 Task: Find connections with filter location Lavras da Mangabeira with filter topic #cloudwith filter profile language Potuguese with filter current company Paytm Payments Bank  with filter school KL University with filter industry Taxi and Limousine Services with filter service category Financial Reporting with filter keywords title Social Worker
Action: Mouse moved to (617, 113)
Screenshot: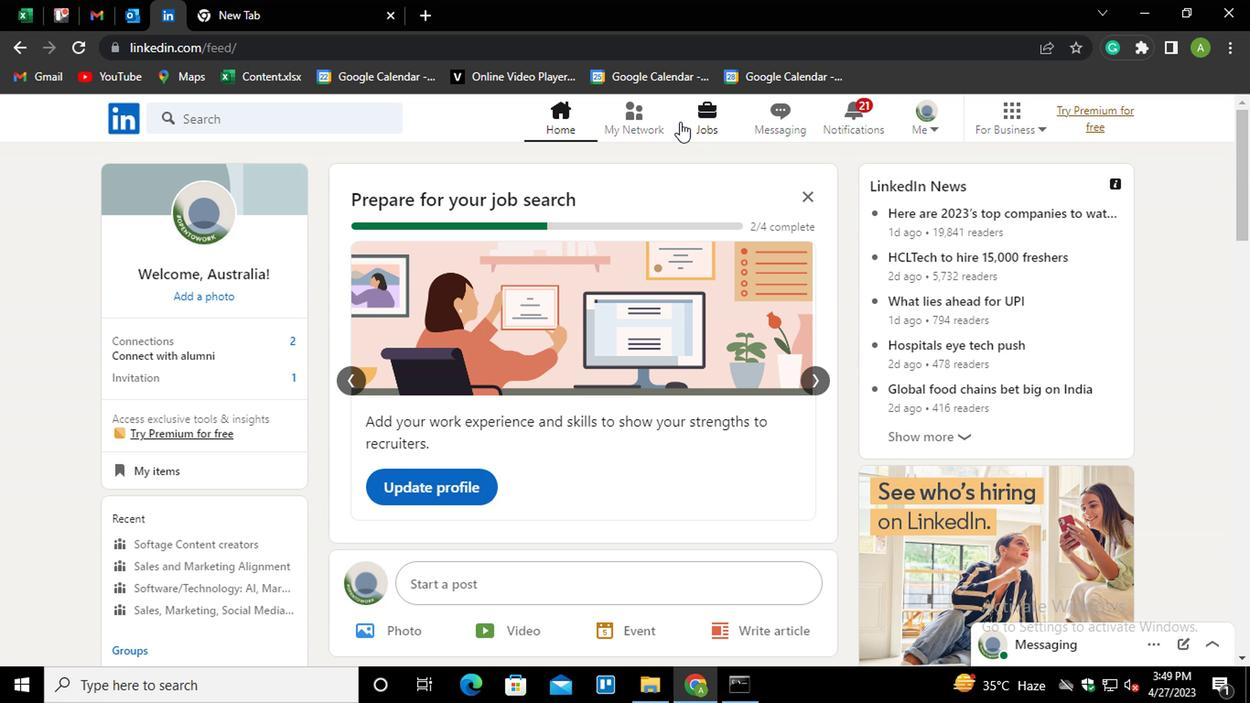 
Action: Mouse pressed left at (617, 113)
Screenshot: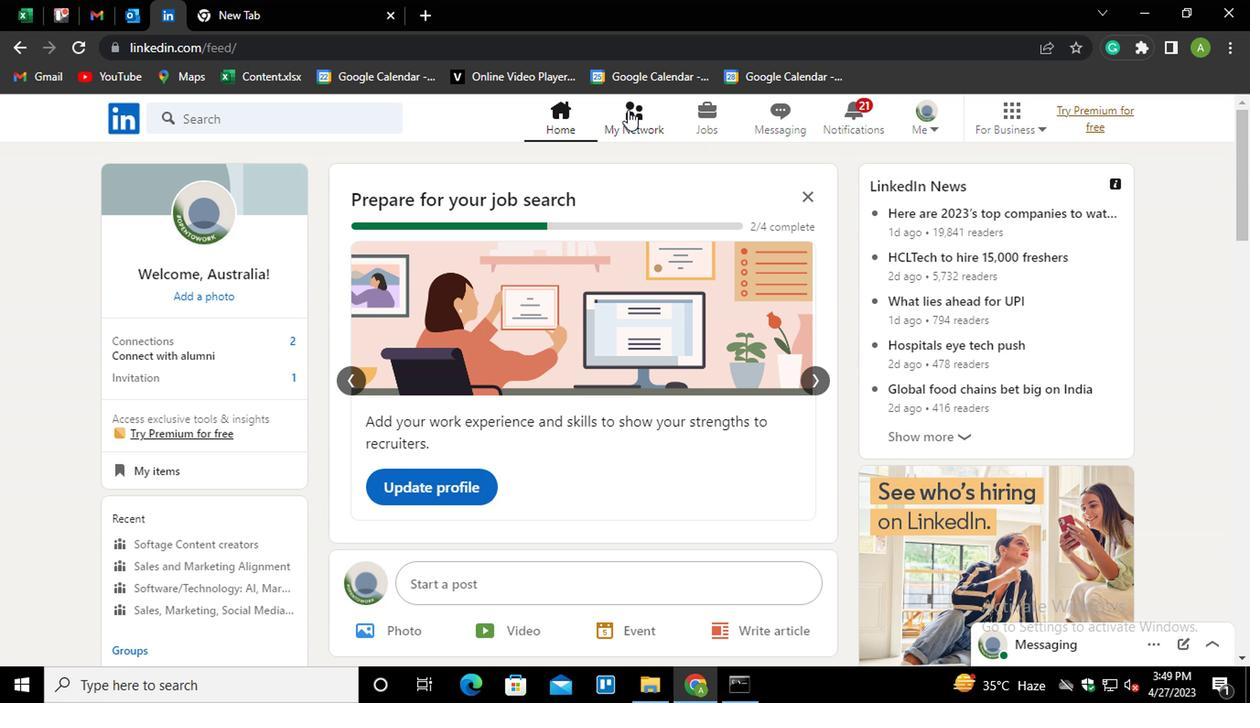 
Action: Mouse moved to (233, 222)
Screenshot: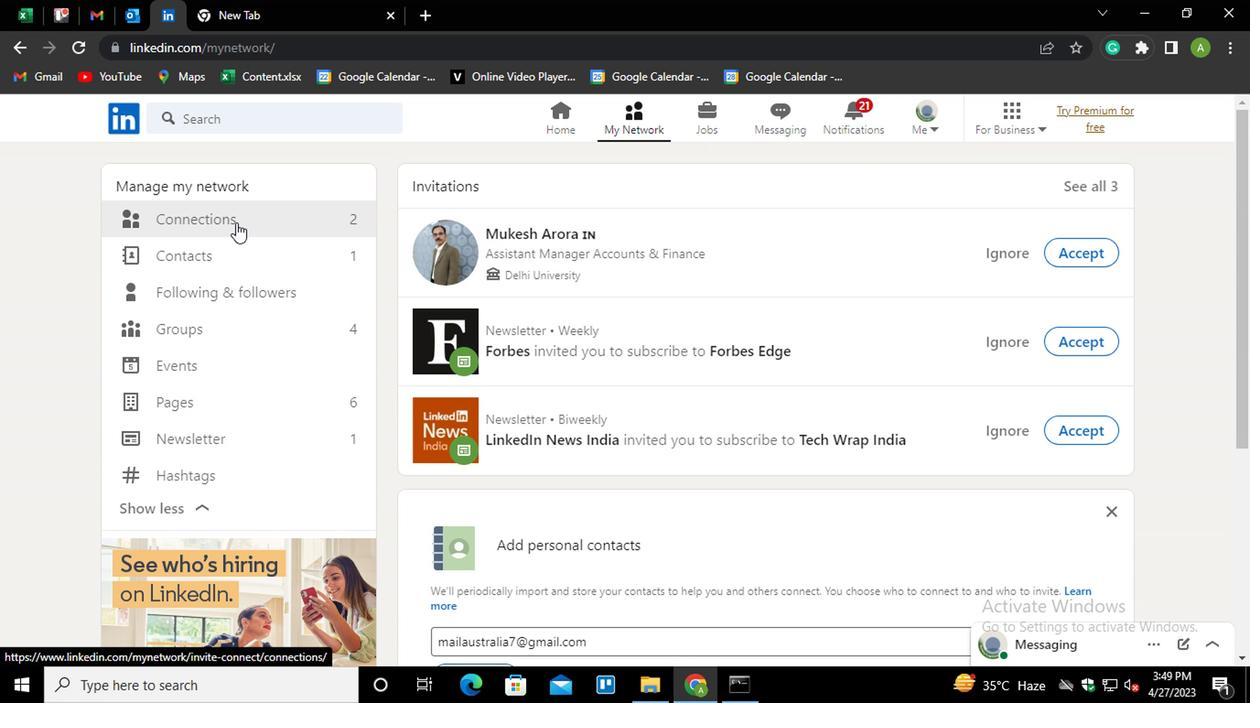 
Action: Mouse pressed left at (233, 222)
Screenshot: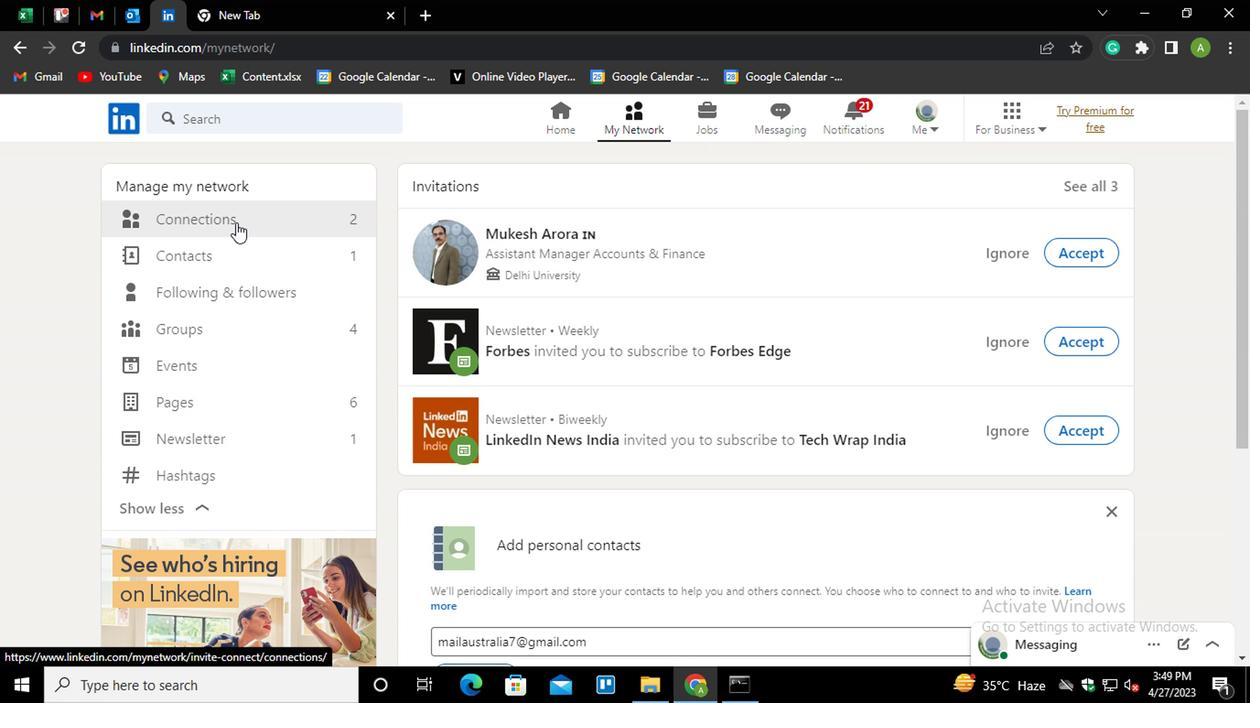 
Action: Mouse moved to (764, 222)
Screenshot: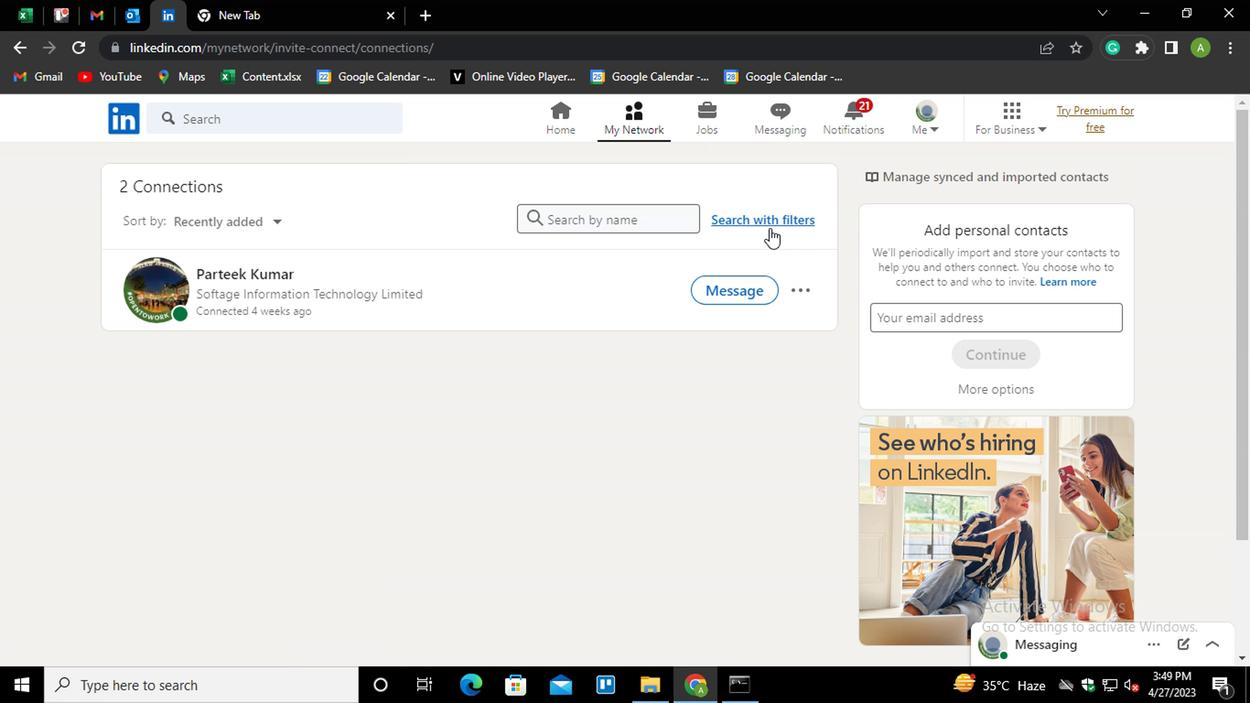 
Action: Mouse pressed left at (764, 222)
Screenshot: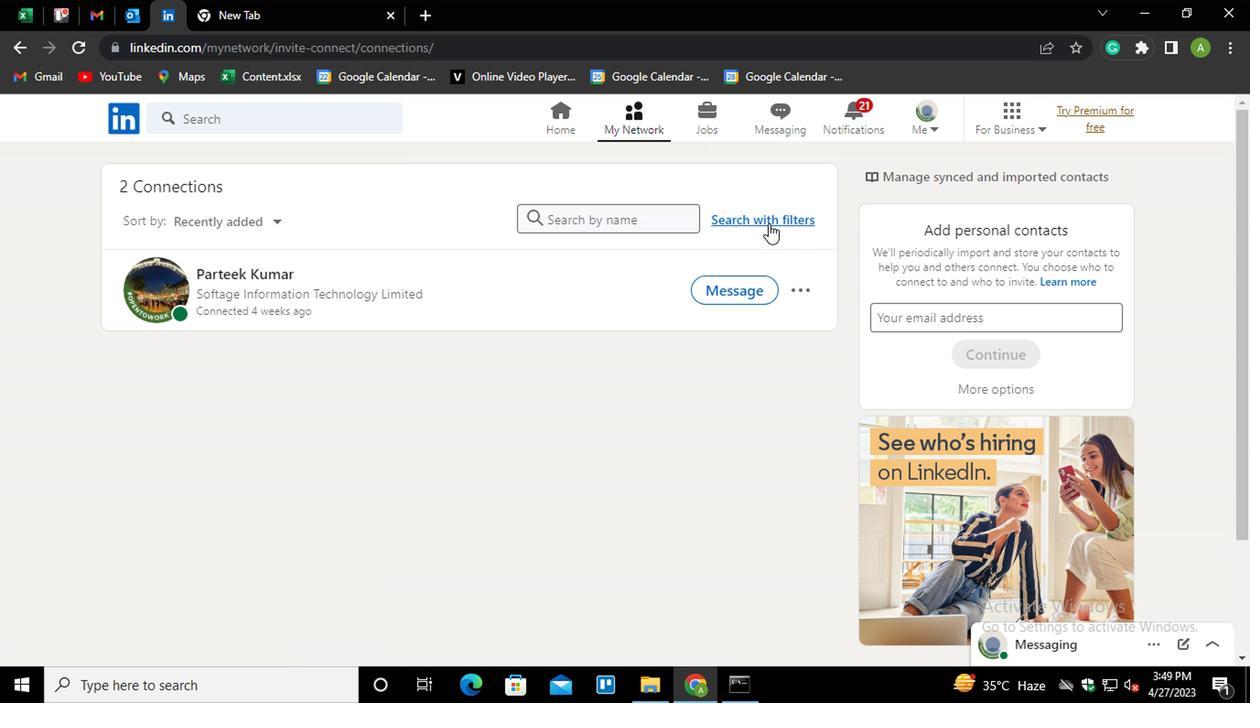 
Action: Mouse moved to (675, 169)
Screenshot: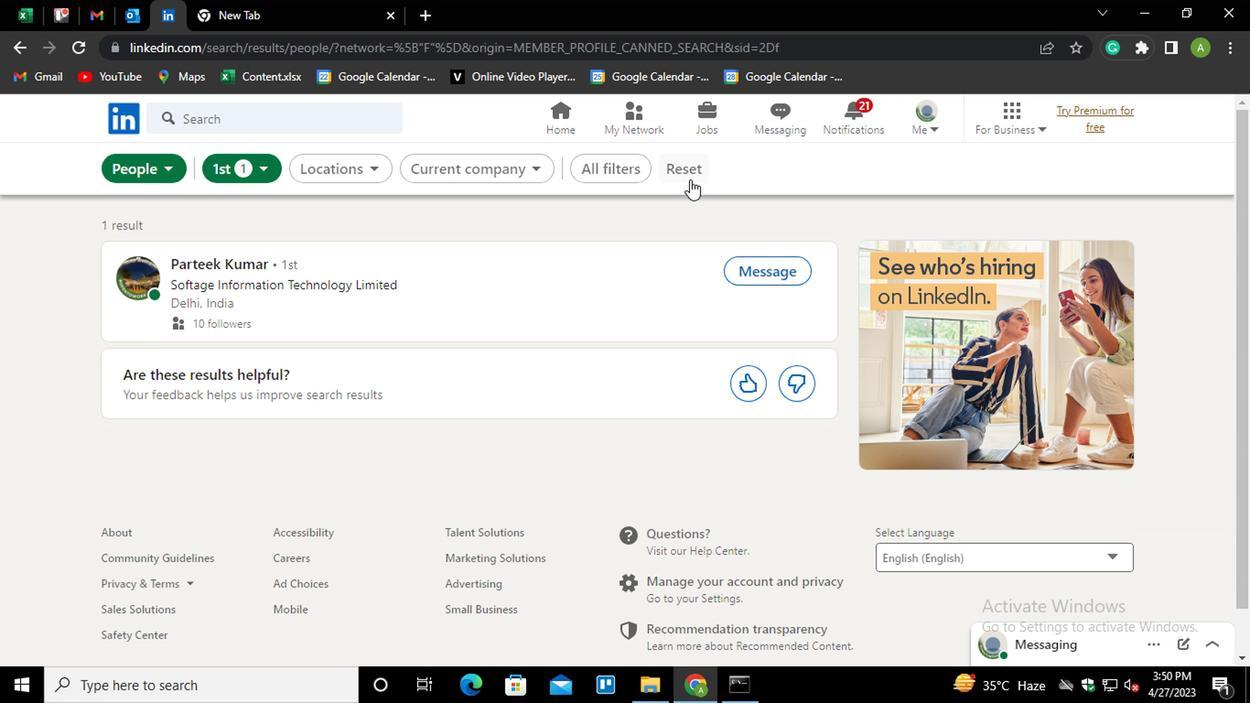 
Action: Mouse pressed left at (675, 169)
Screenshot: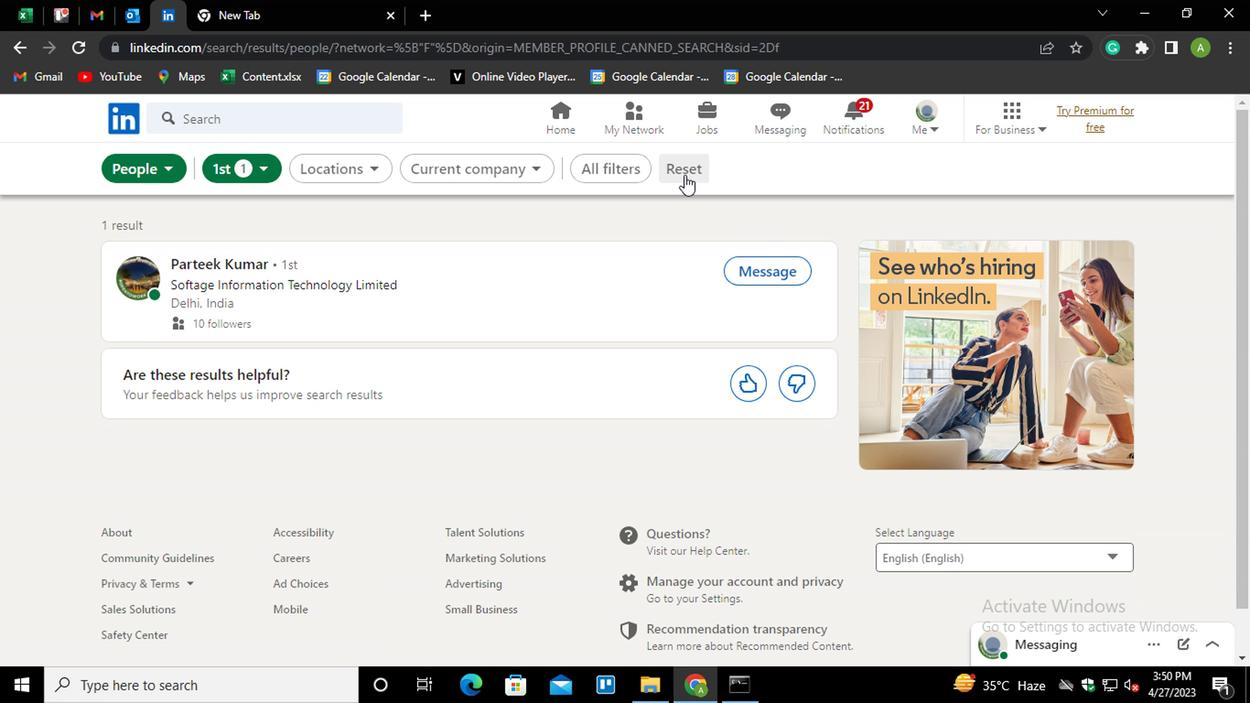 
Action: Mouse moved to (670, 169)
Screenshot: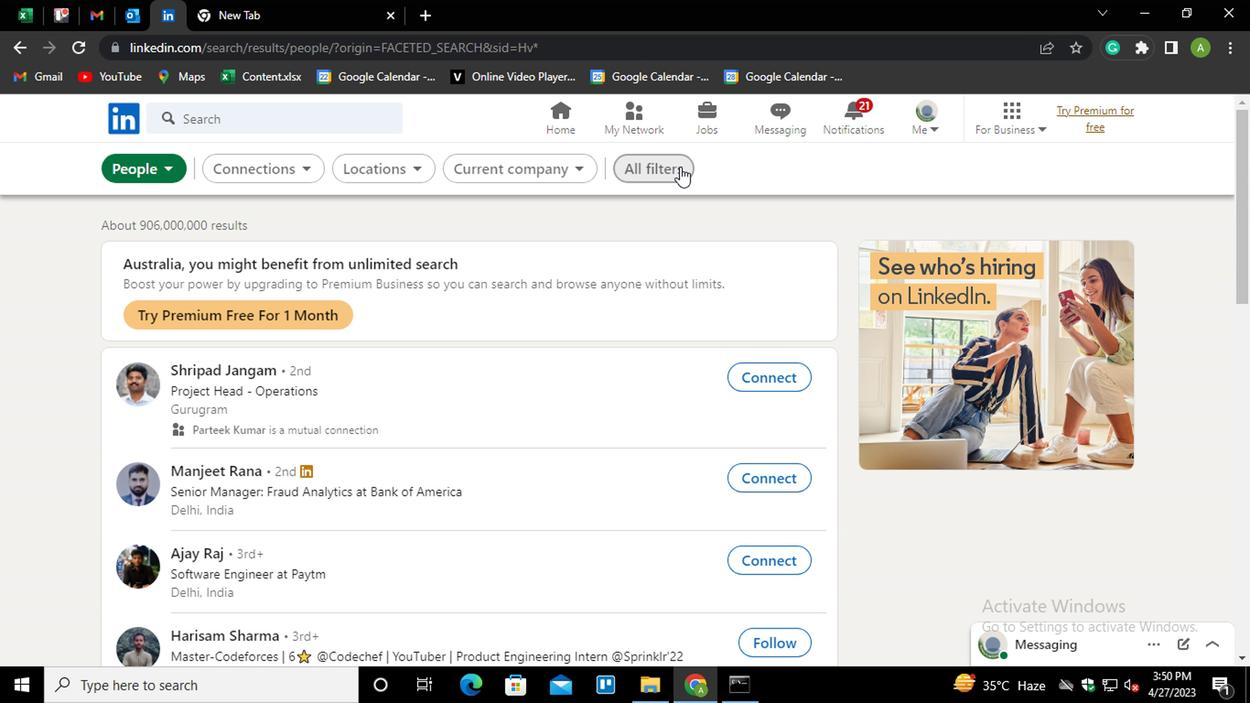 
Action: Mouse pressed left at (670, 169)
Screenshot: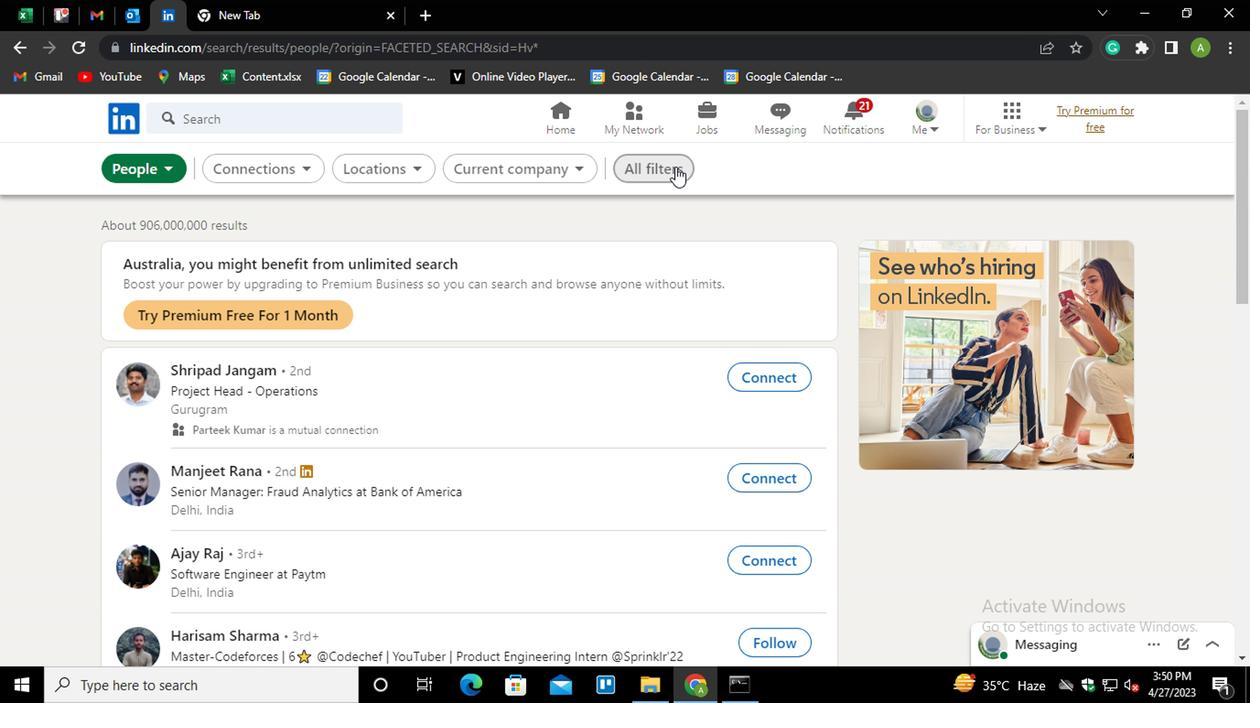 
Action: Mouse moved to (905, 356)
Screenshot: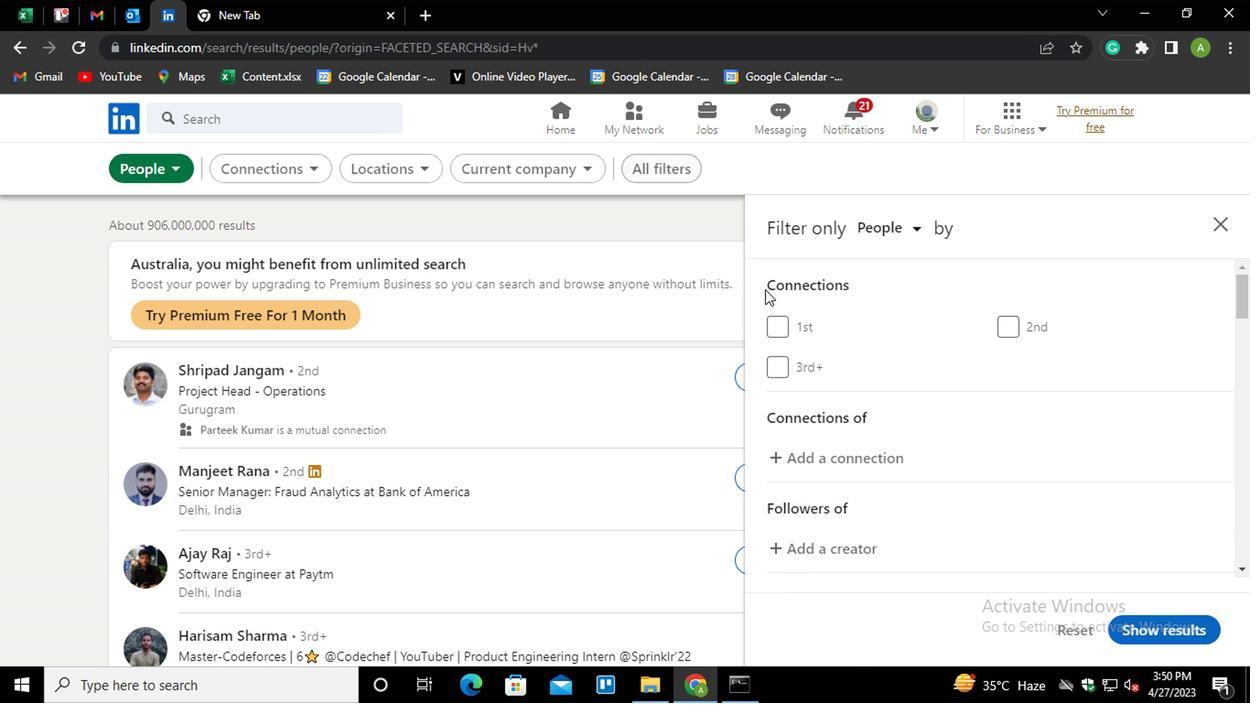
Action: Mouse scrolled (905, 355) with delta (0, -1)
Screenshot: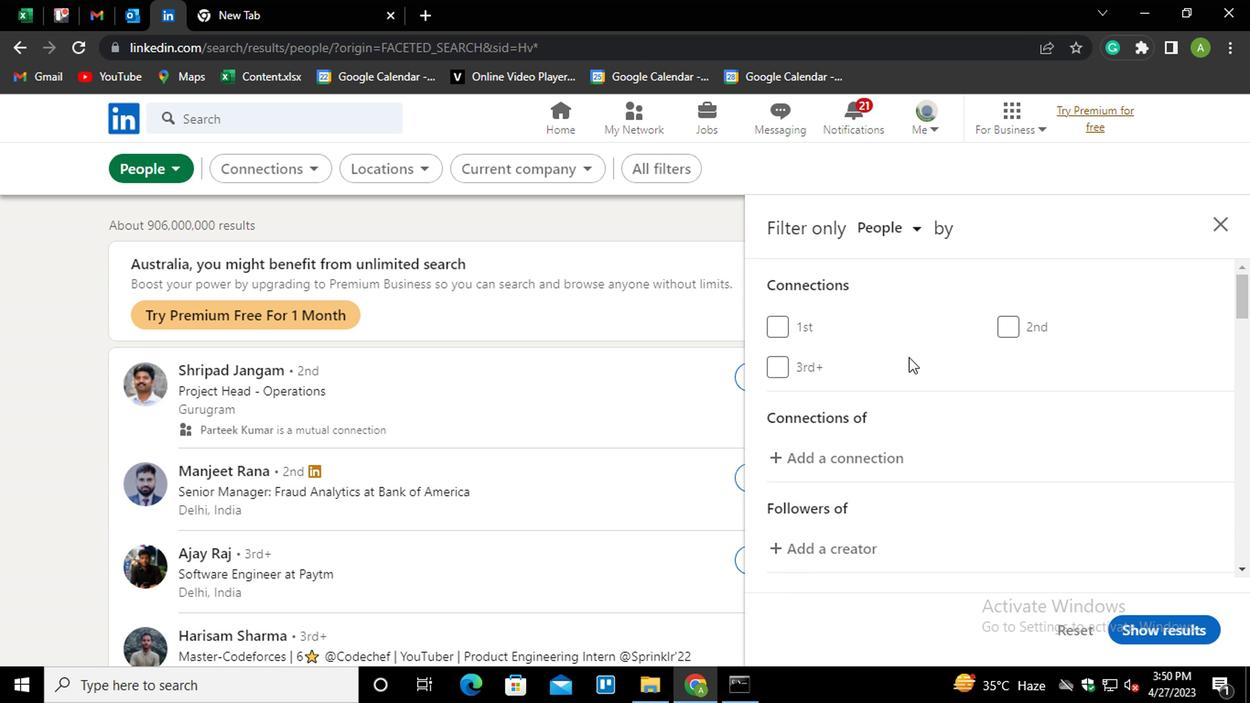 
Action: Mouse scrolled (905, 355) with delta (0, -1)
Screenshot: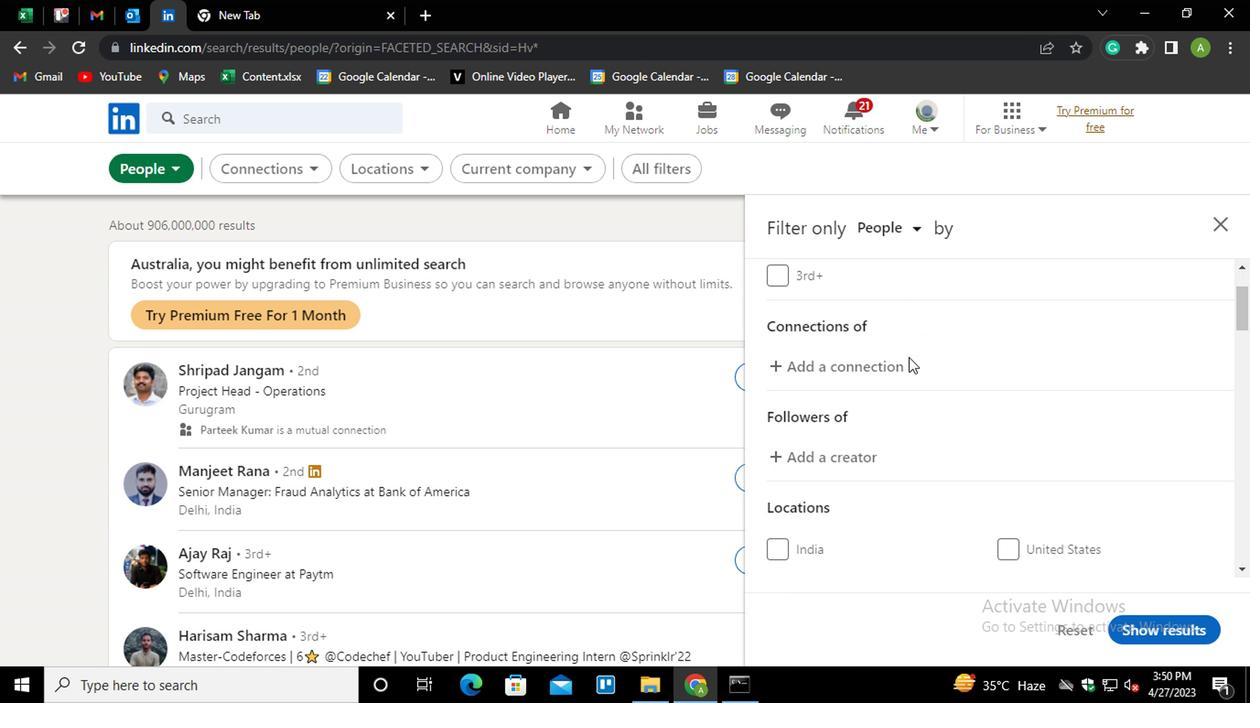 
Action: Mouse scrolled (905, 355) with delta (0, -1)
Screenshot: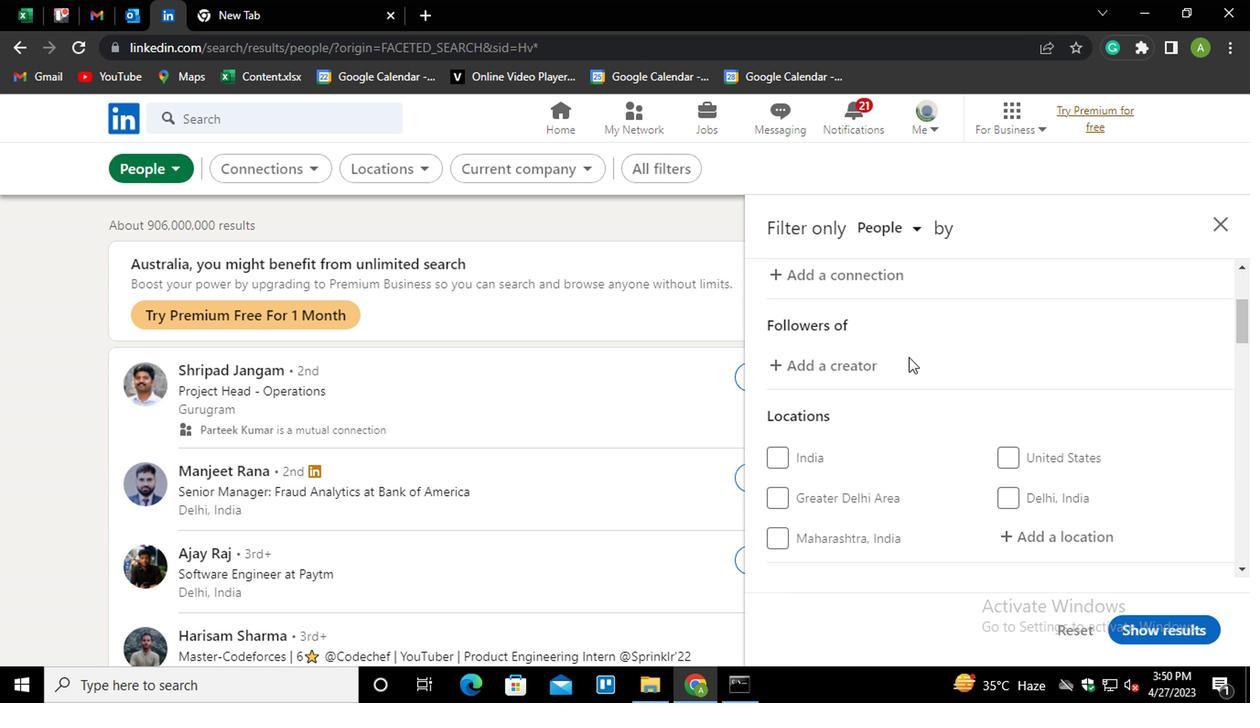 
Action: Mouse scrolled (905, 355) with delta (0, -1)
Screenshot: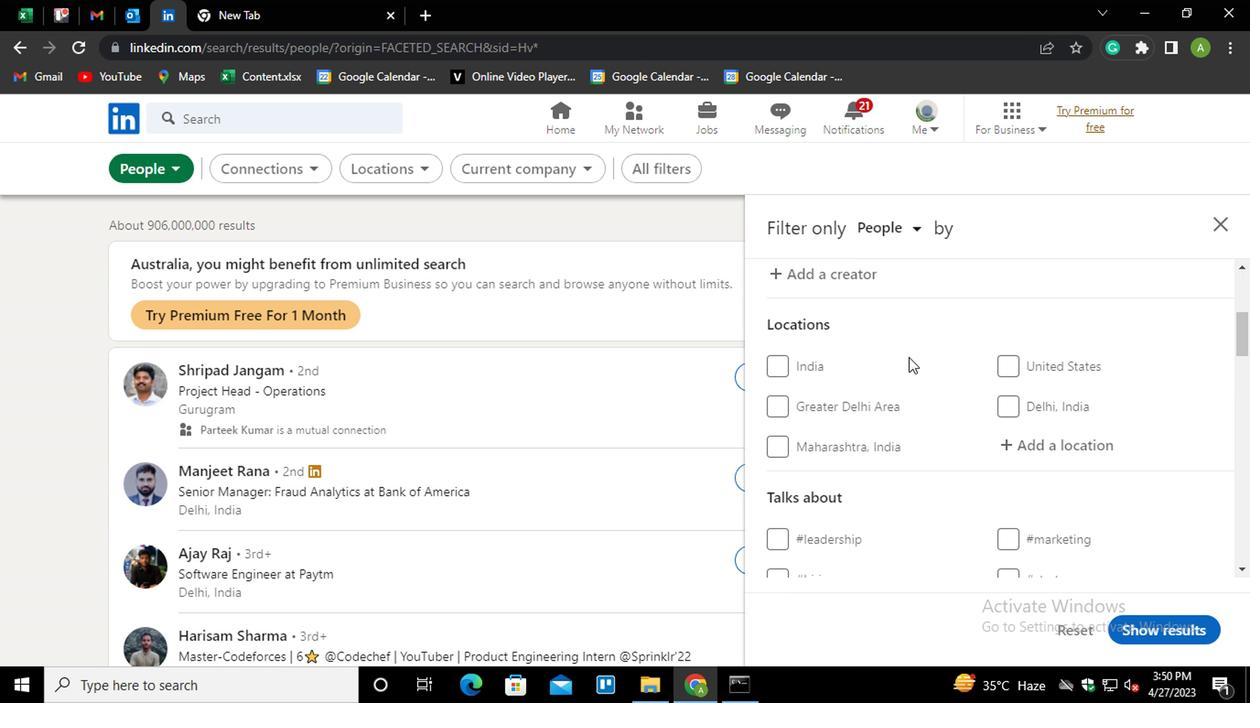 
Action: Mouse moved to (1020, 355)
Screenshot: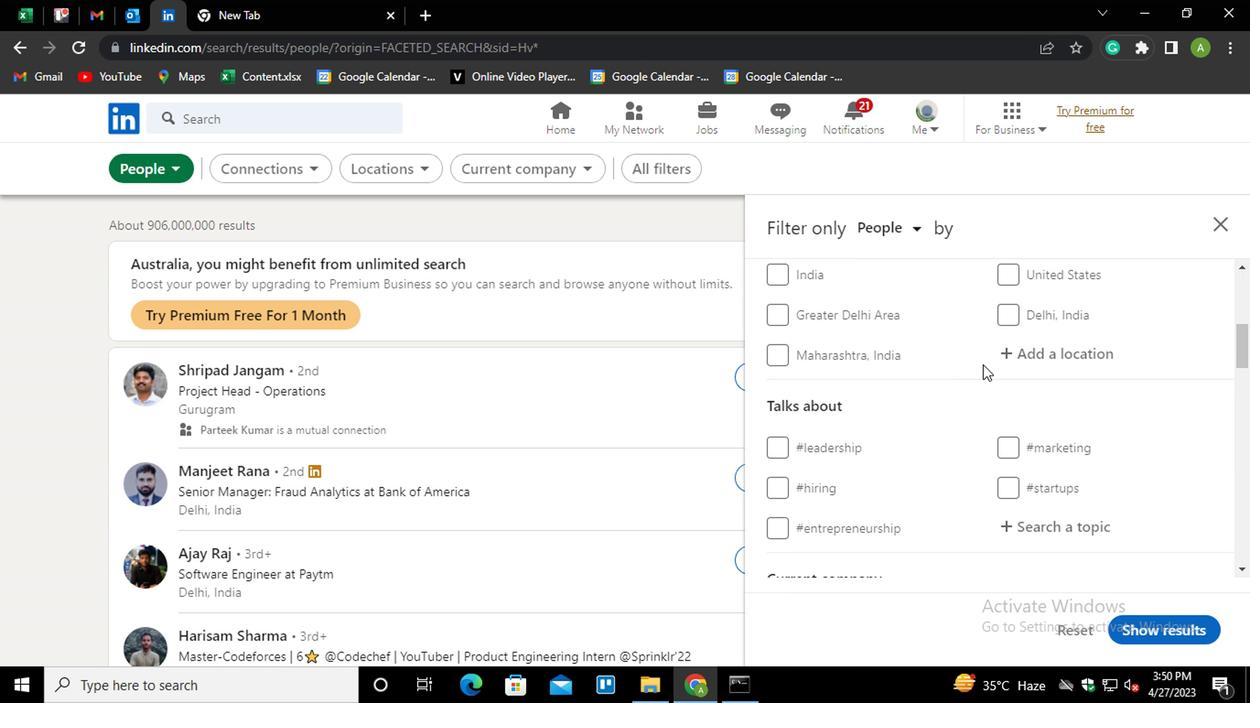 
Action: Mouse pressed left at (1020, 355)
Screenshot: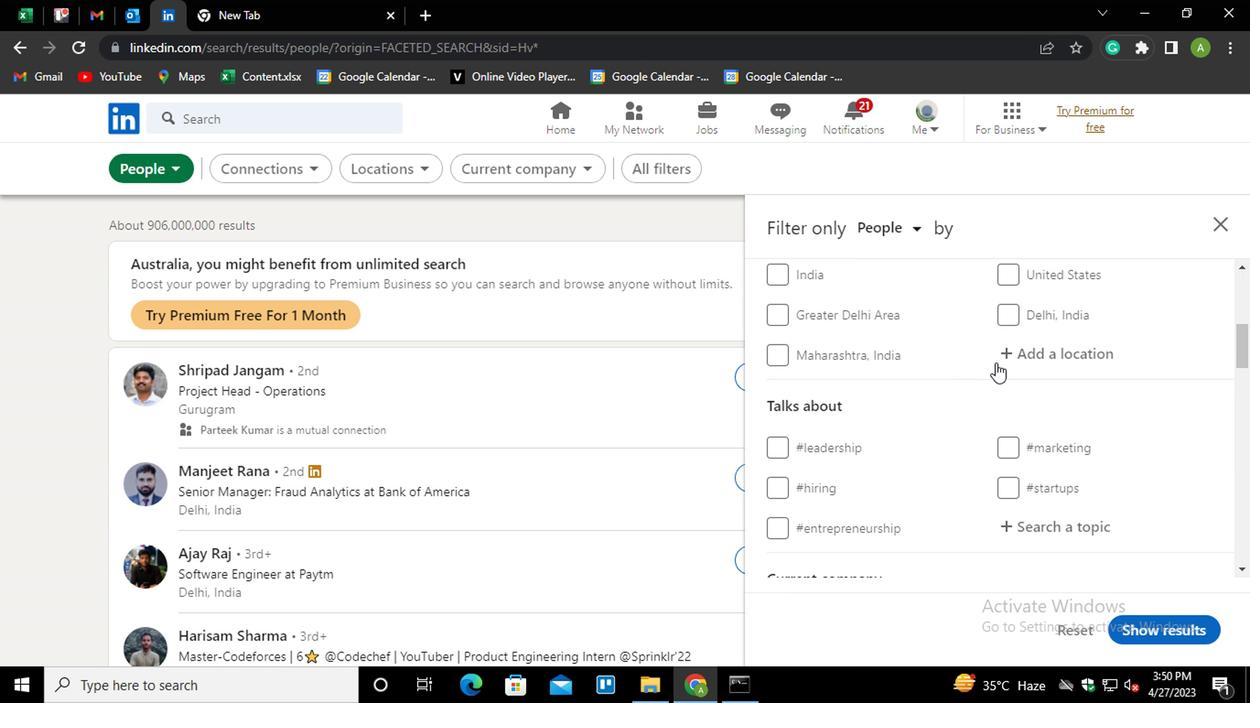 
Action: Mouse moved to (1026, 355)
Screenshot: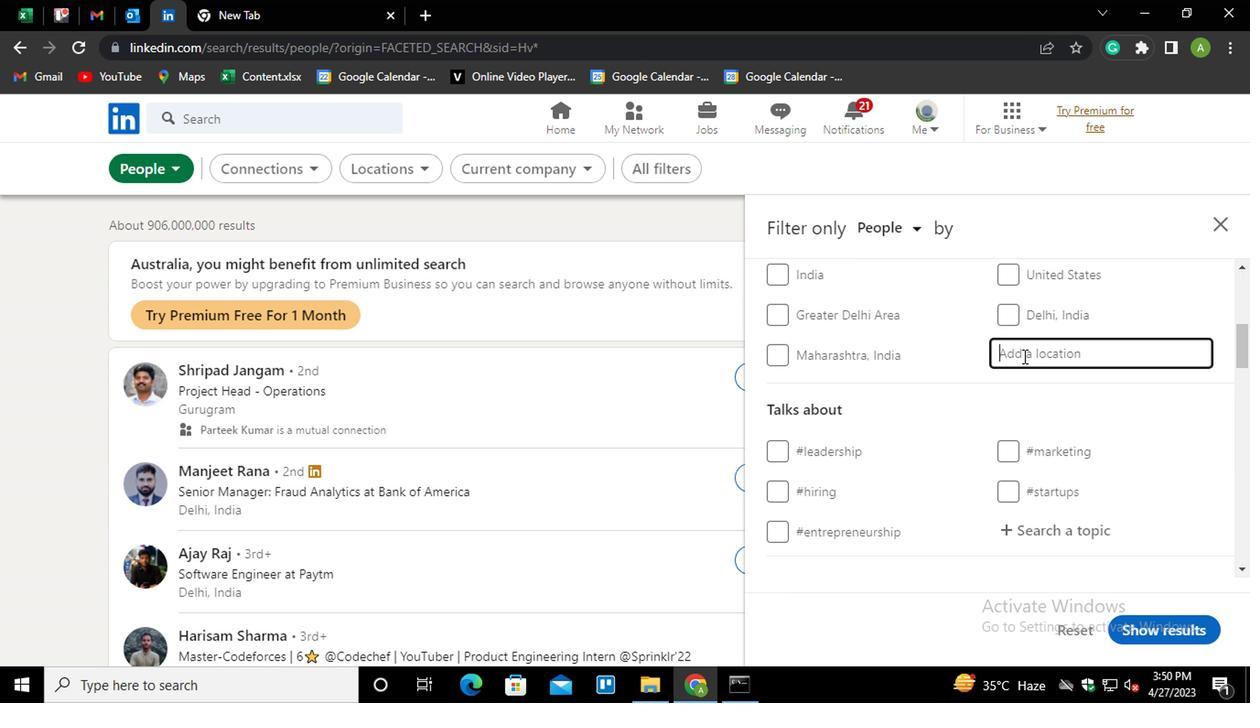 
Action: Mouse pressed left at (1026, 355)
Screenshot: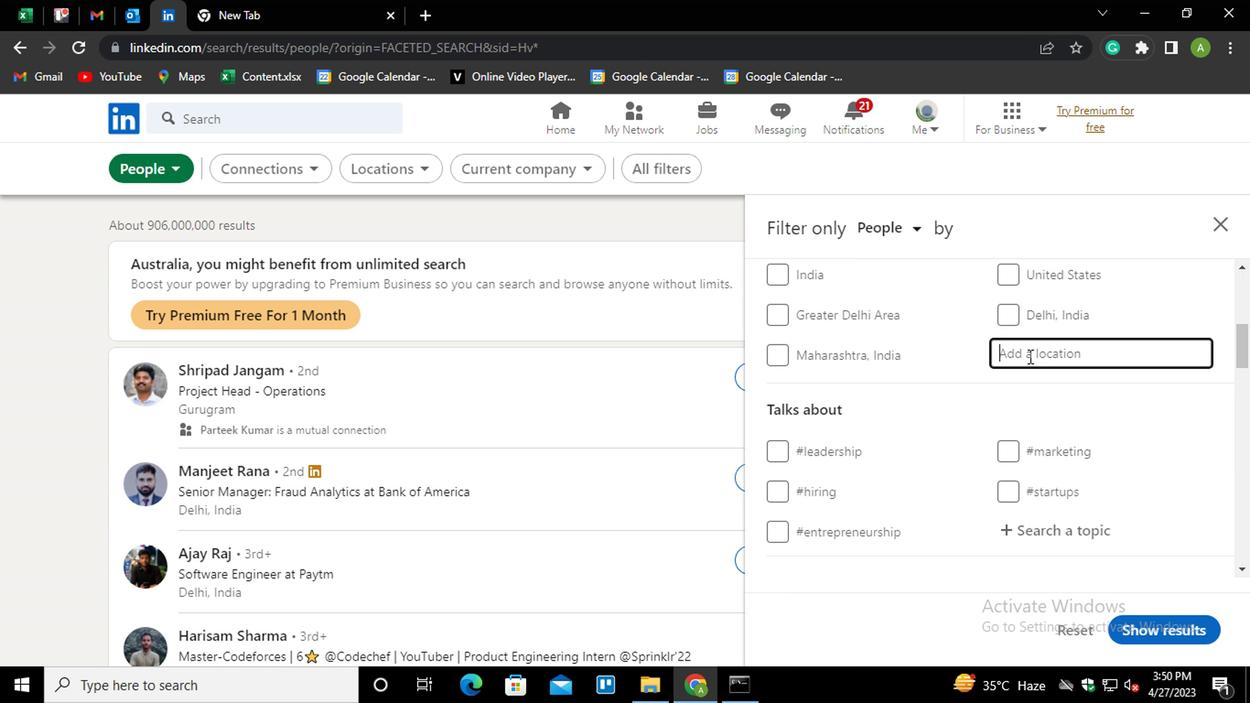 
Action: Key pressed <Key.shift>LAVRAS<Key.down><Key.enter>
Screenshot: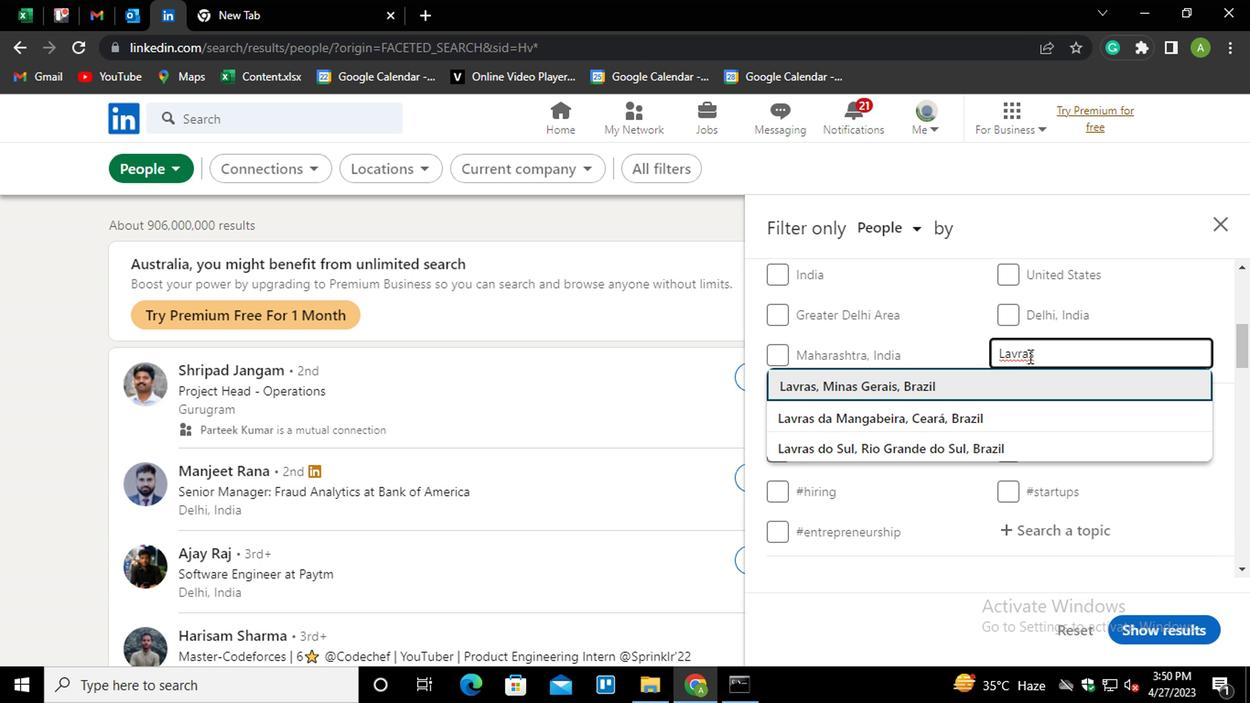 
Action: Mouse moved to (1041, 353)
Screenshot: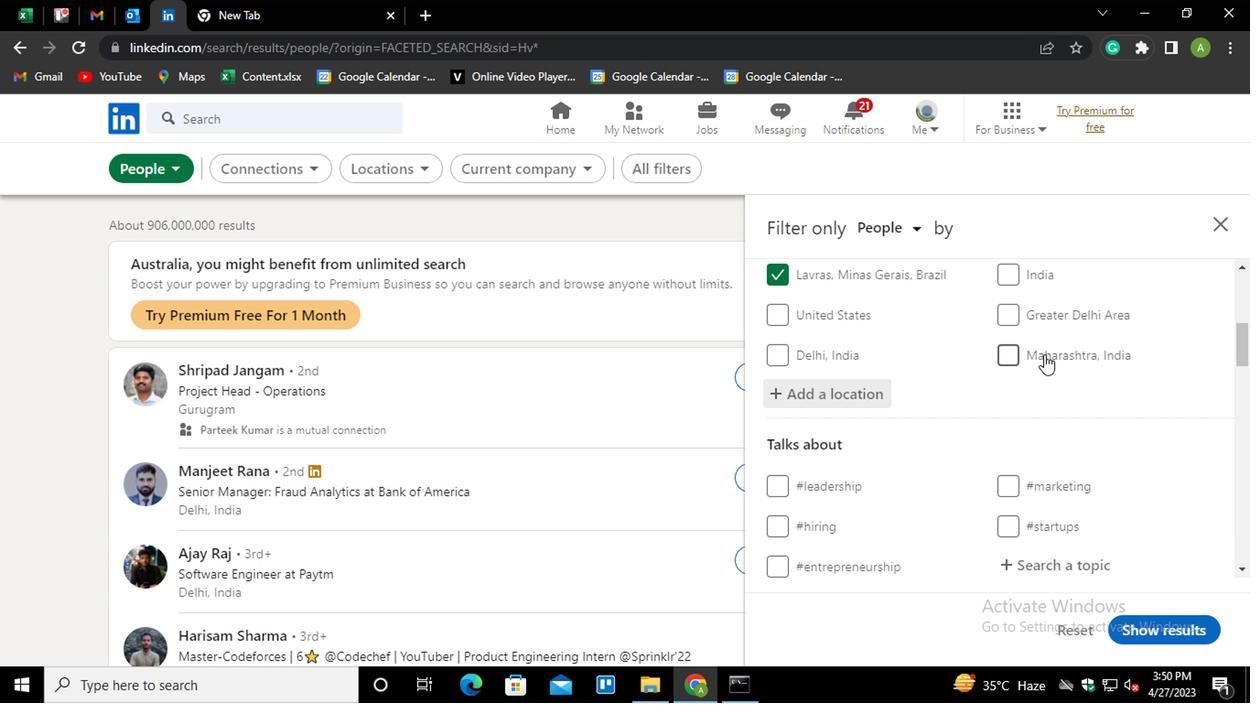 
Action: Mouse scrolled (1041, 352) with delta (0, 0)
Screenshot: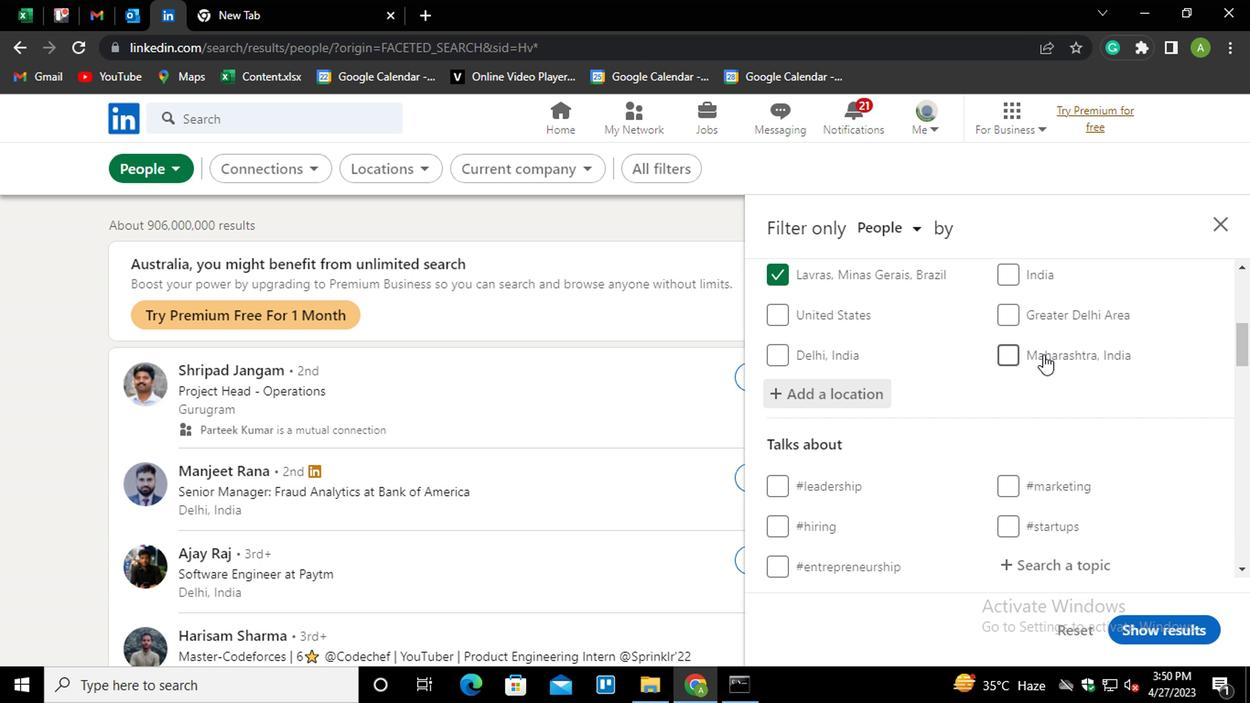 
Action: Mouse scrolled (1041, 352) with delta (0, 0)
Screenshot: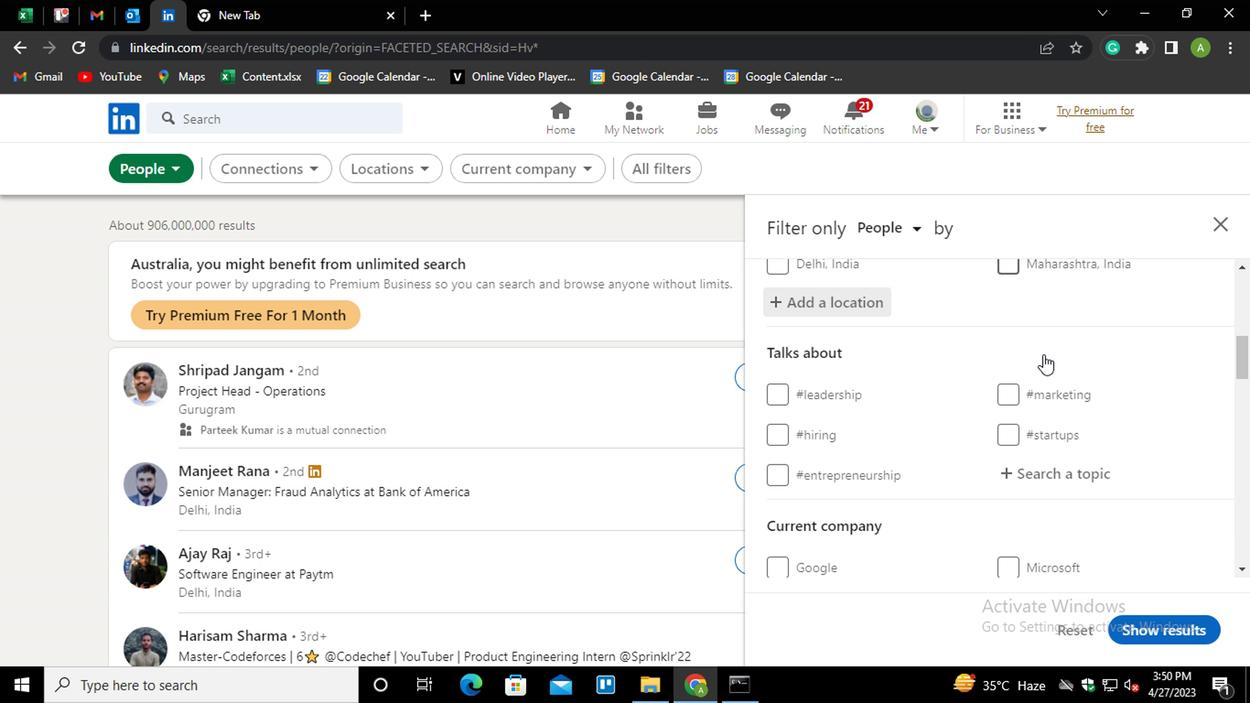 
Action: Mouse moved to (1039, 380)
Screenshot: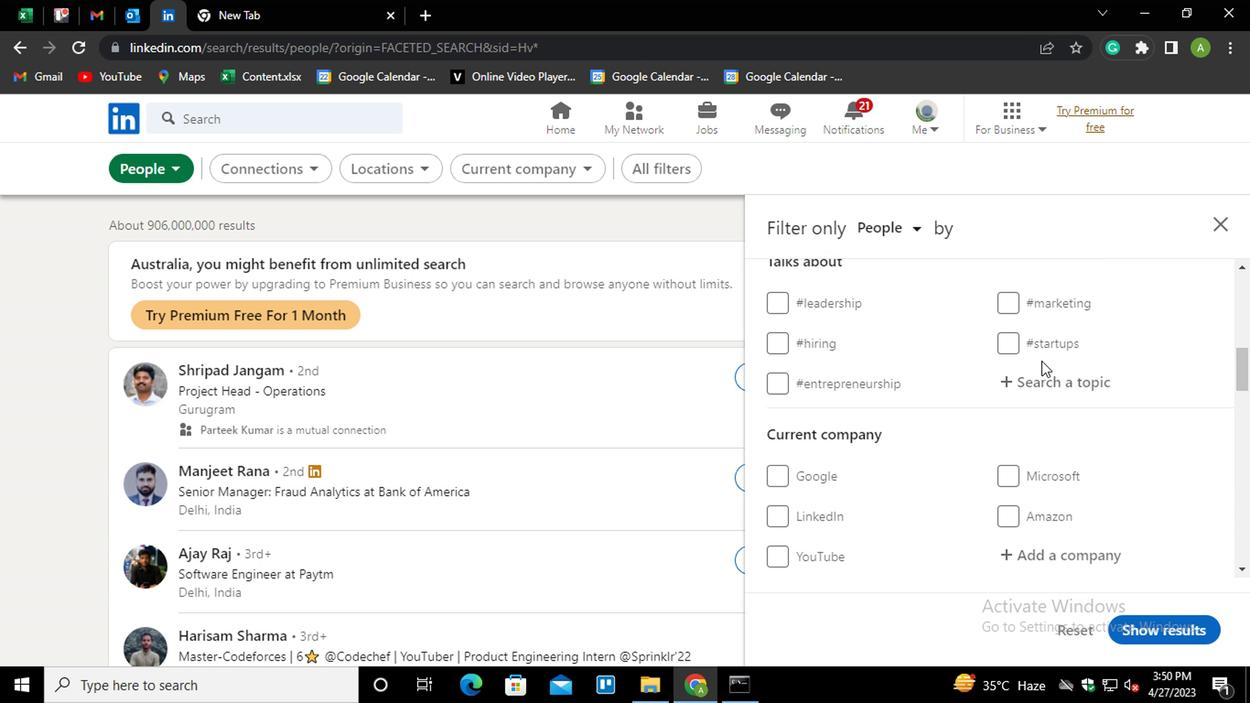 
Action: Mouse pressed left at (1039, 380)
Screenshot: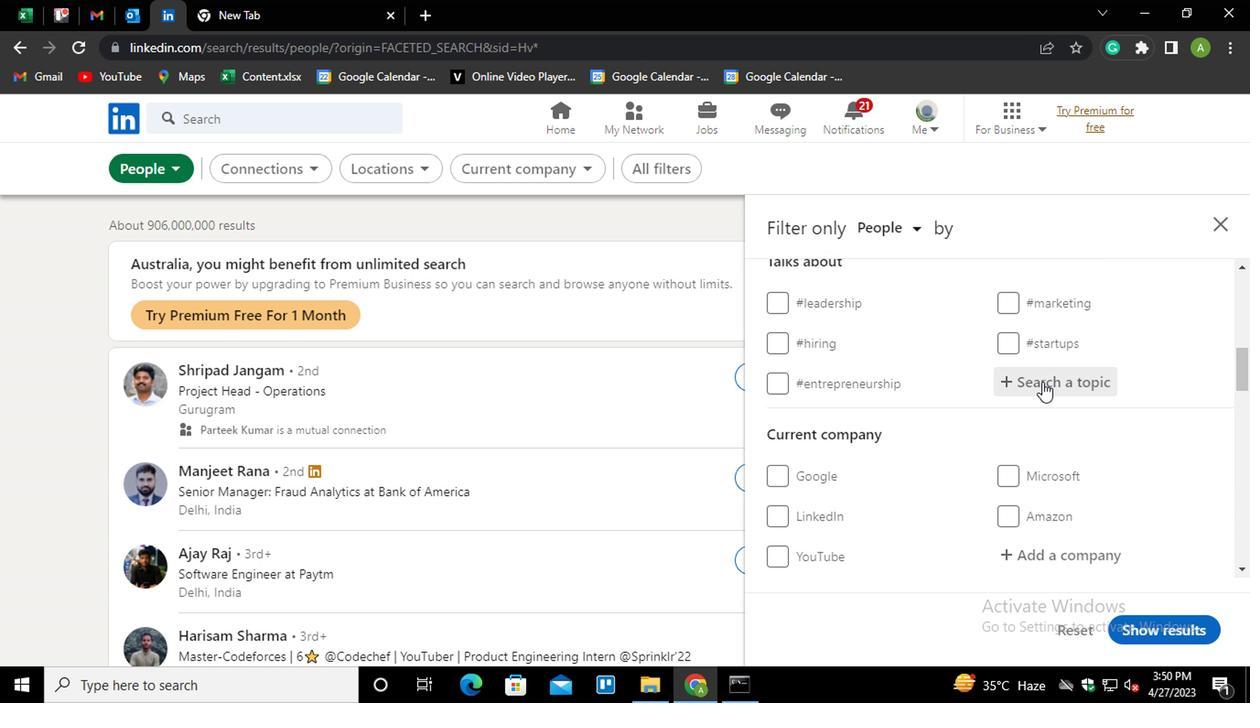 
Action: Mouse moved to (1037, 385)
Screenshot: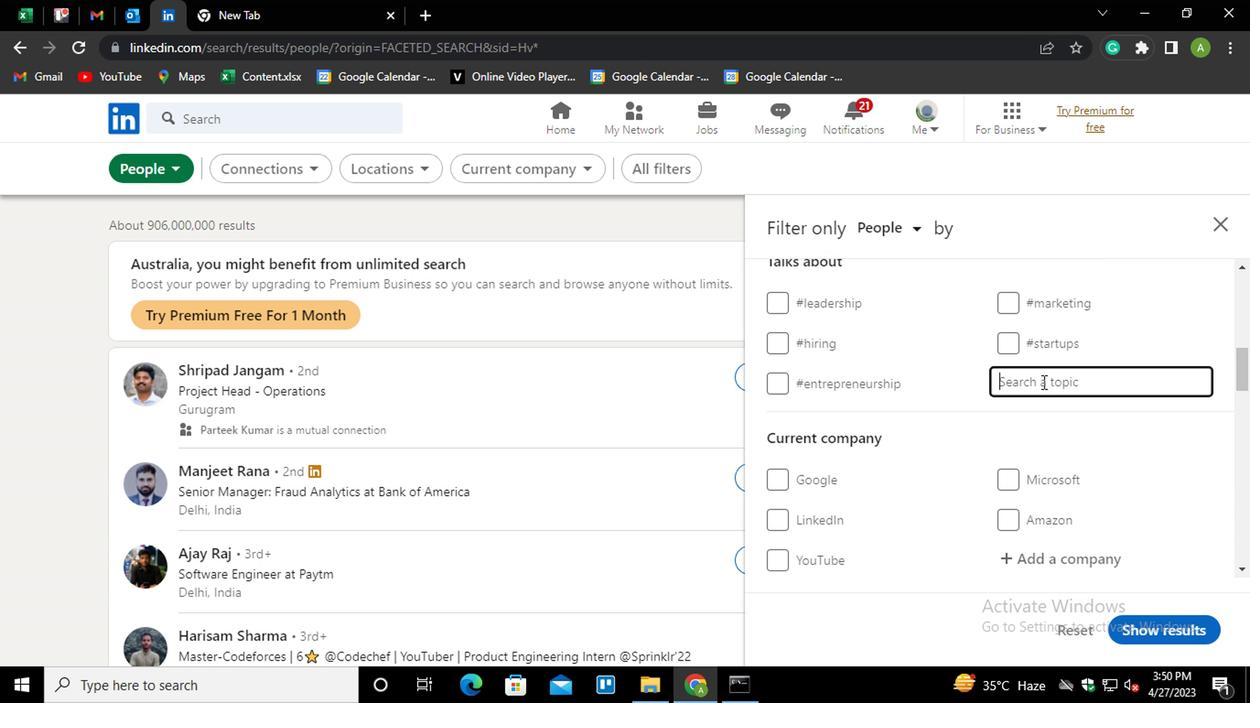 
Action: Key pressed CLOUD<Key.down><Key.enter>
Screenshot: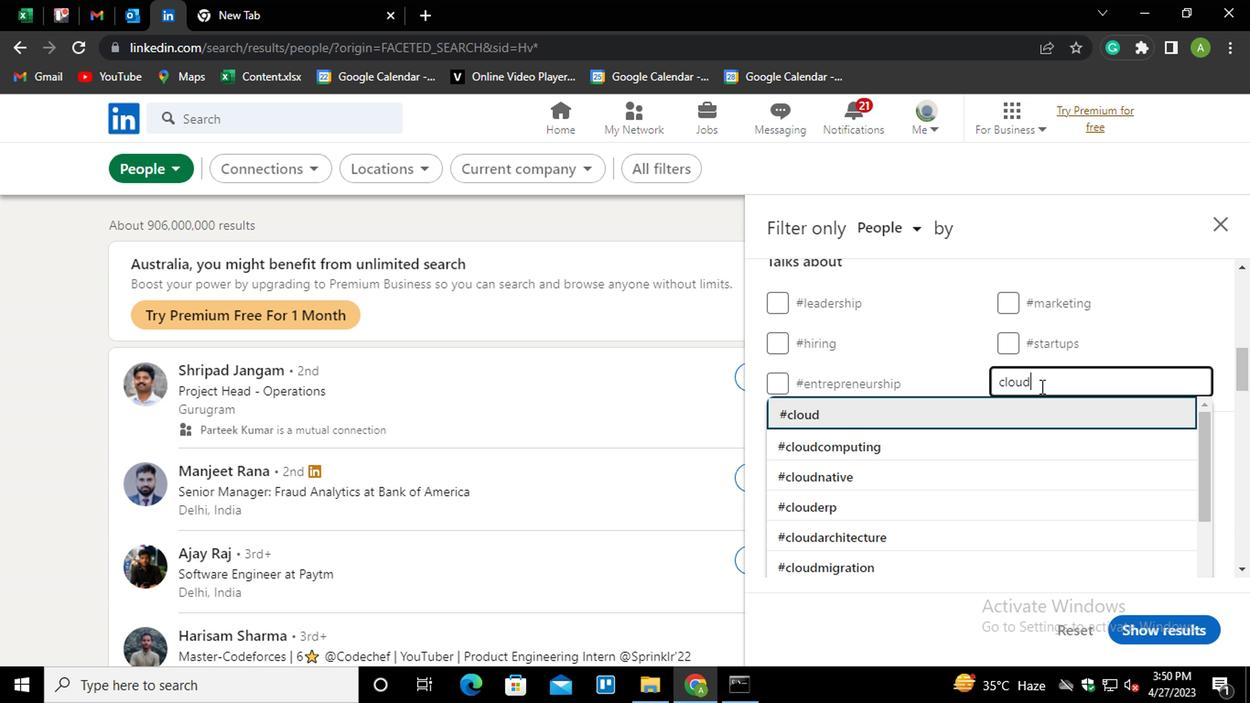 
Action: Mouse scrolled (1037, 383) with delta (0, -1)
Screenshot: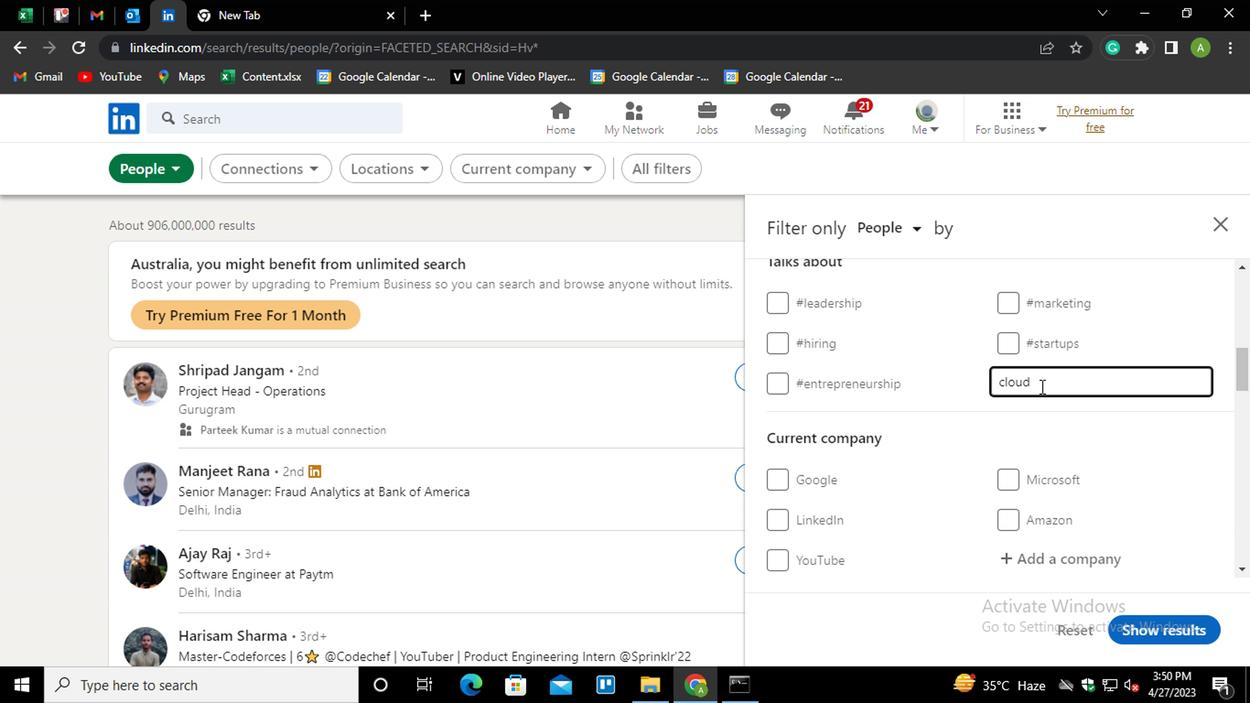 
Action: Mouse scrolled (1037, 383) with delta (0, -1)
Screenshot: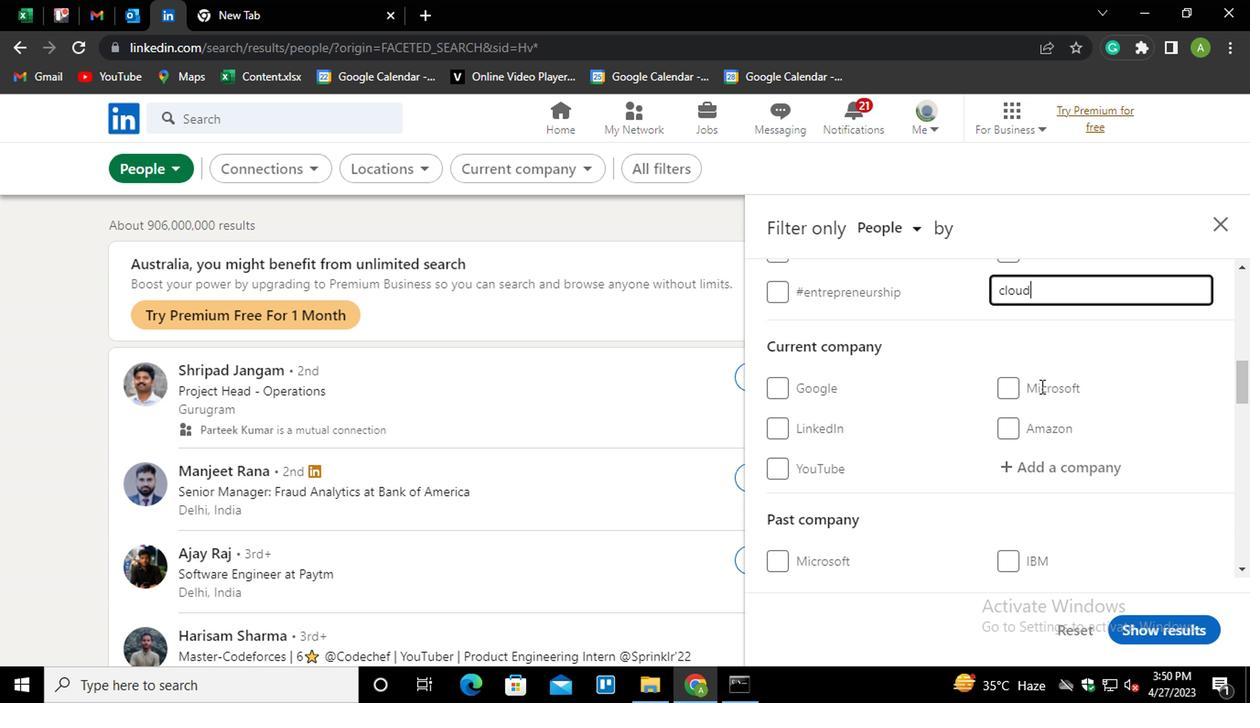
Action: Mouse moved to (1031, 388)
Screenshot: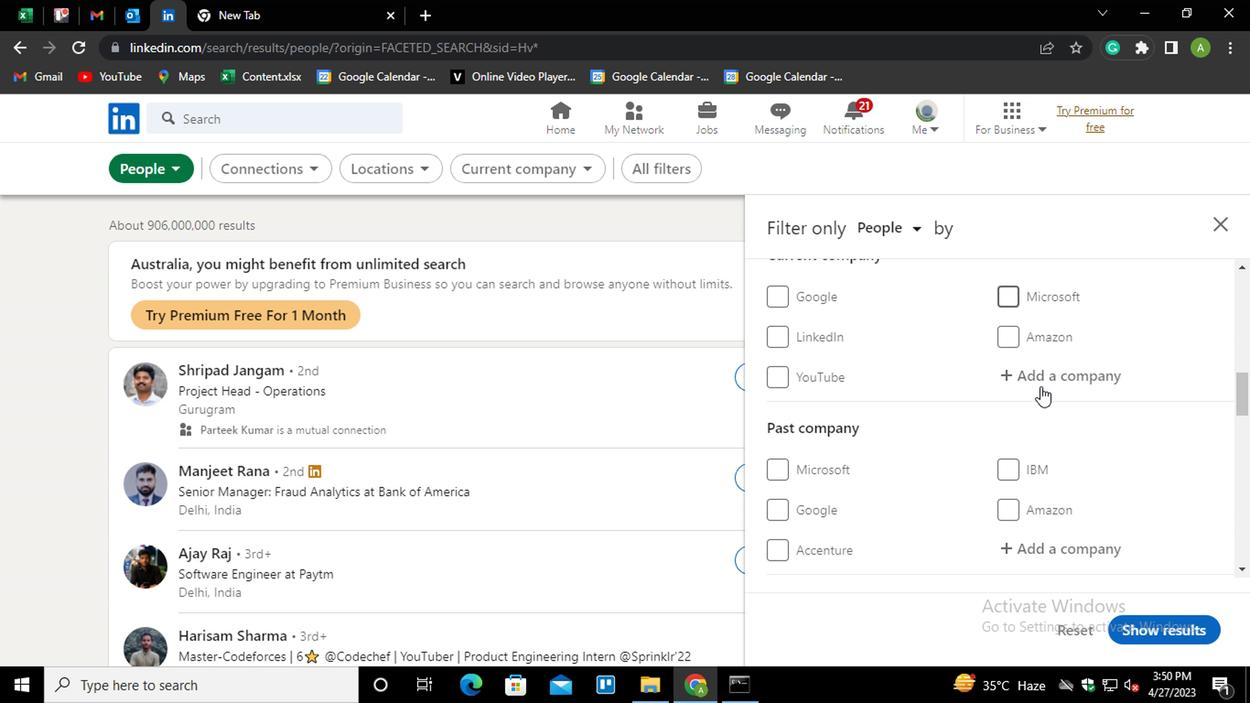 
Action: Mouse scrolled (1031, 389) with delta (0, 1)
Screenshot: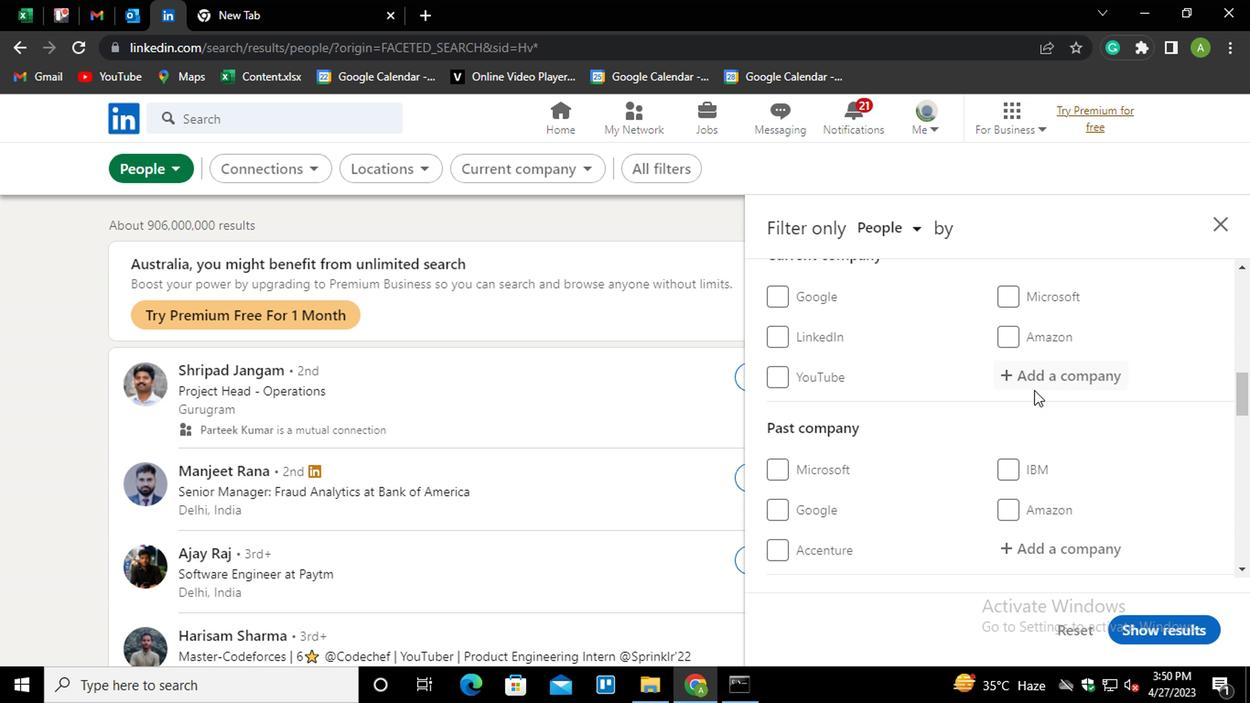 
Action: Mouse scrolled (1031, 389) with delta (0, 1)
Screenshot: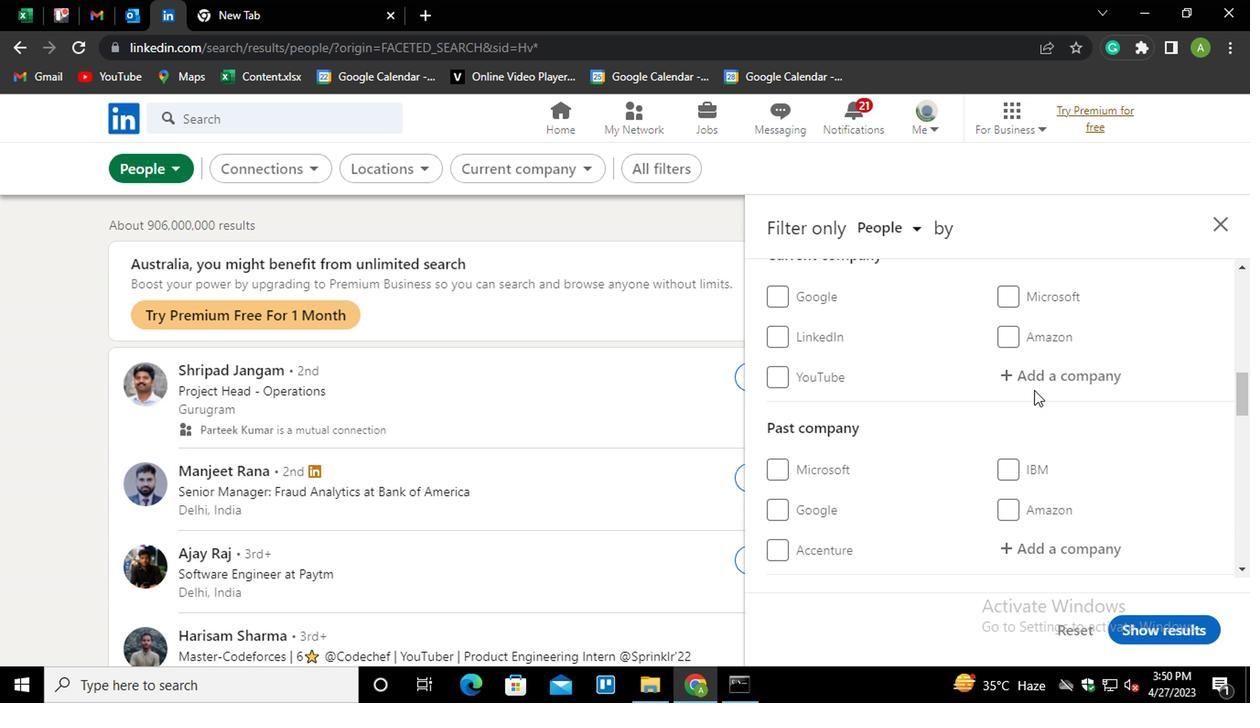 
Action: Mouse moved to (1046, 390)
Screenshot: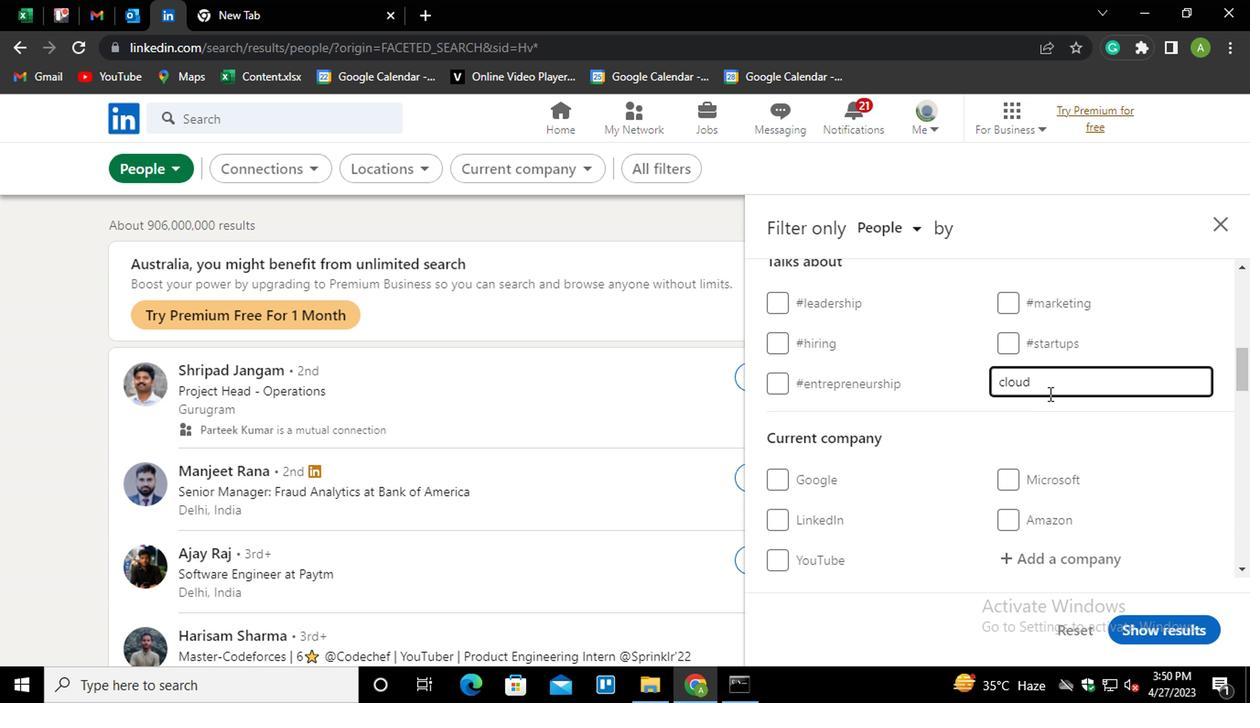 
Action: Mouse scrolled (1046, 390) with delta (0, 0)
Screenshot: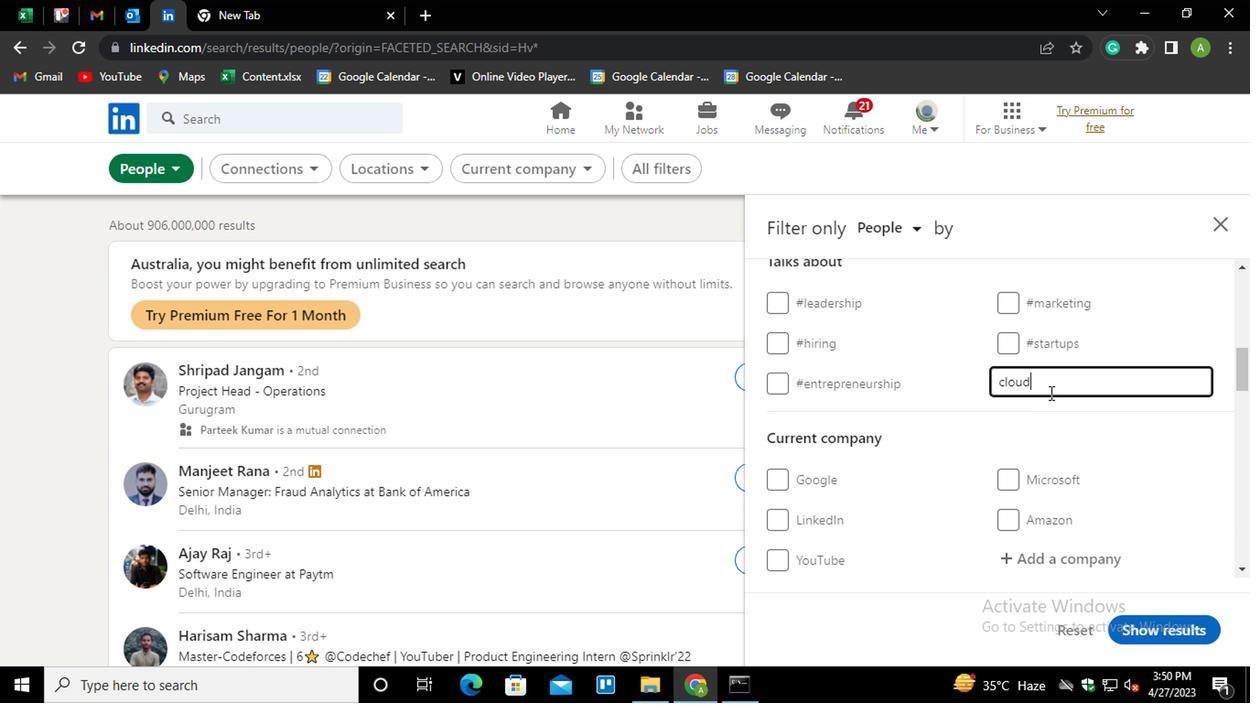 
Action: Mouse scrolled (1046, 390) with delta (0, 0)
Screenshot: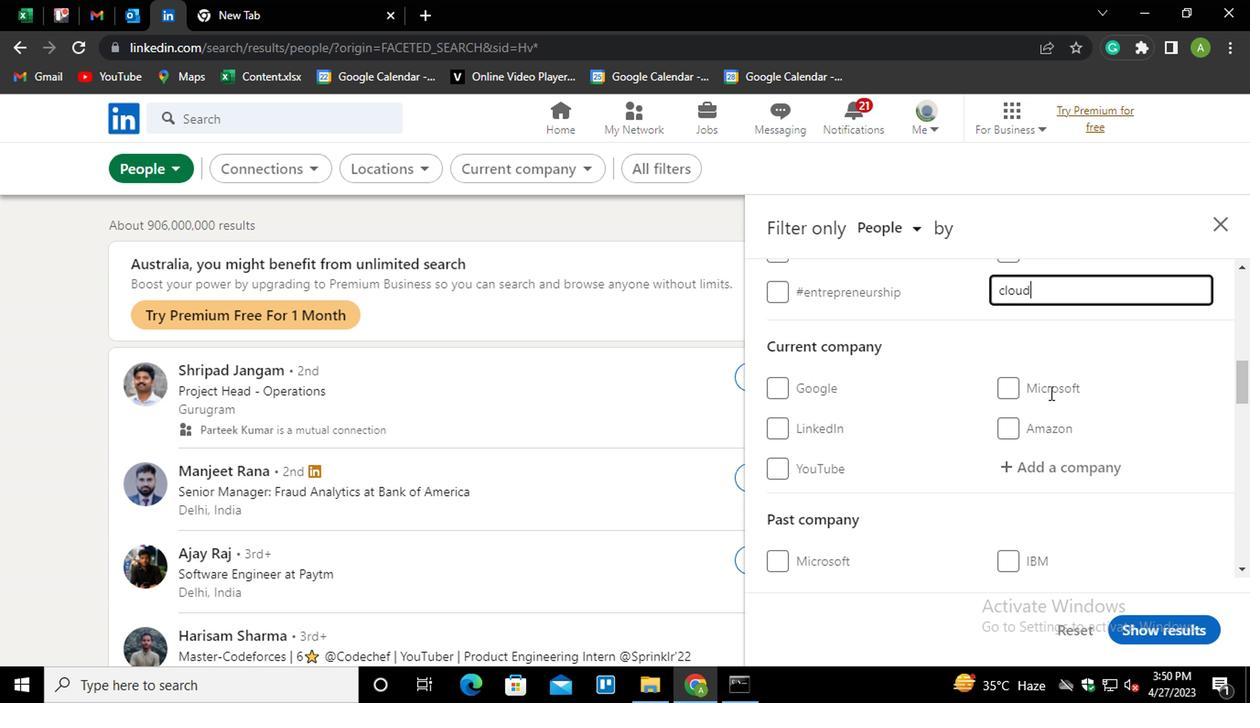 
Action: Mouse scrolled (1046, 390) with delta (0, 0)
Screenshot: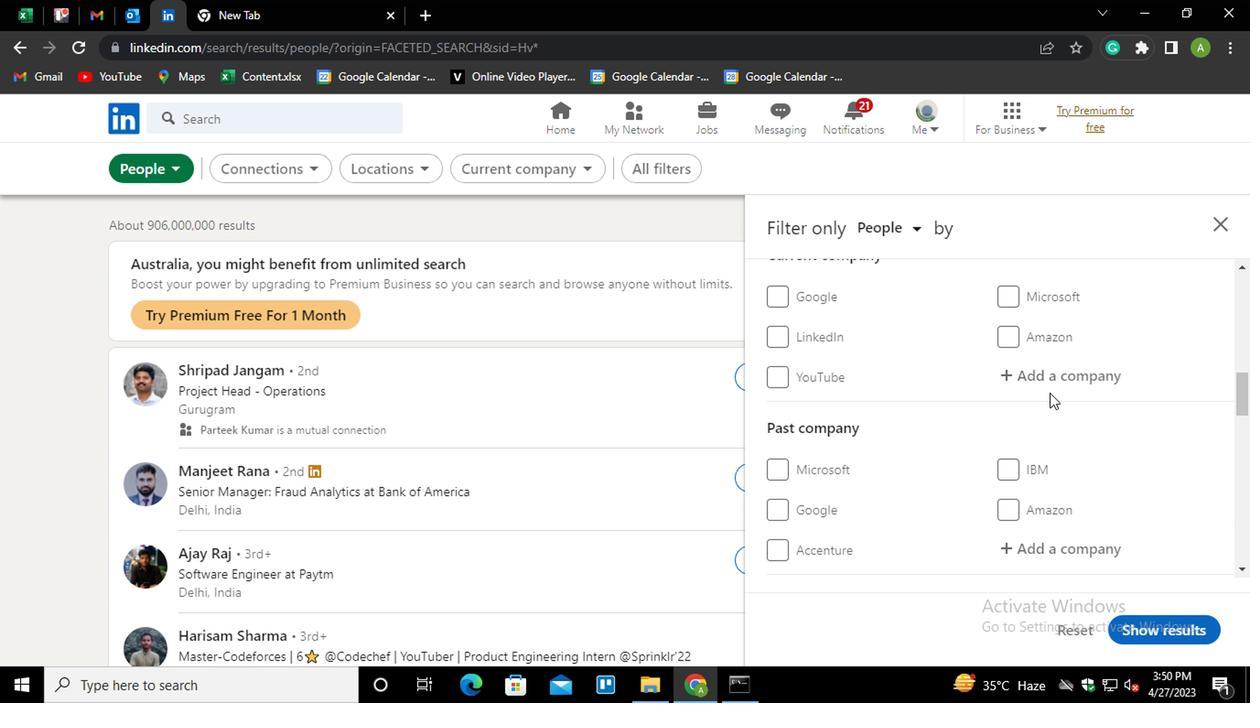 
Action: Mouse scrolled (1046, 390) with delta (0, 0)
Screenshot: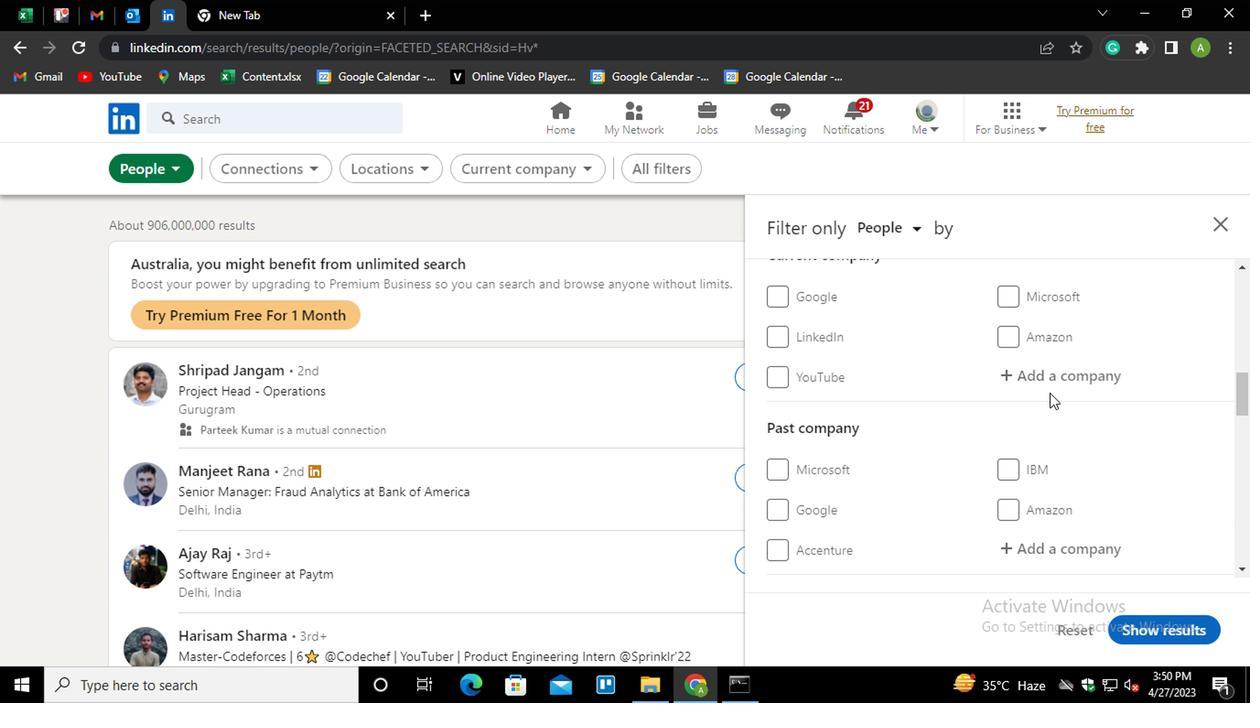 
Action: Mouse scrolled (1046, 390) with delta (0, 0)
Screenshot: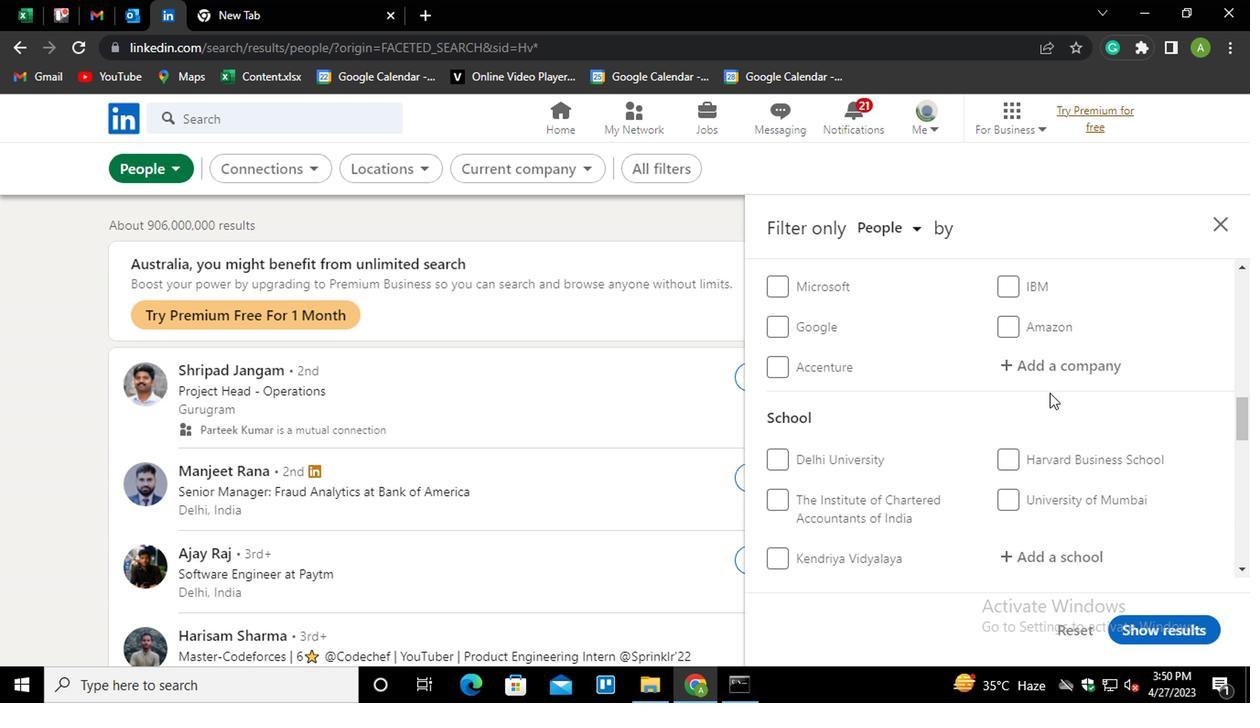 
Action: Mouse scrolled (1046, 390) with delta (0, 0)
Screenshot: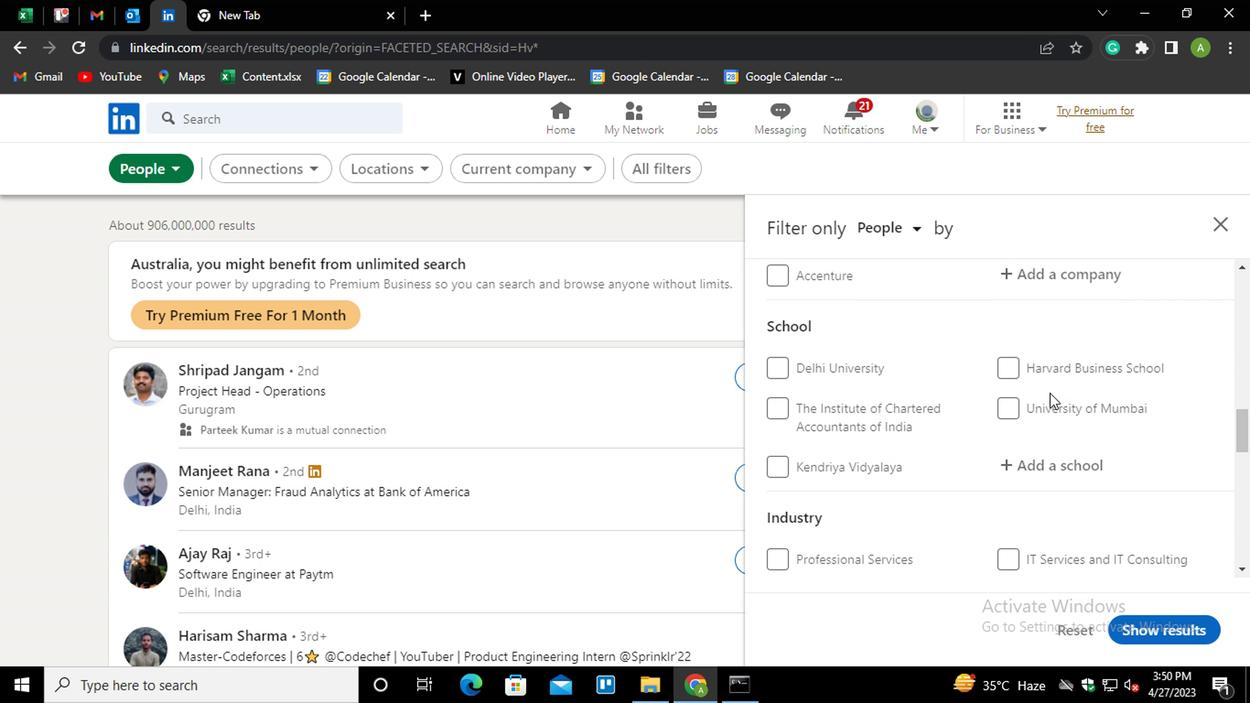 
Action: Mouse scrolled (1046, 390) with delta (0, 0)
Screenshot: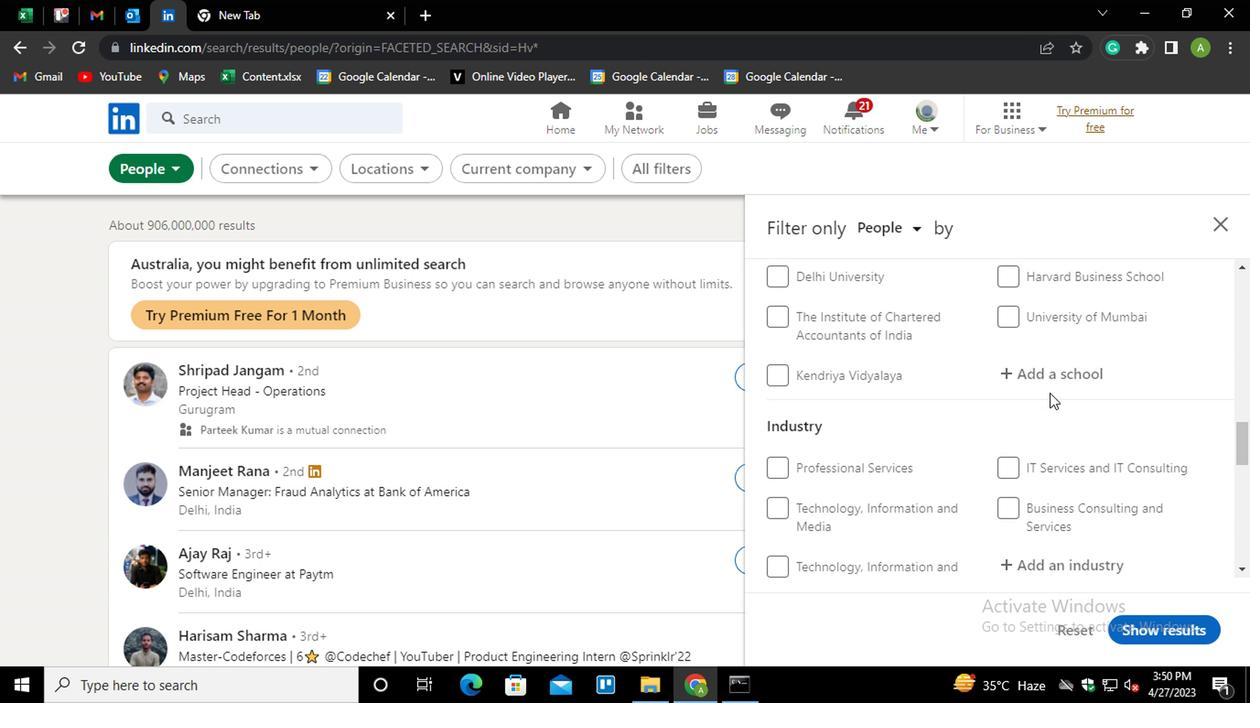 
Action: Mouse scrolled (1046, 390) with delta (0, 0)
Screenshot: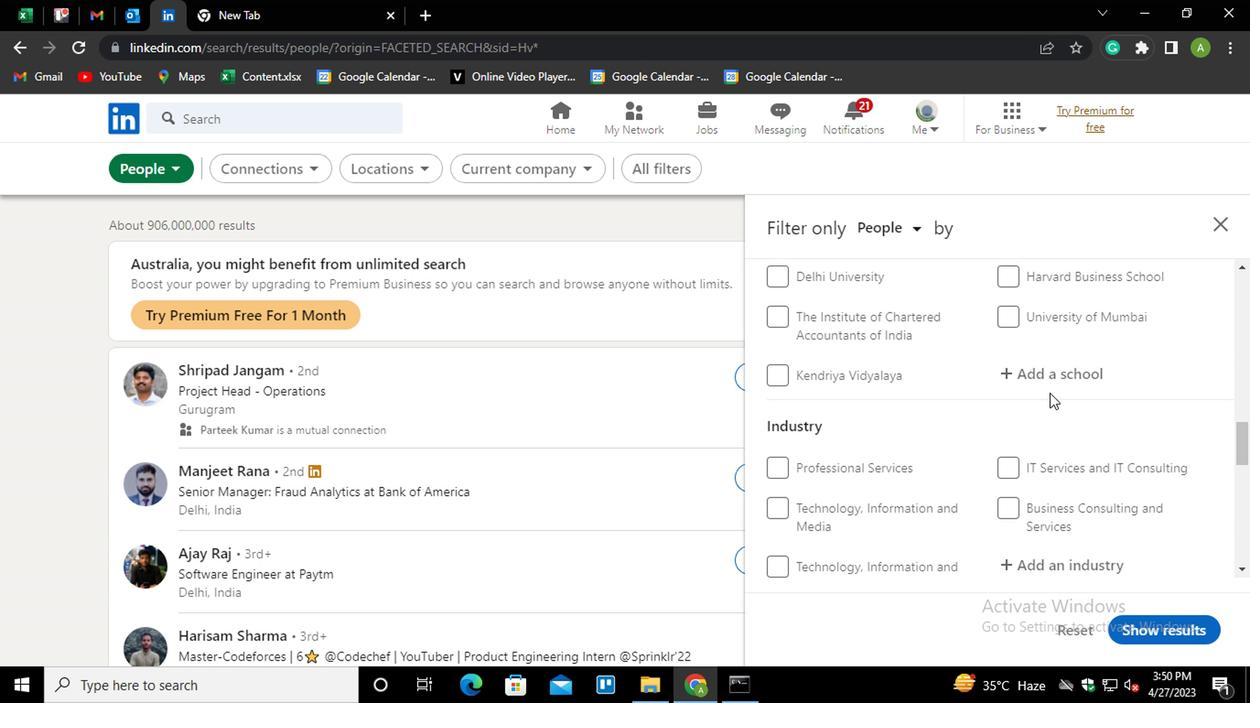
Action: Mouse scrolled (1046, 390) with delta (0, 0)
Screenshot: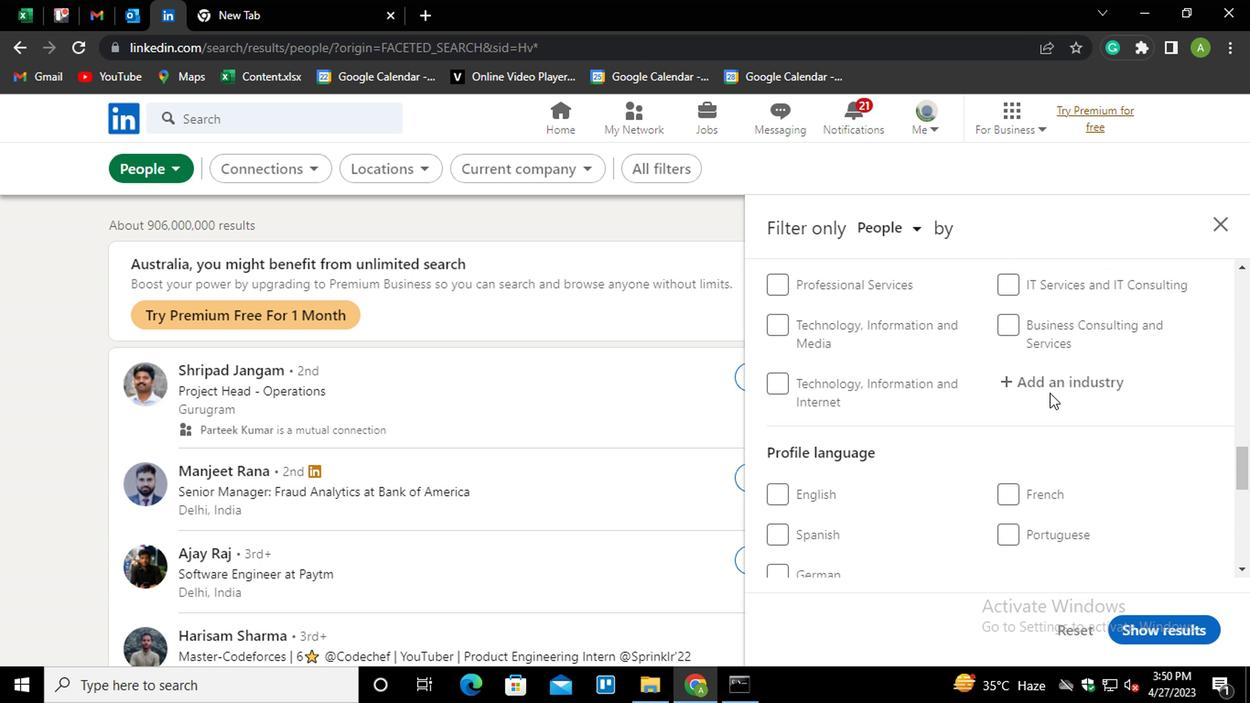 
Action: Mouse moved to (1009, 434)
Screenshot: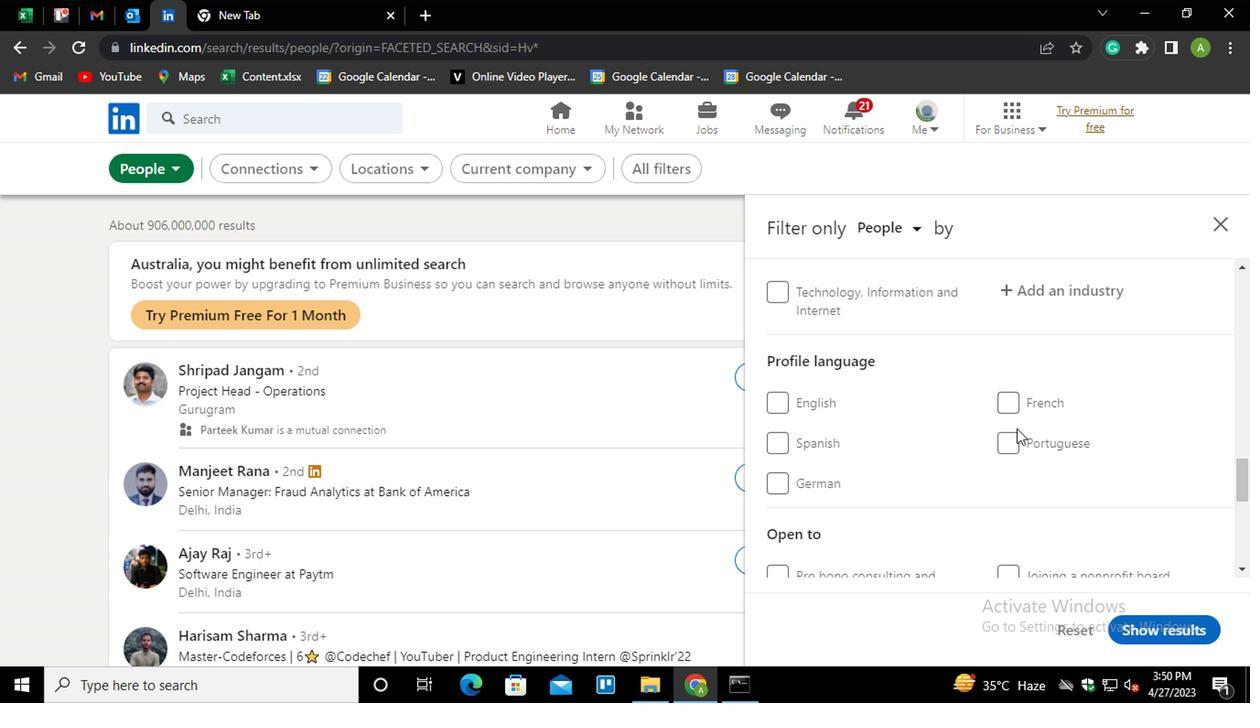 
Action: Mouse pressed left at (1009, 434)
Screenshot: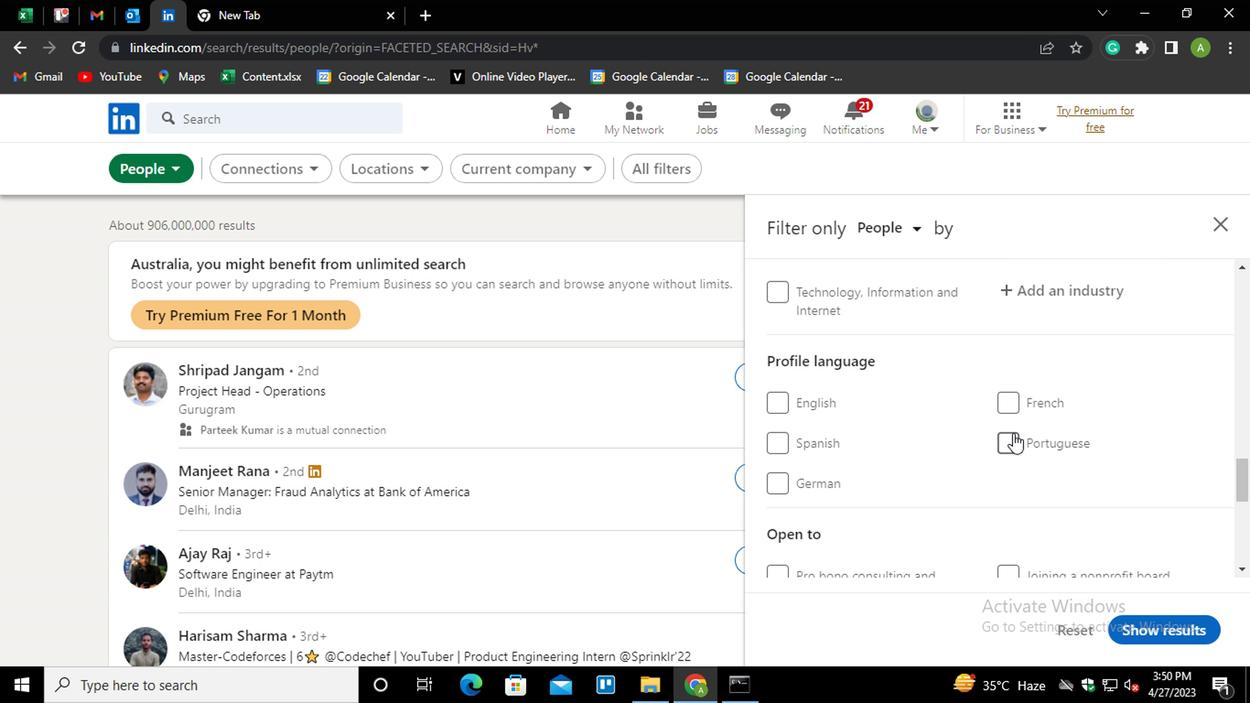 
Action: Mouse moved to (1083, 449)
Screenshot: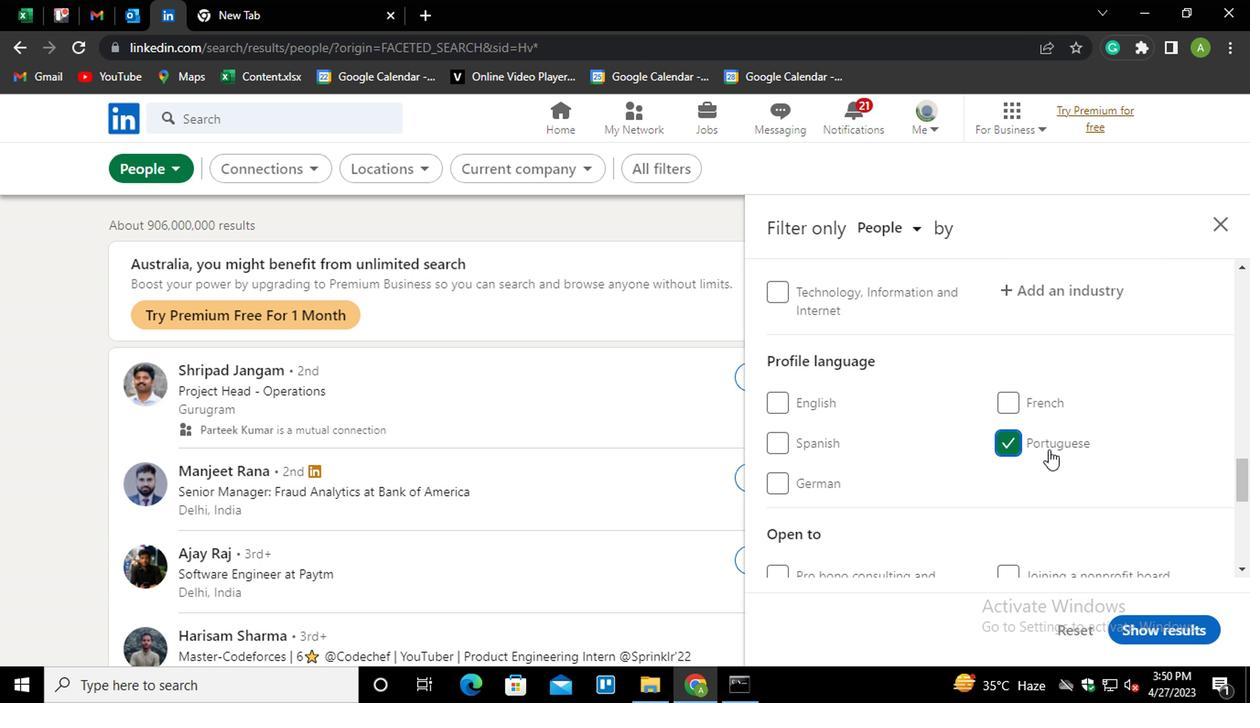 
Action: Mouse scrolled (1083, 450) with delta (0, 0)
Screenshot: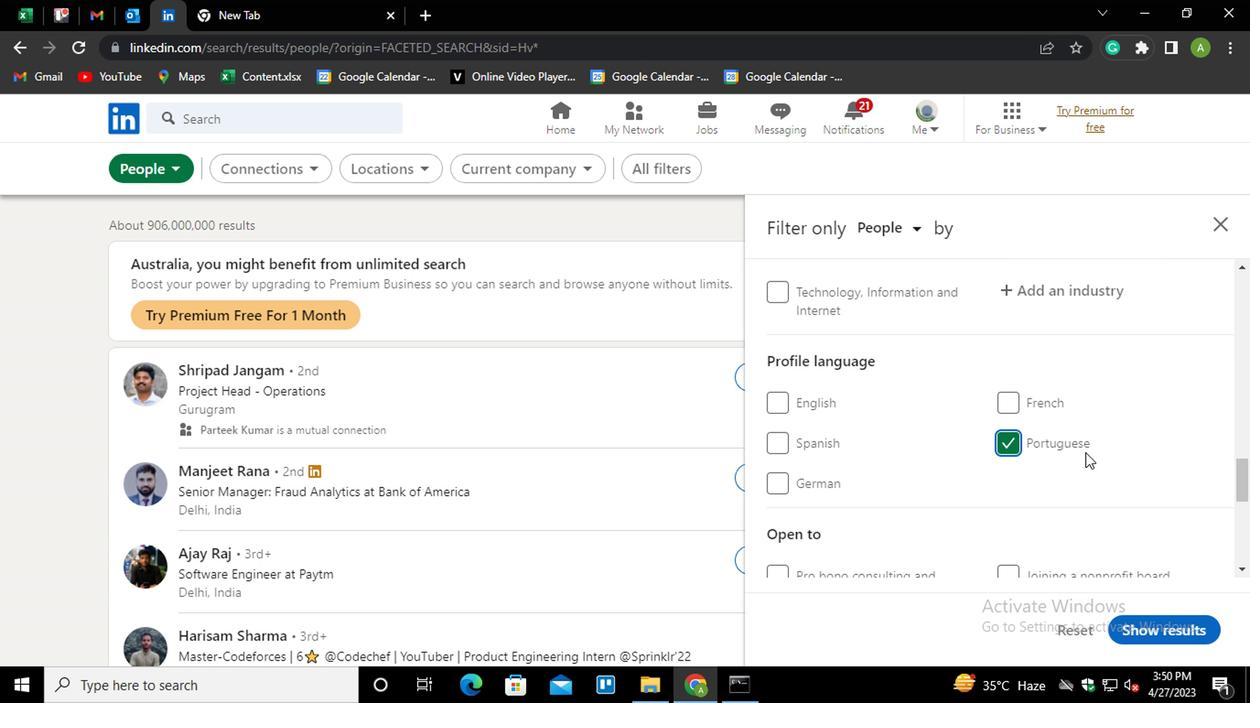
Action: Mouse scrolled (1083, 450) with delta (0, 0)
Screenshot: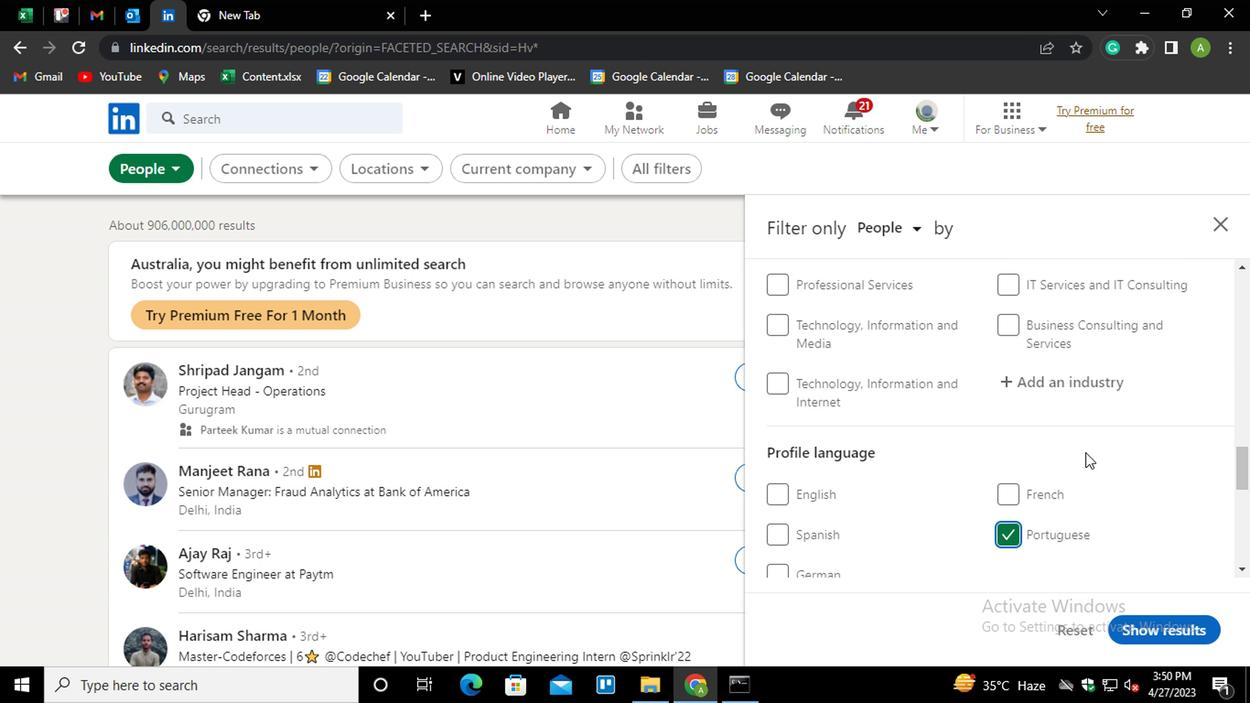 
Action: Mouse scrolled (1083, 450) with delta (0, 0)
Screenshot: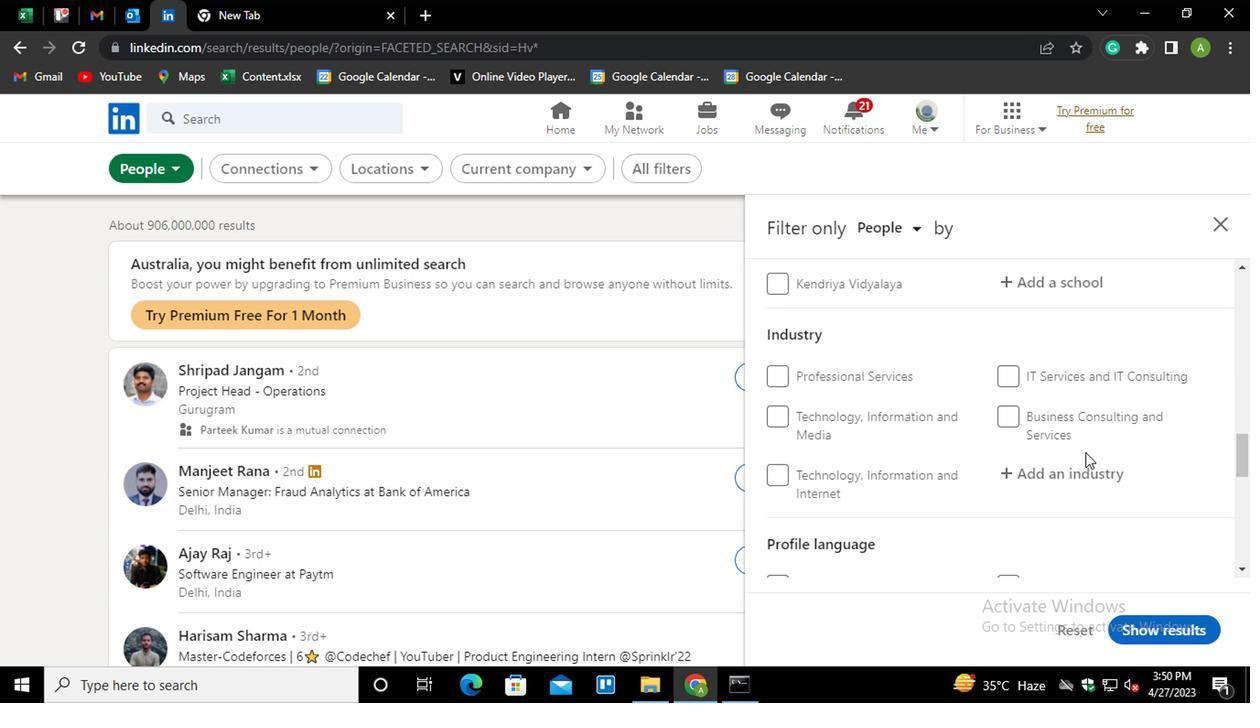 
Action: Mouse scrolled (1083, 450) with delta (0, 0)
Screenshot: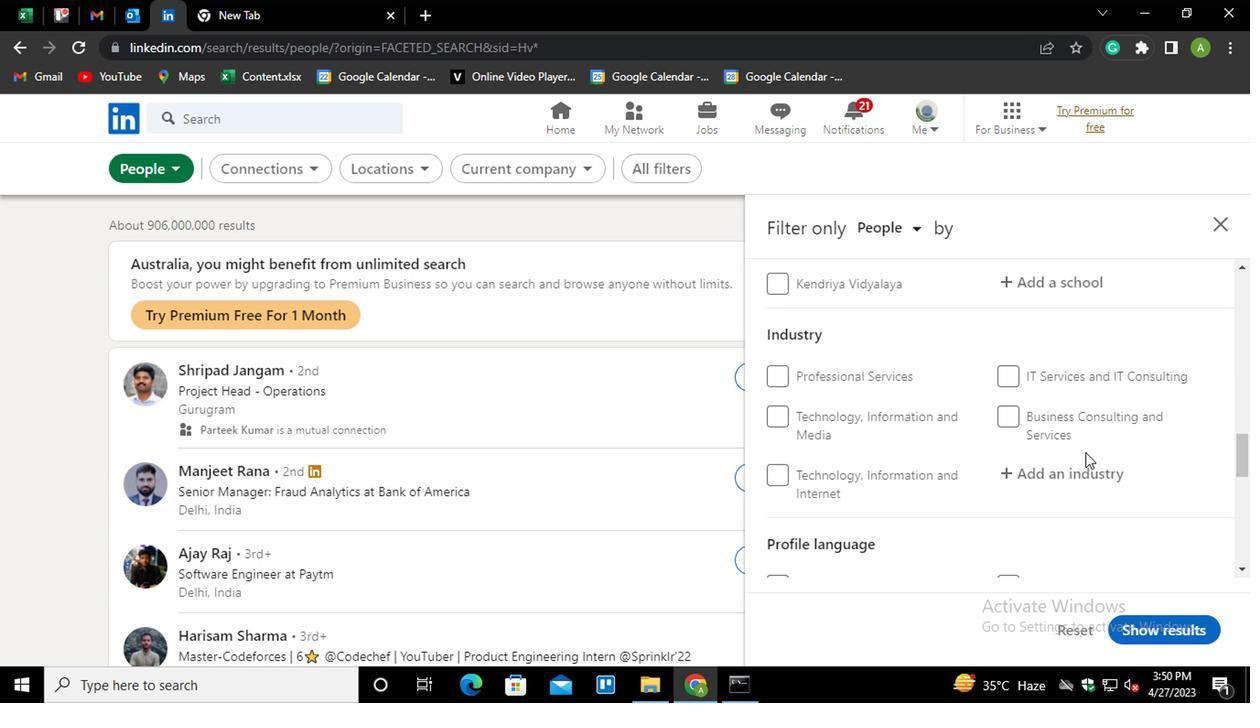
Action: Mouse scrolled (1083, 450) with delta (0, 0)
Screenshot: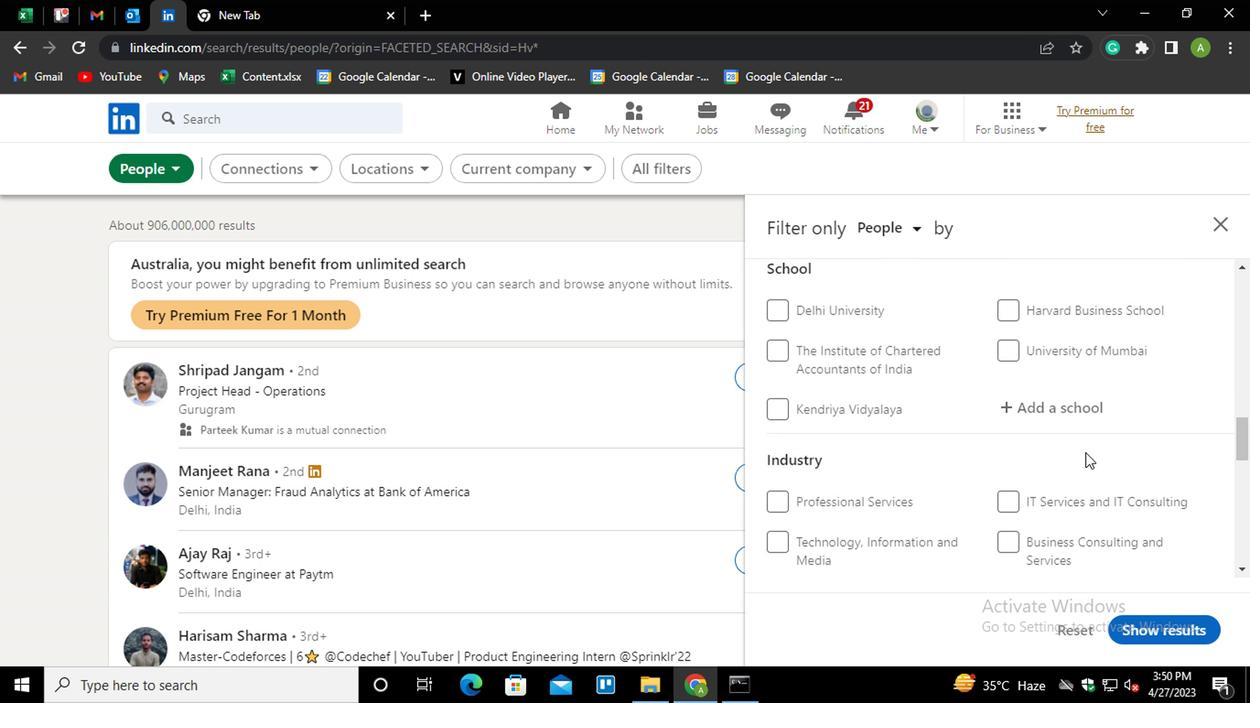 
Action: Mouse scrolled (1083, 450) with delta (0, 0)
Screenshot: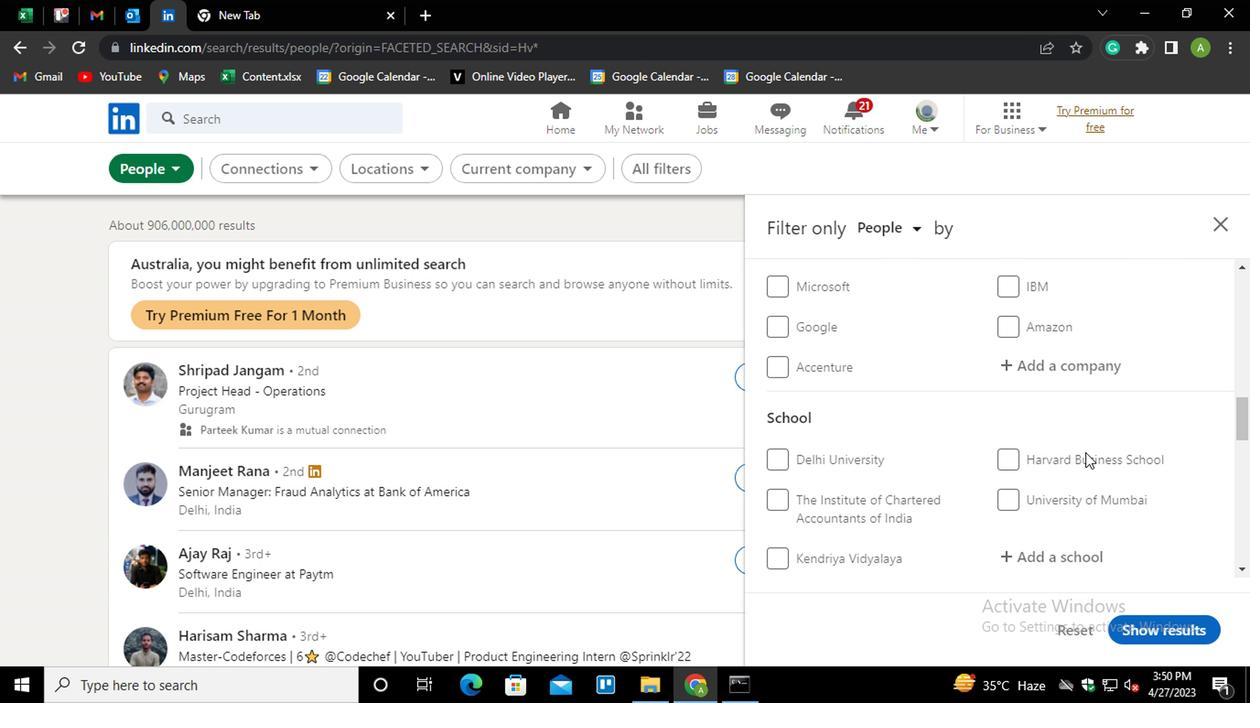 
Action: Mouse scrolled (1083, 450) with delta (0, 0)
Screenshot: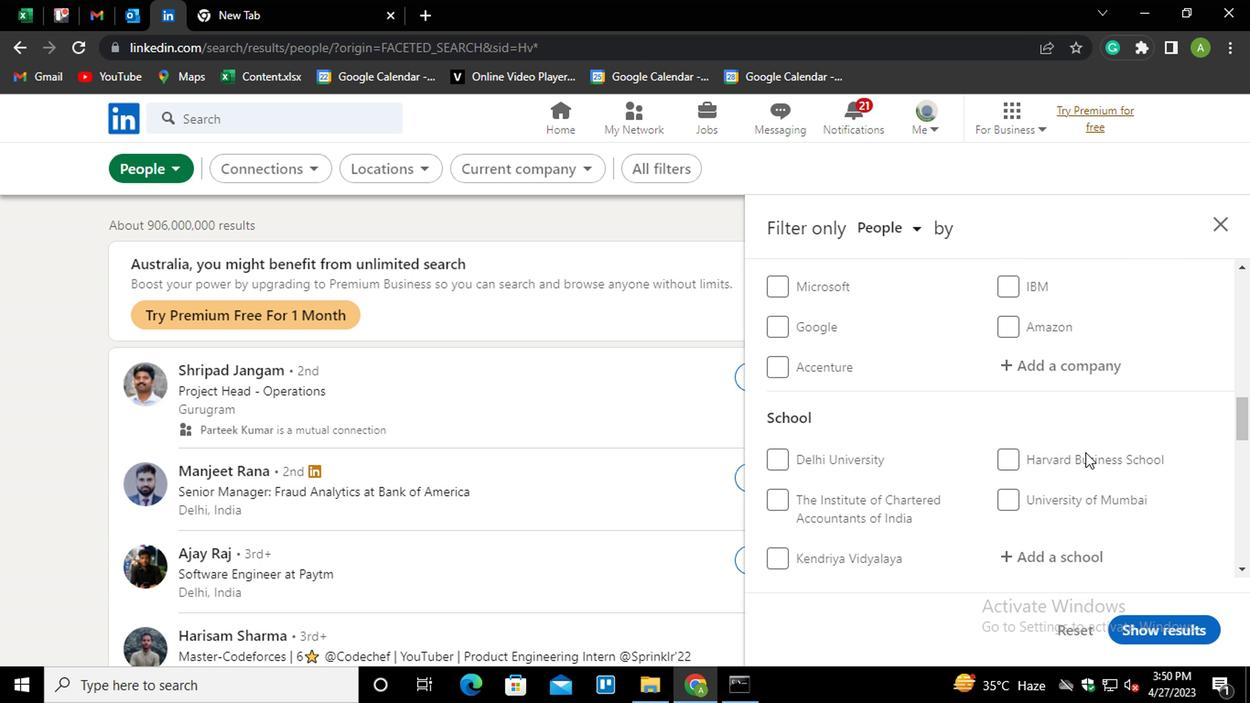 
Action: Mouse scrolled (1083, 450) with delta (0, 0)
Screenshot: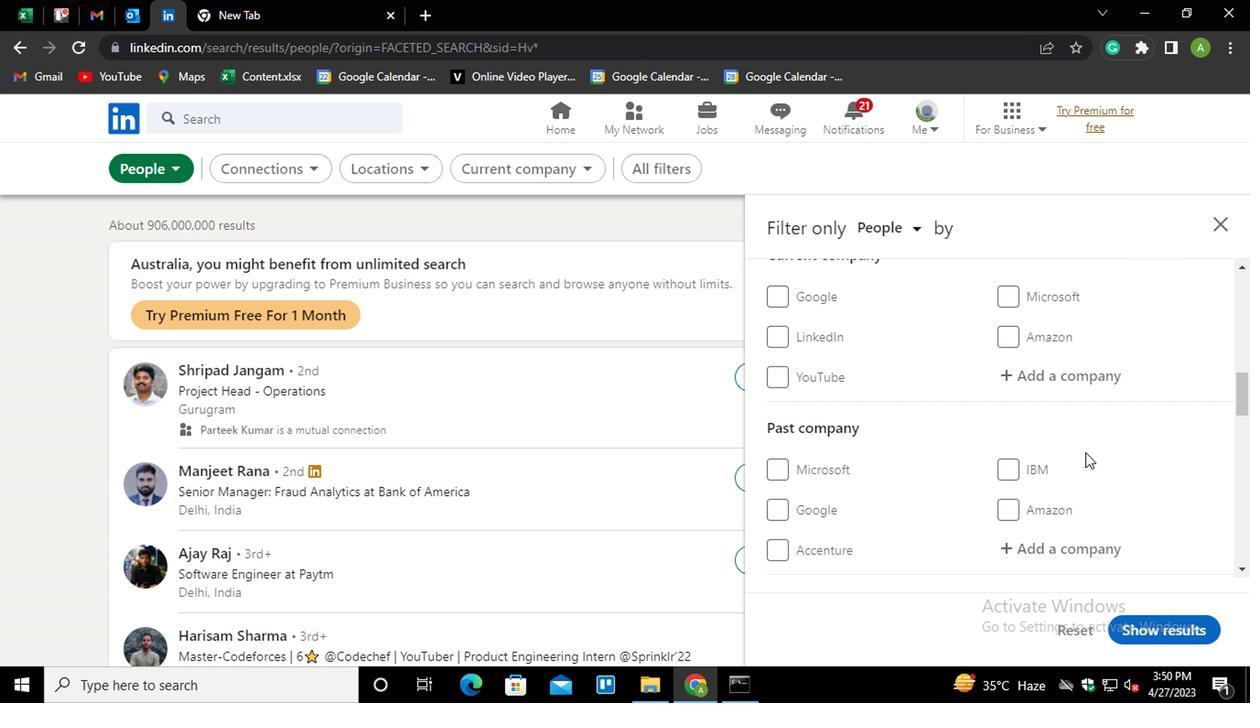 
Action: Mouse moved to (1030, 464)
Screenshot: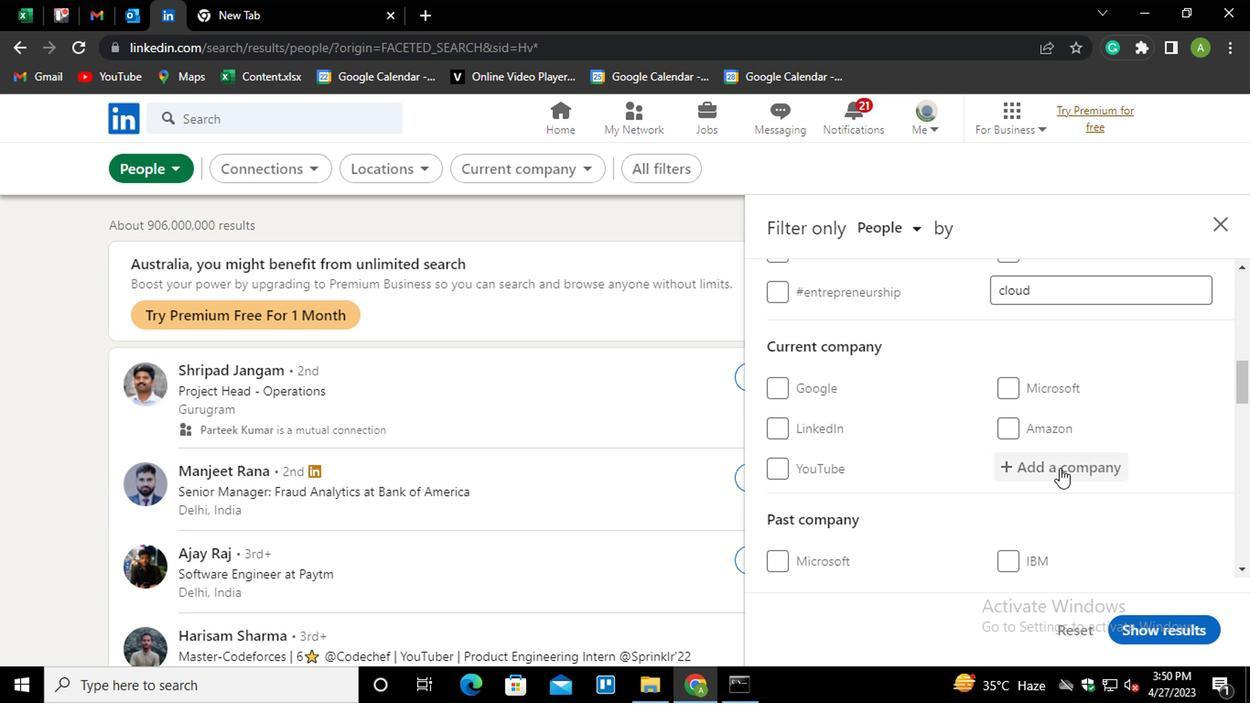 
Action: Mouse pressed left at (1030, 464)
Screenshot: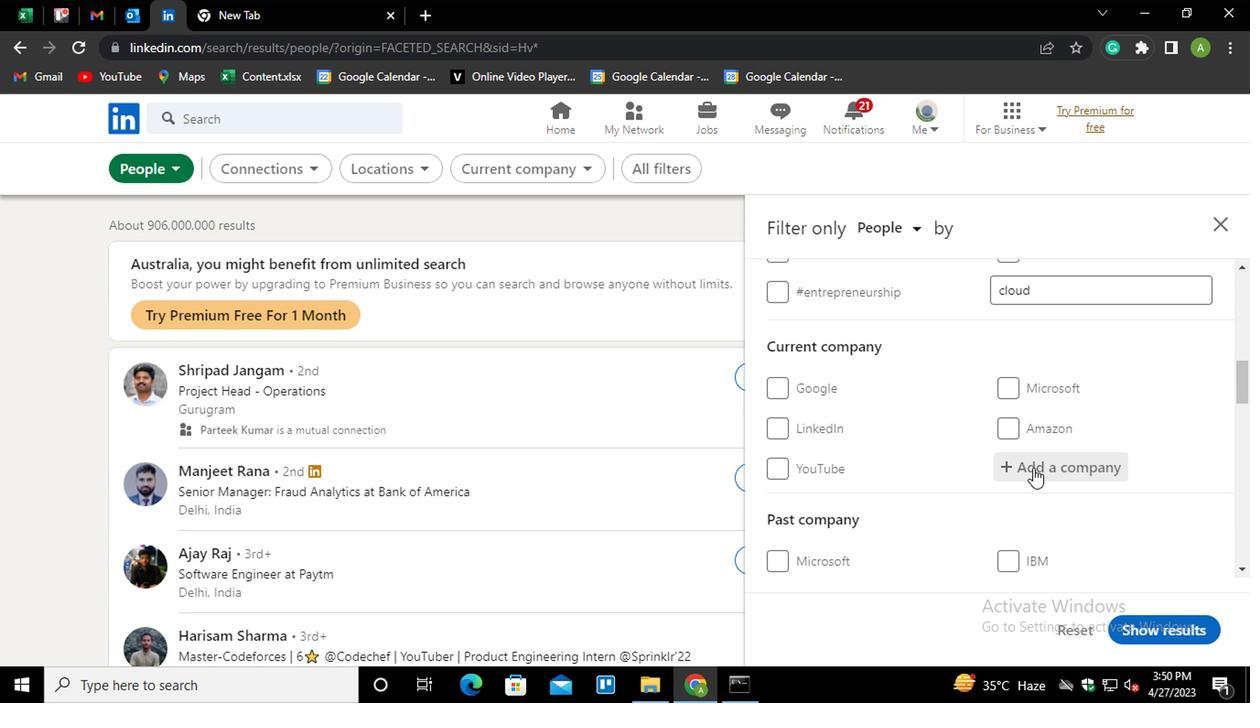 
Action: Mouse moved to (1028, 466)
Screenshot: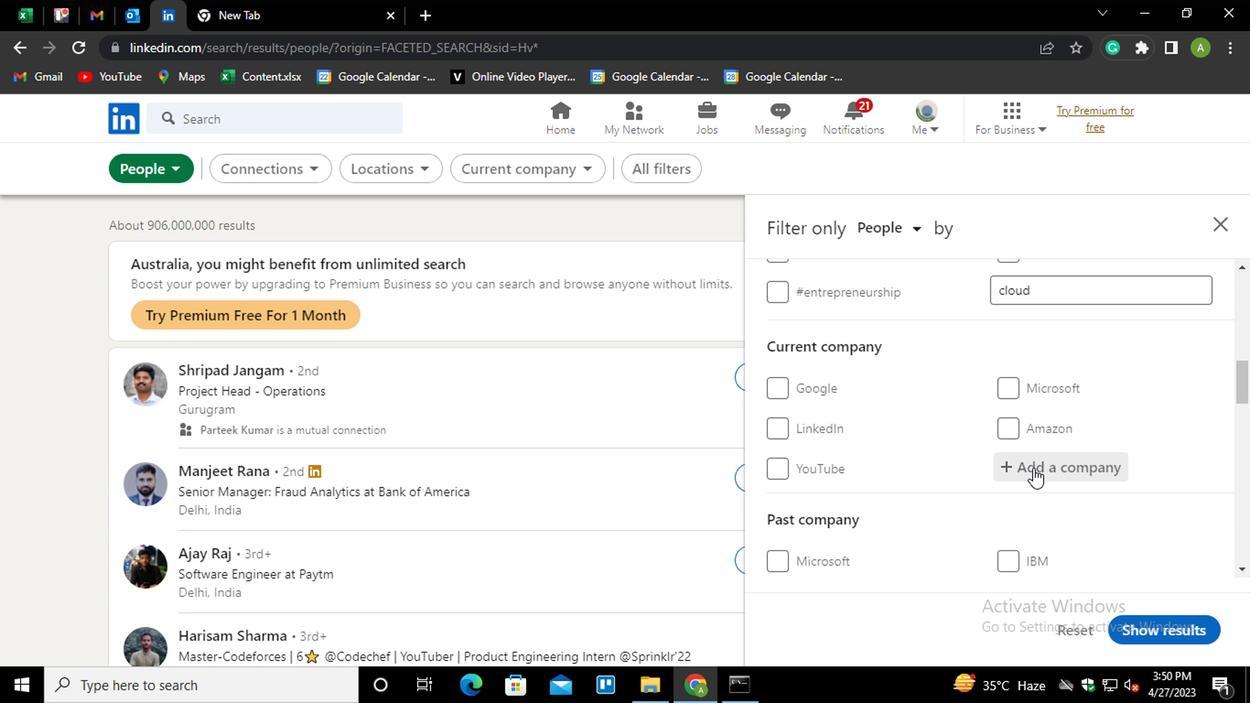 
Action: Key pressed <Key.shift>PAYTM<Key.space>PA<Key.down><Key.down><Key.enter>
Screenshot: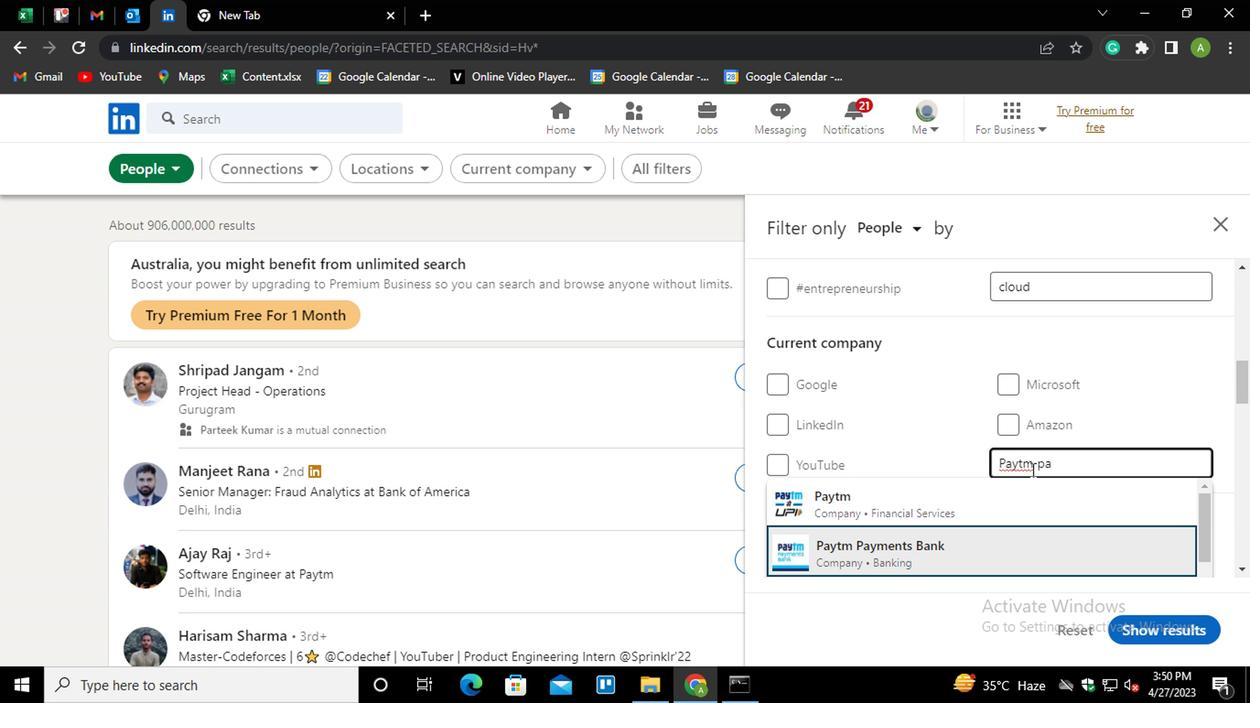
Action: Mouse scrolled (1028, 465) with delta (0, 0)
Screenshot: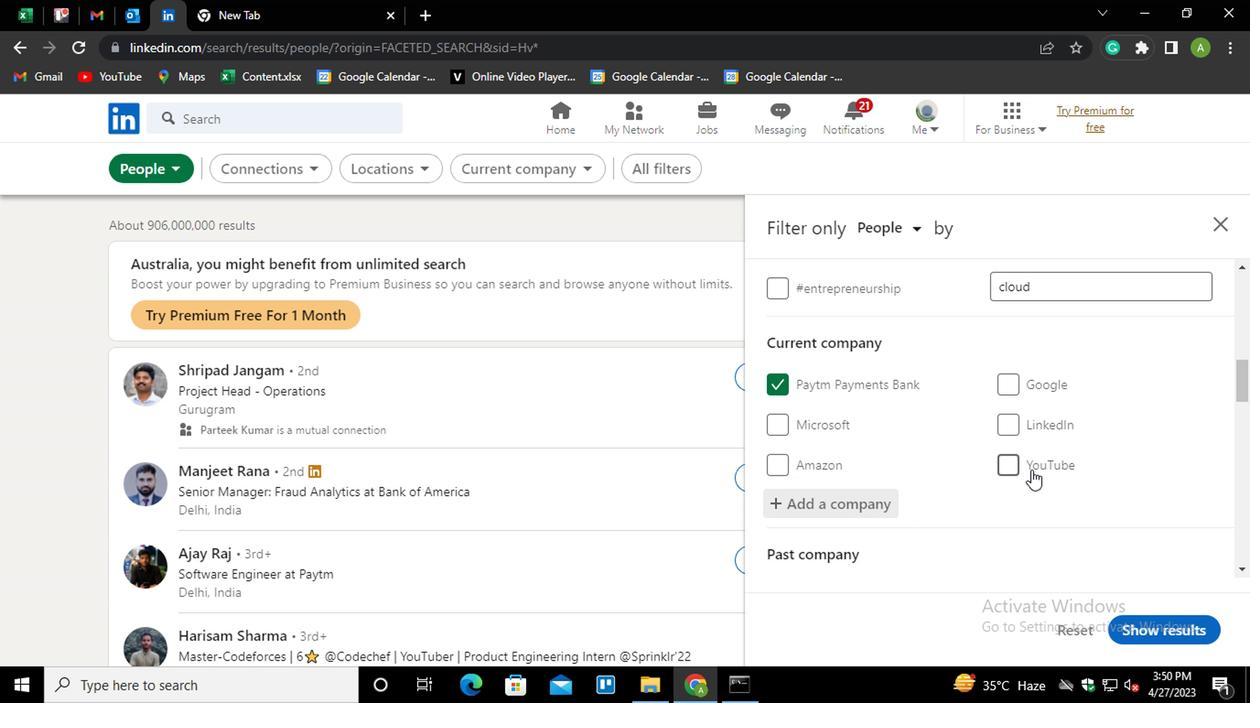 
Action: Mouse scrolled (1028, 465) with delta (0, 0)
Screenshot: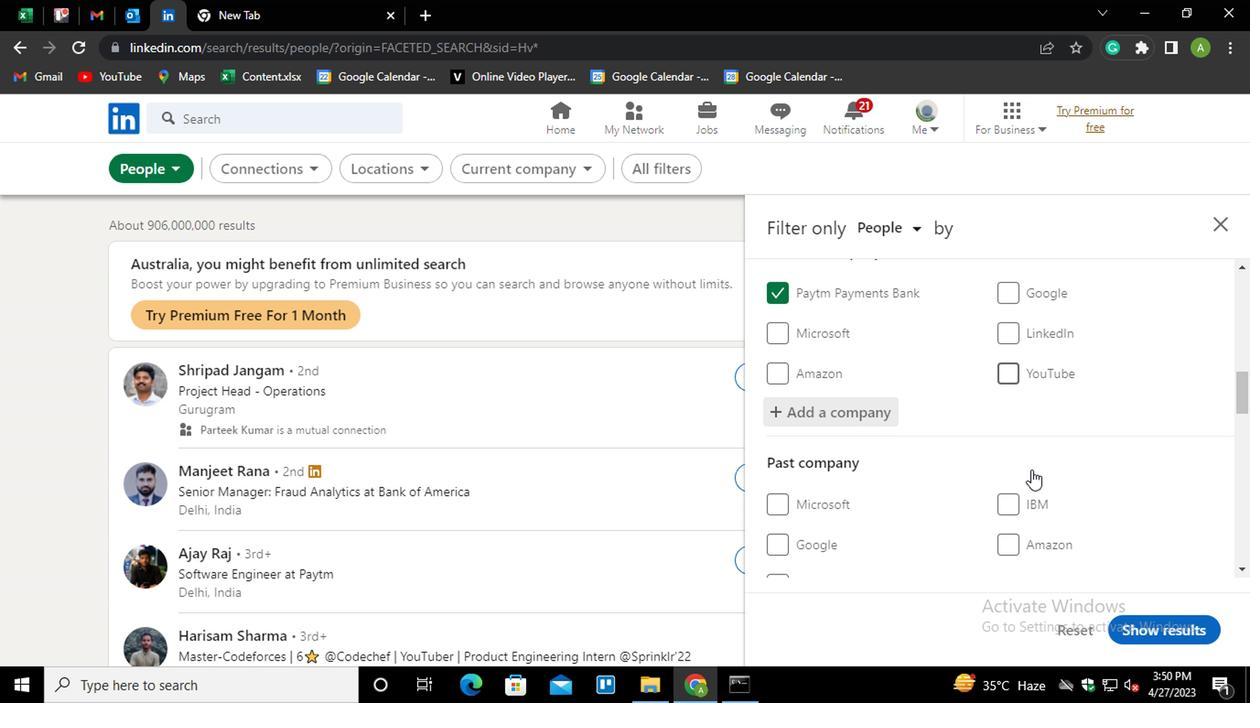 
Action: Mouse scrolled (1028, 465) with delta (0, 0)
Screenshot: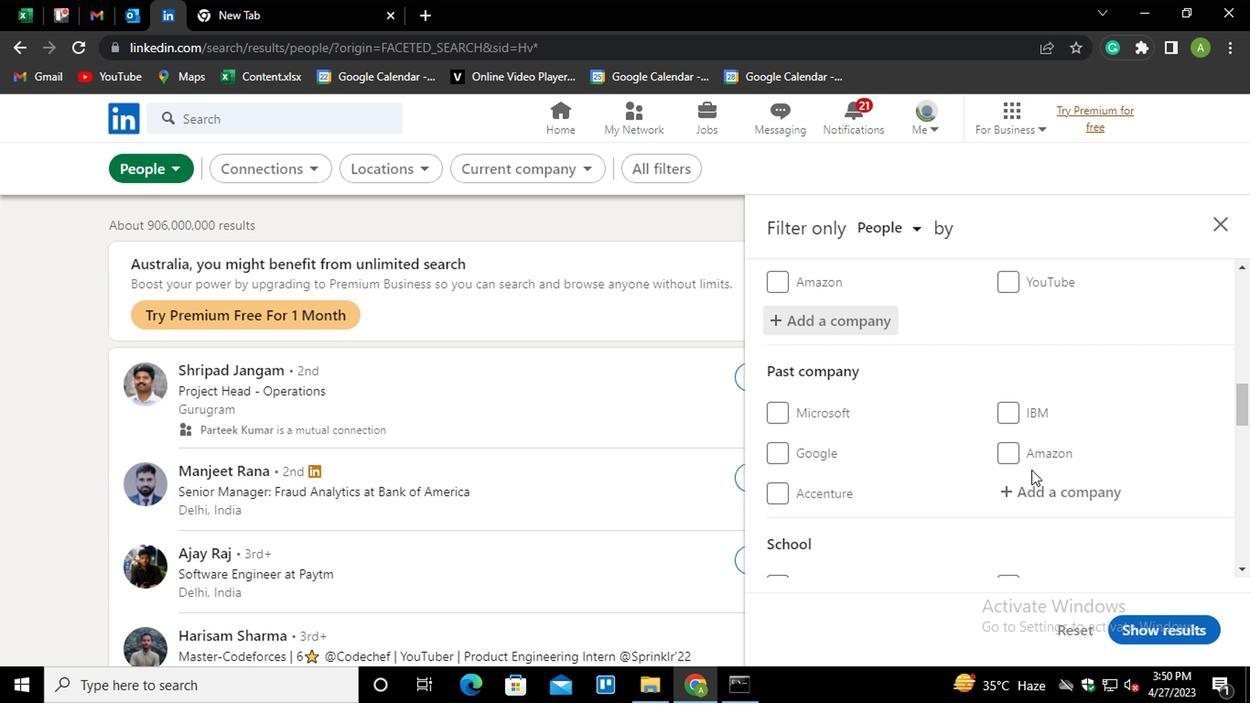 
Action: Mouse scrolled (1028, 465) with delta (0, 0)
Screenshot: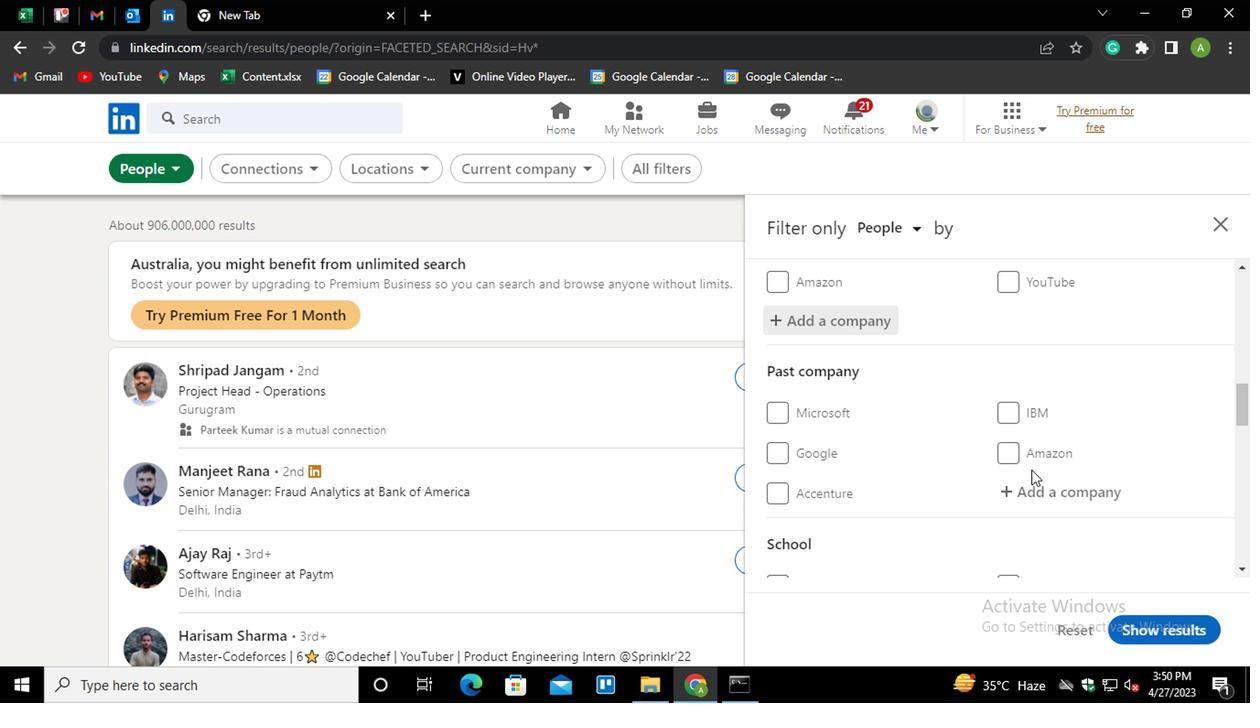 
Action: Mouse scrolled (1028, 465) with delta (0, 0)
Screenshot: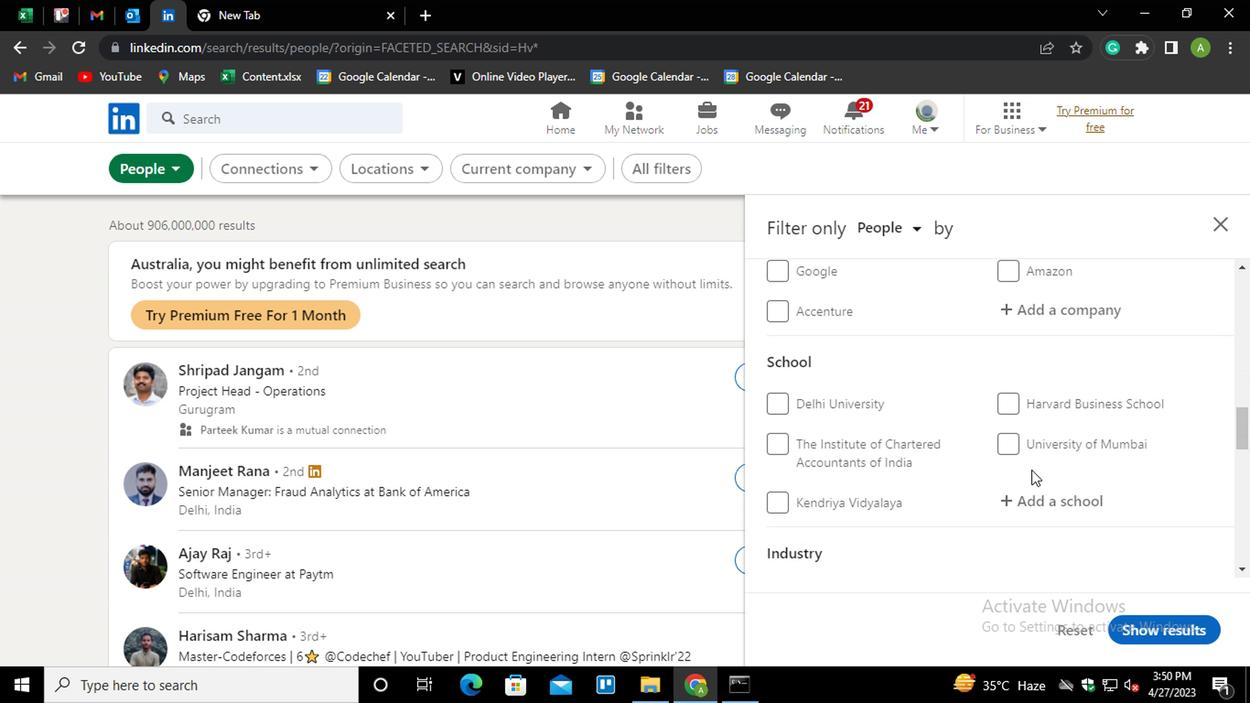 
Action: Mouse moved to (1022, 402)
Screenshot: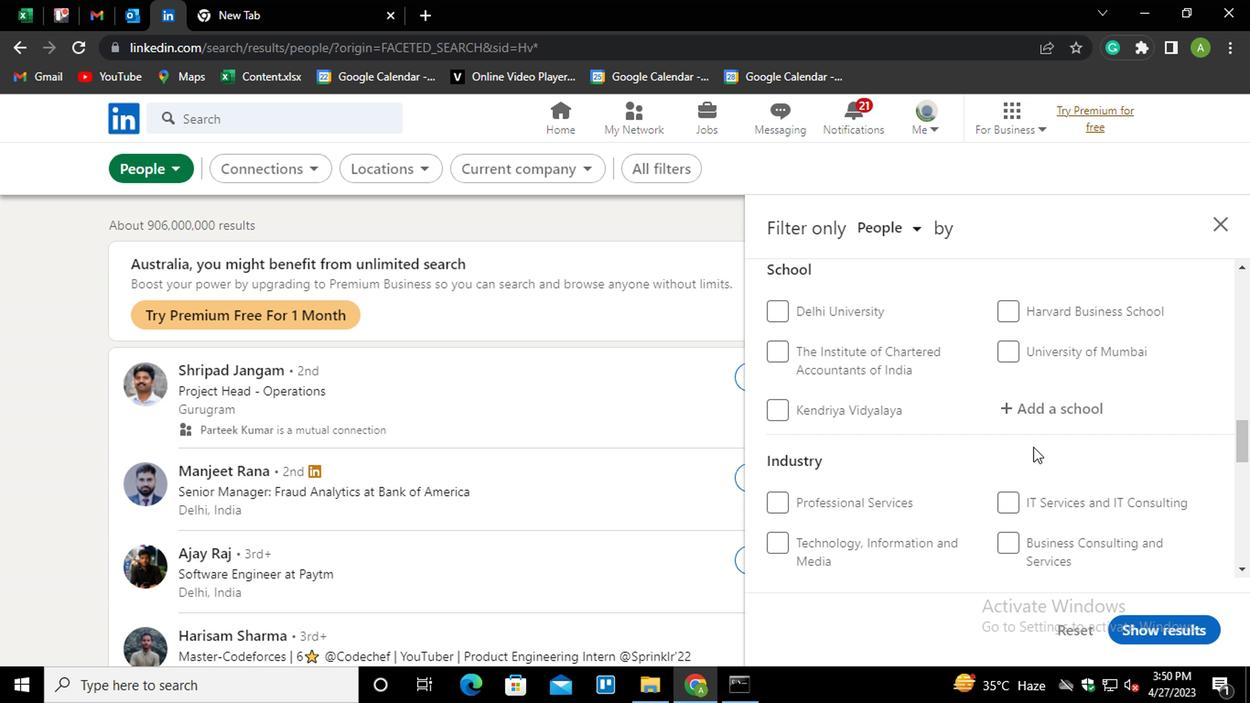 
Action: Mouse pressed left at (1022, 402)
Screenshot: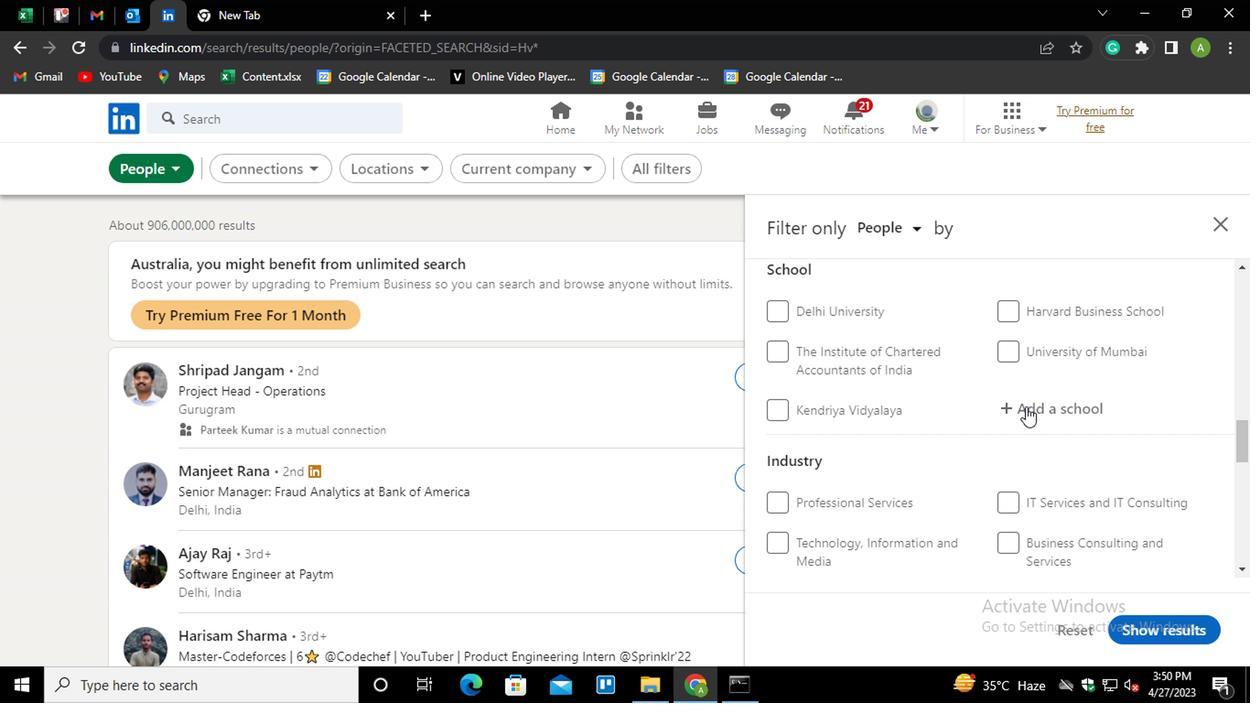 
Action: Mouse moved to (1026, 409)
Screenshot: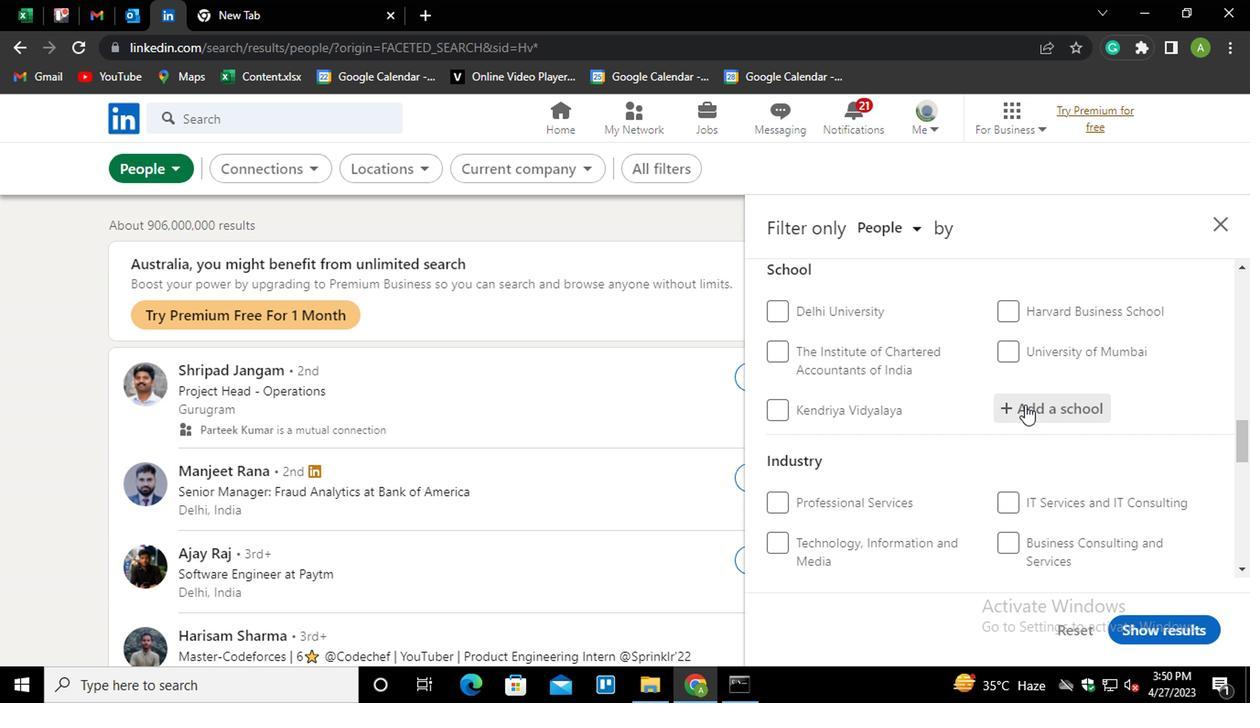 
Action: Mouse pressed left at (1026, 409)
Screenshot: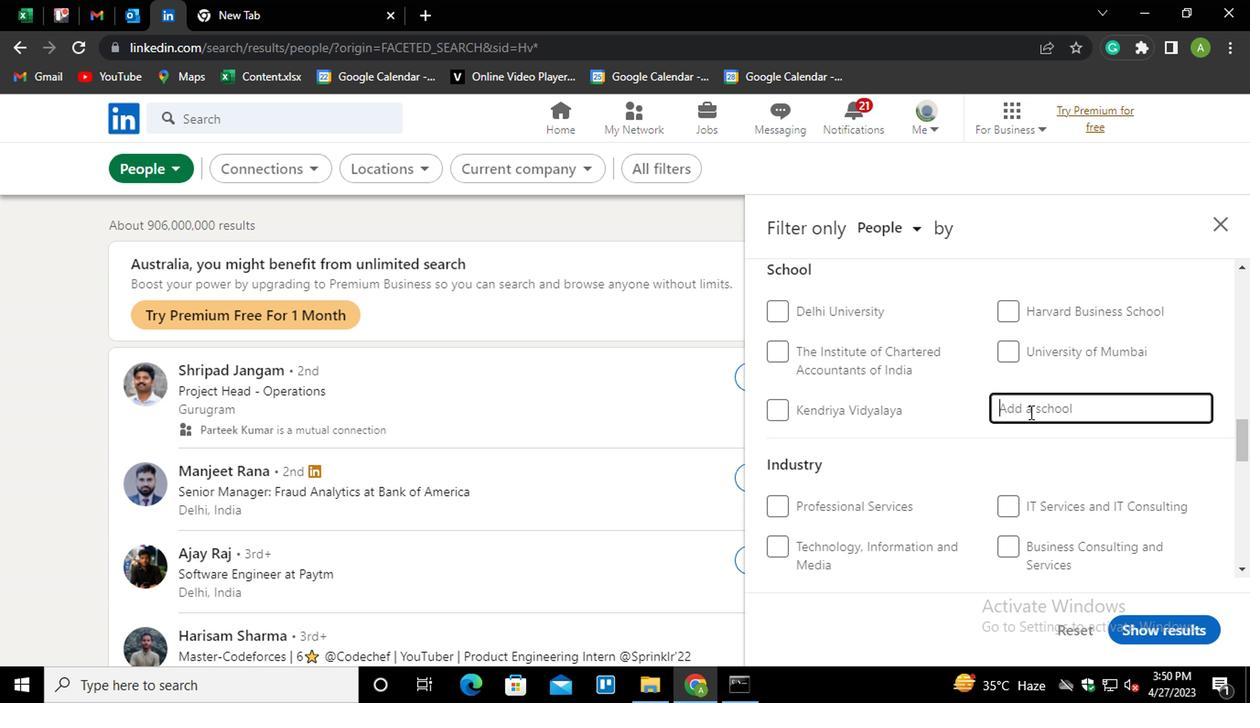 
Action: Key pressed <Key.shift>KL<Key.space><Key.shift>U<Key.down><Key.enter>
Screenshot: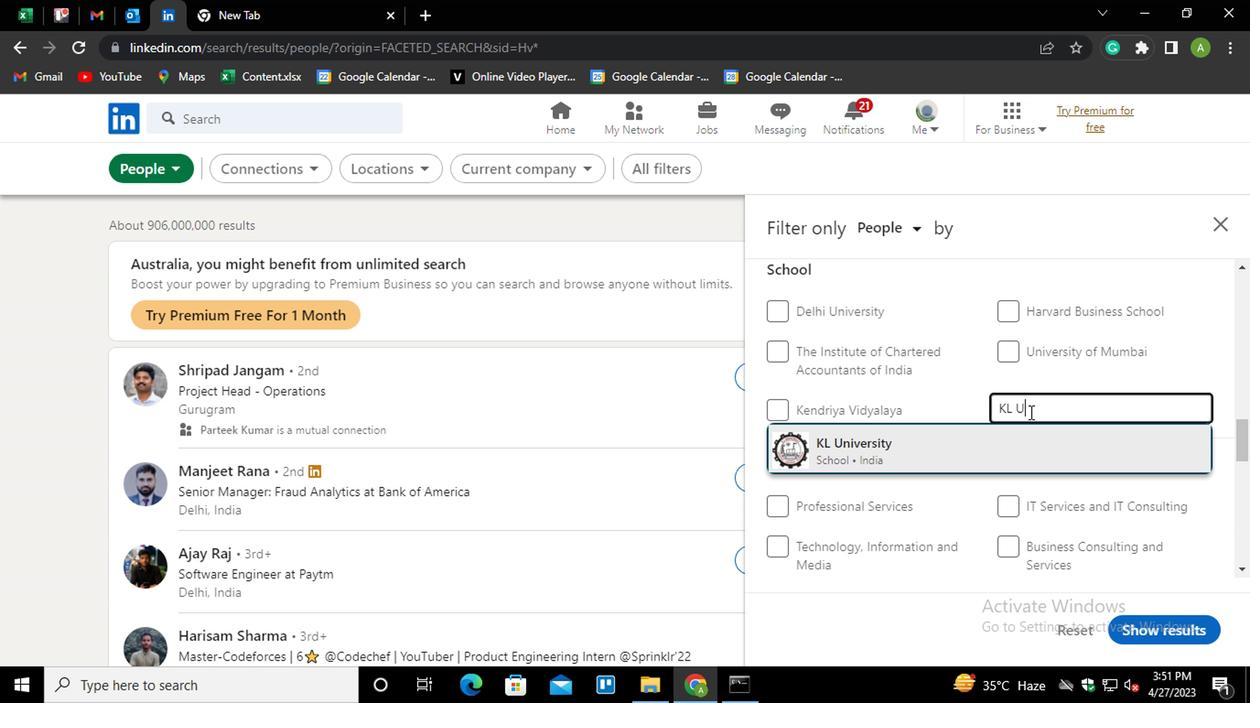 
Action: Mouse scrolled (1026, 409) with delta (0, 0)
Screenshot: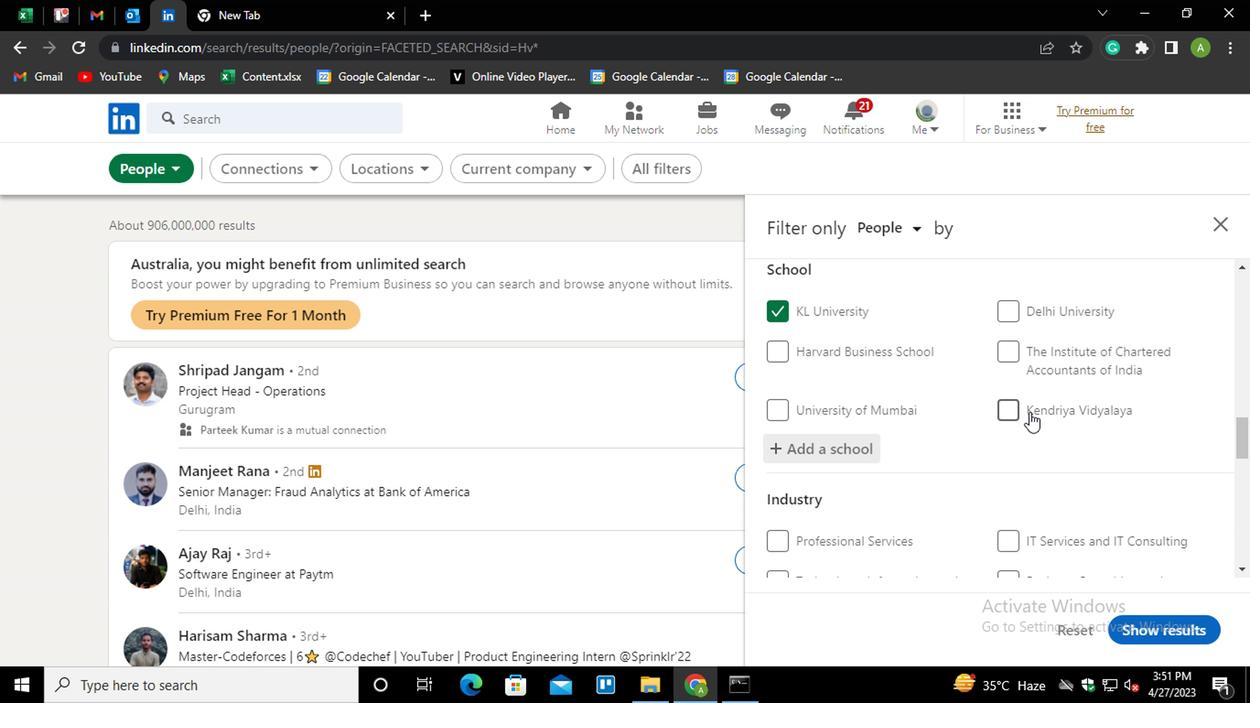 
Action: Mouse scrolled (1026, 409) with delta (0, 0)
Screenshot: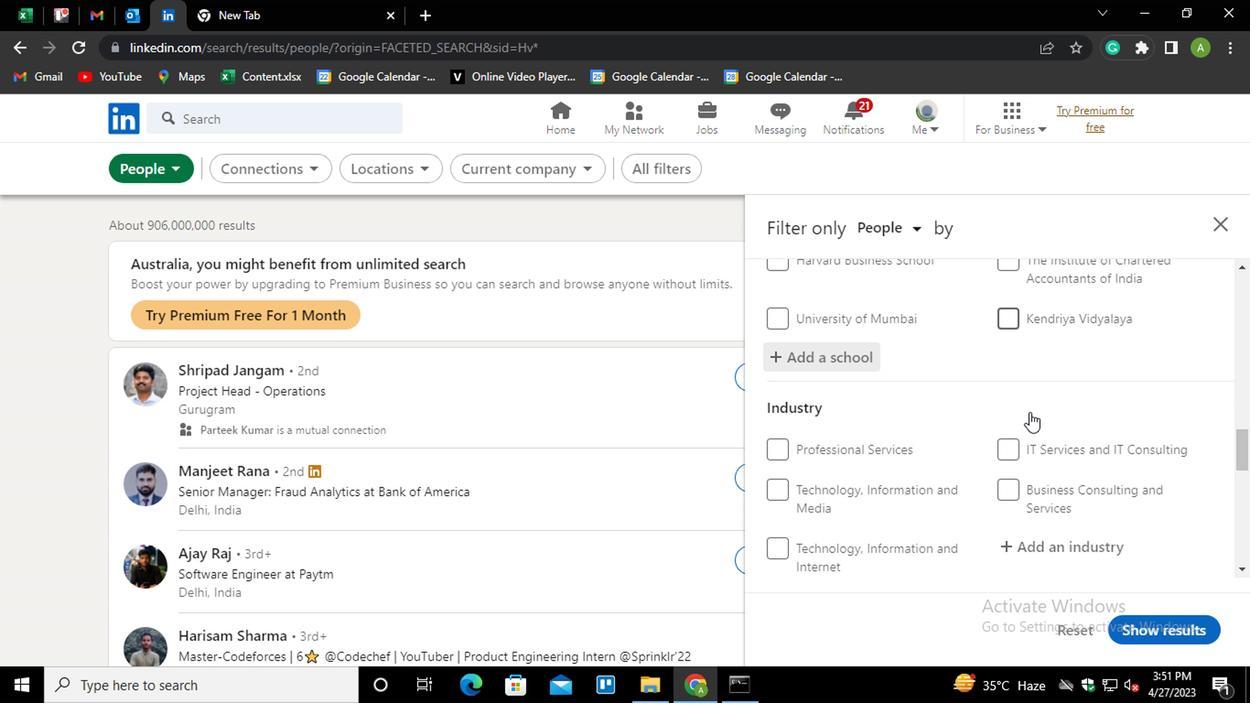 
Action: Mouse moved to (1041, 446)
Screenshot: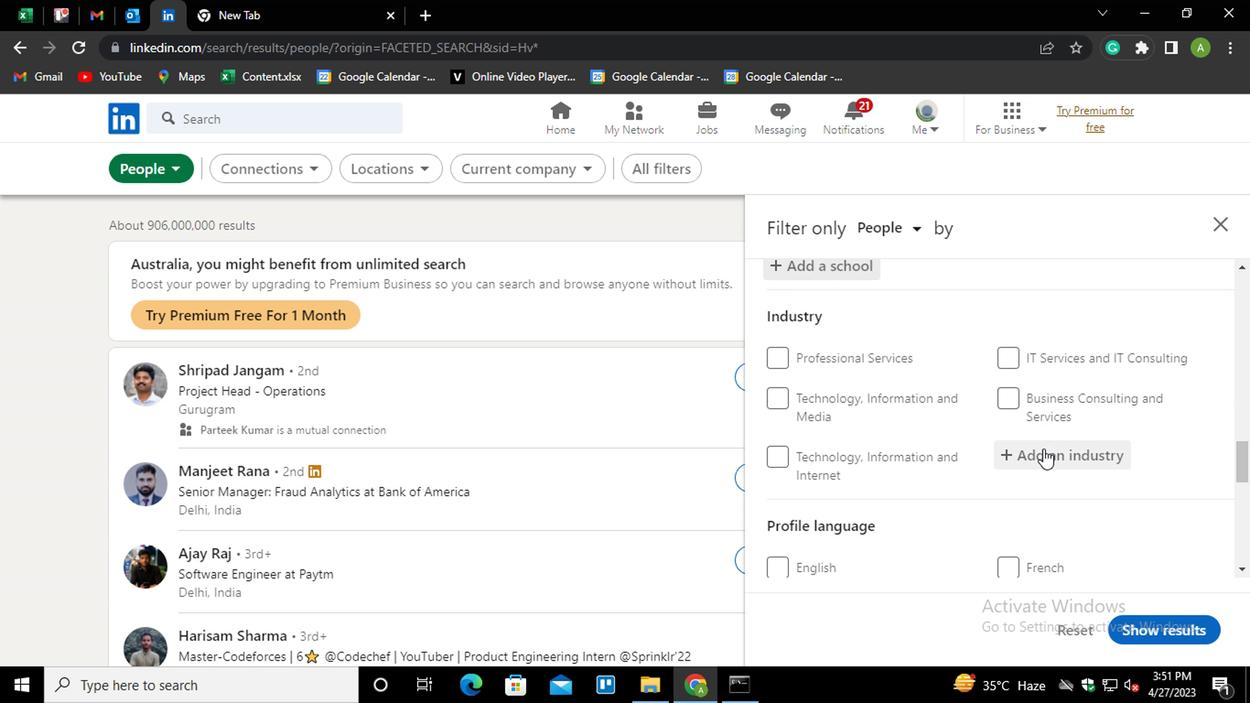 
Action: Mouse pressed left at (1041, 446)
Screenshot: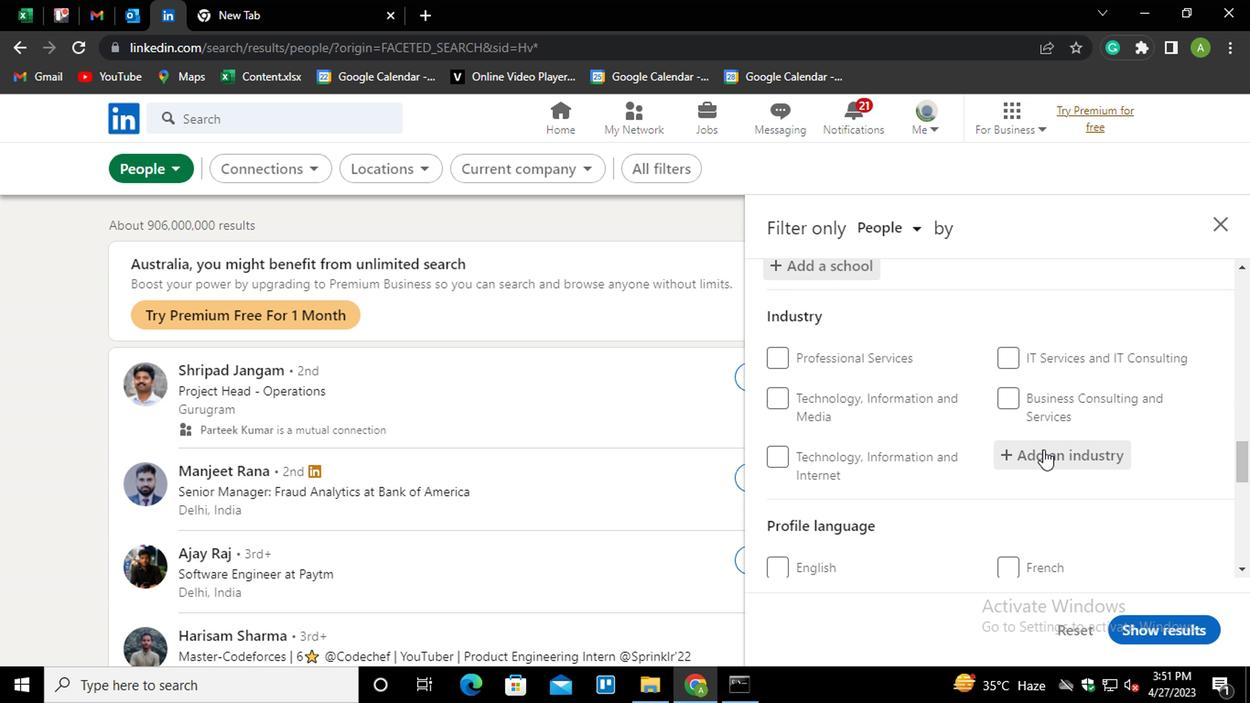 
Action: Key pressed <Key.shift>TAXI<Key.down><Key.enter>
Screenshot: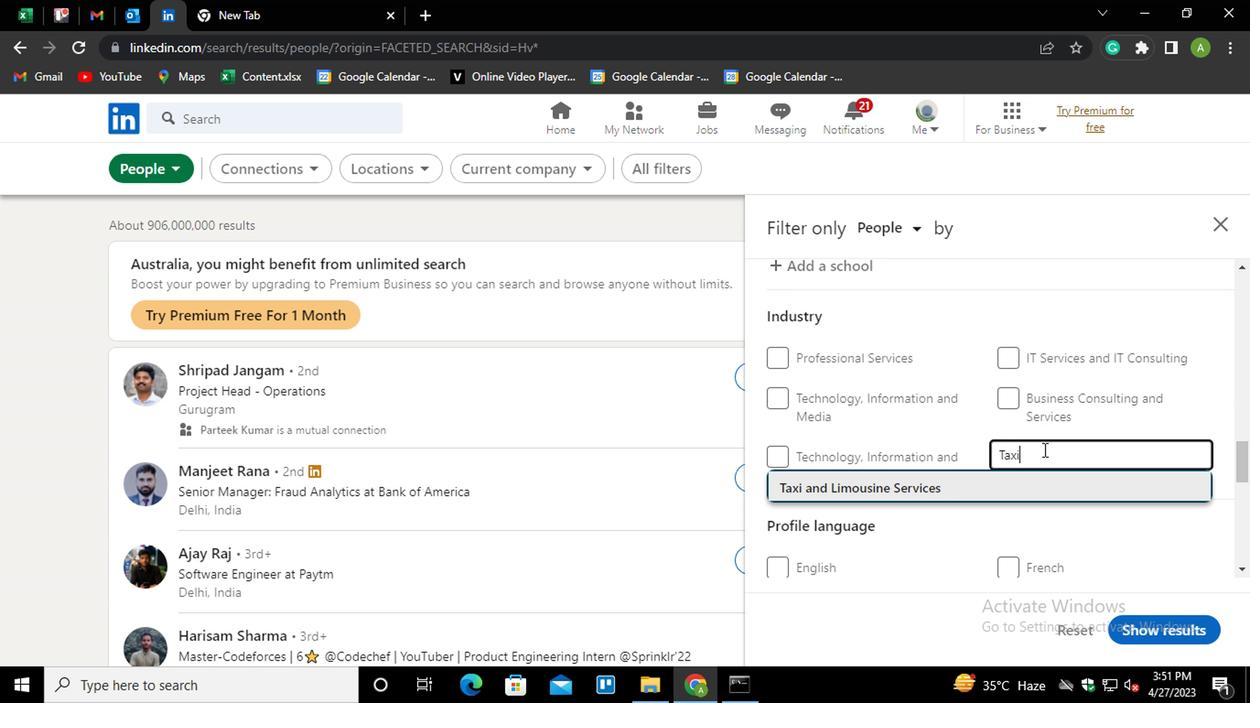
Action: Mouse moved to (1035, 451)
Screenshot: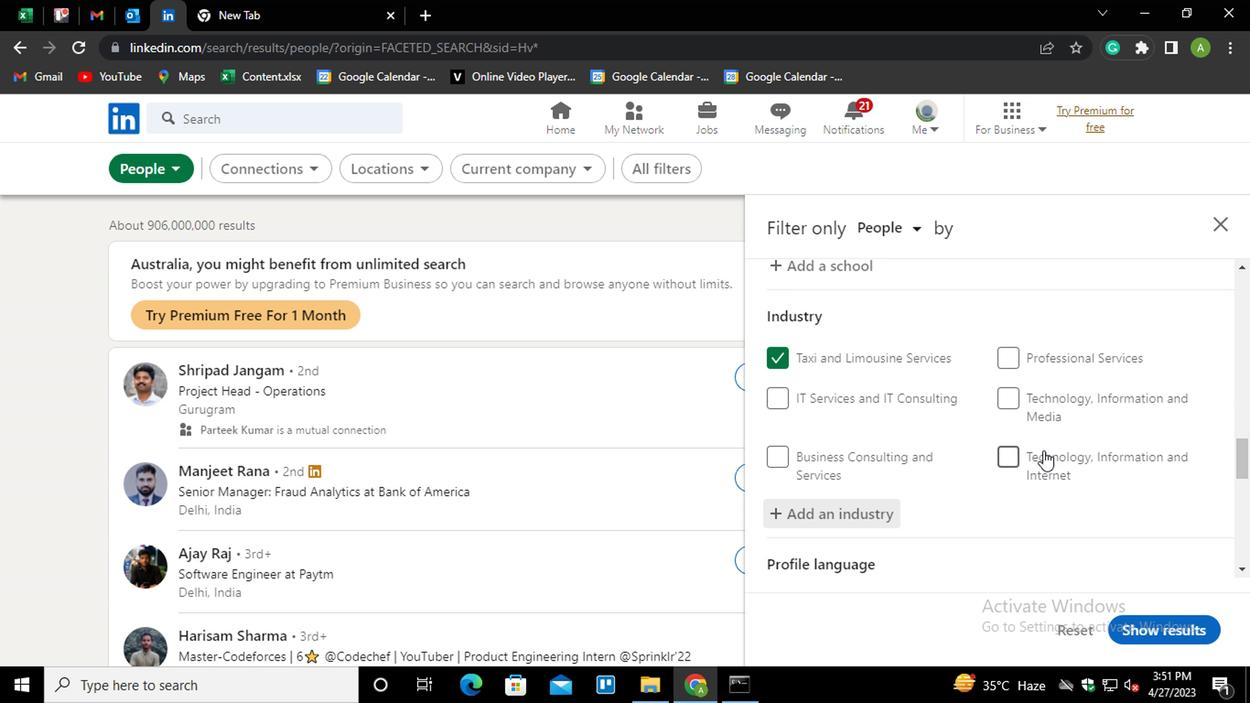 
Action: Mouse scrolled (1035, 450) with delta (0, -1)
Screenshot: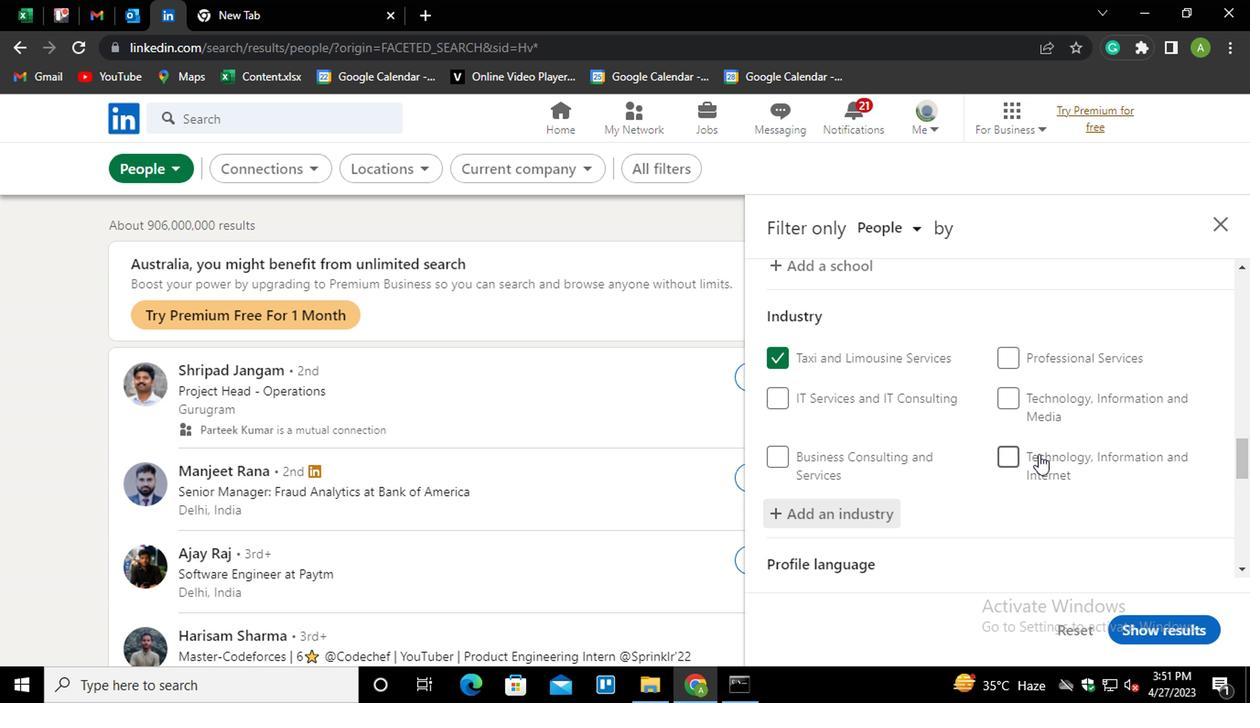 
Action: Mouse scrolled (1035, 450) with delta (0, -1)
Screenshot: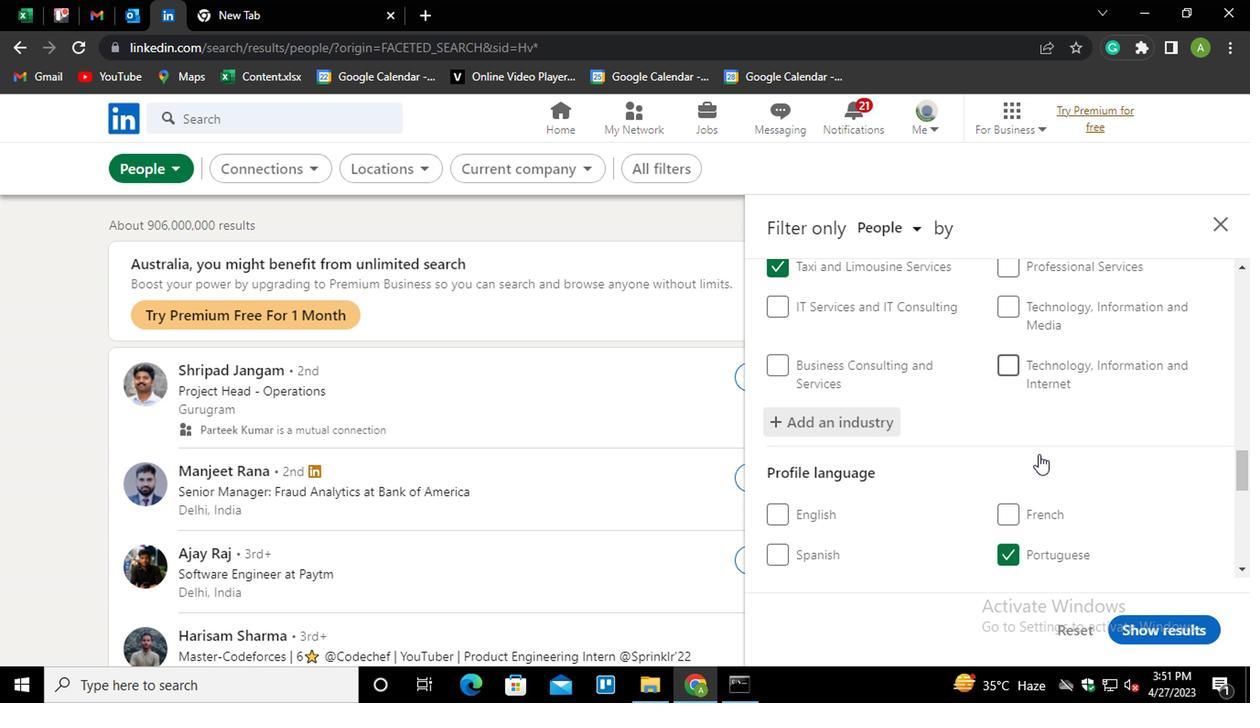 
Action: Mouse scrolled (1035, 450) with delta (0, -1)
Screenshot: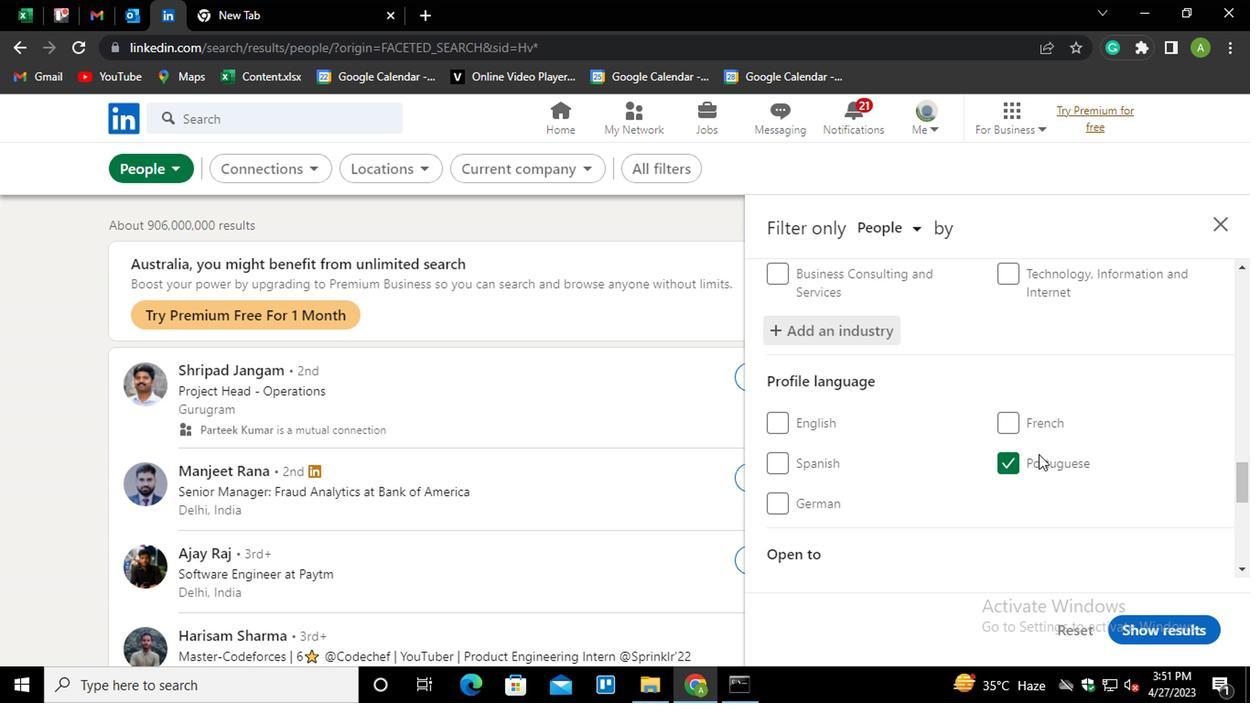 
Action: Mouse scrolled (1035, 450) with delta (0, -1)
Screenshot: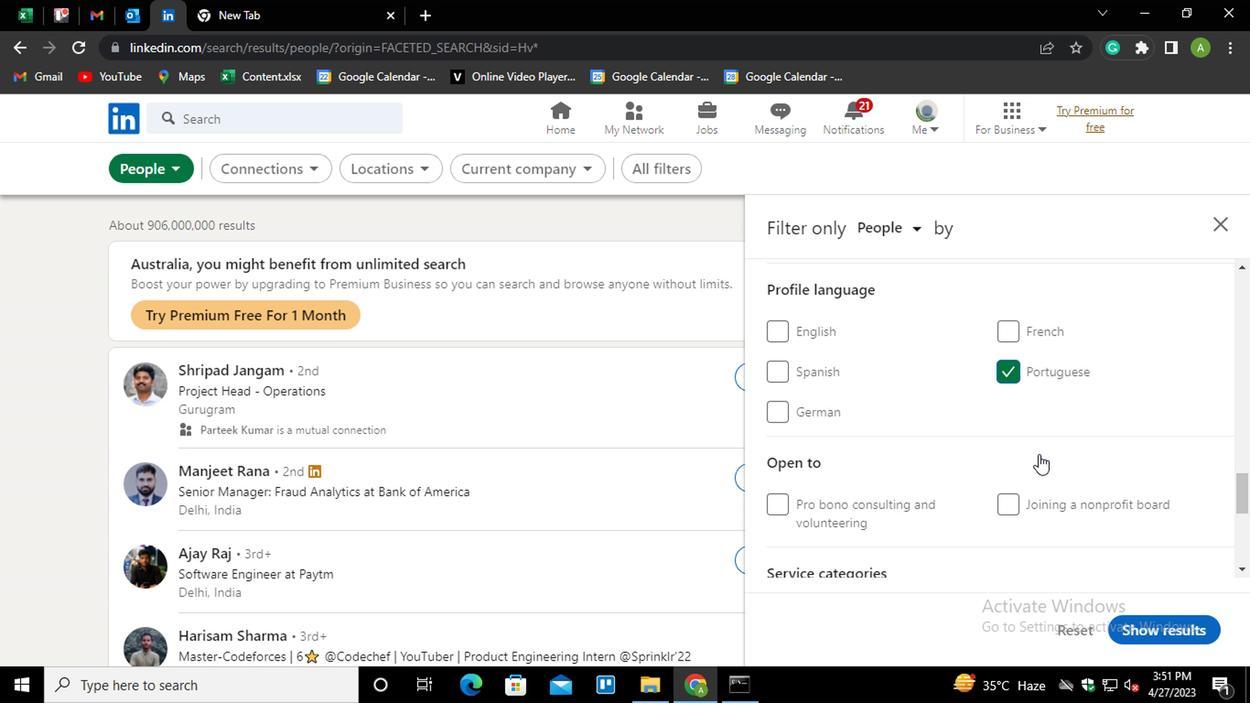 
Action: Mouse scrolled (1035, 450) with delta (0, -1)
Screenshot: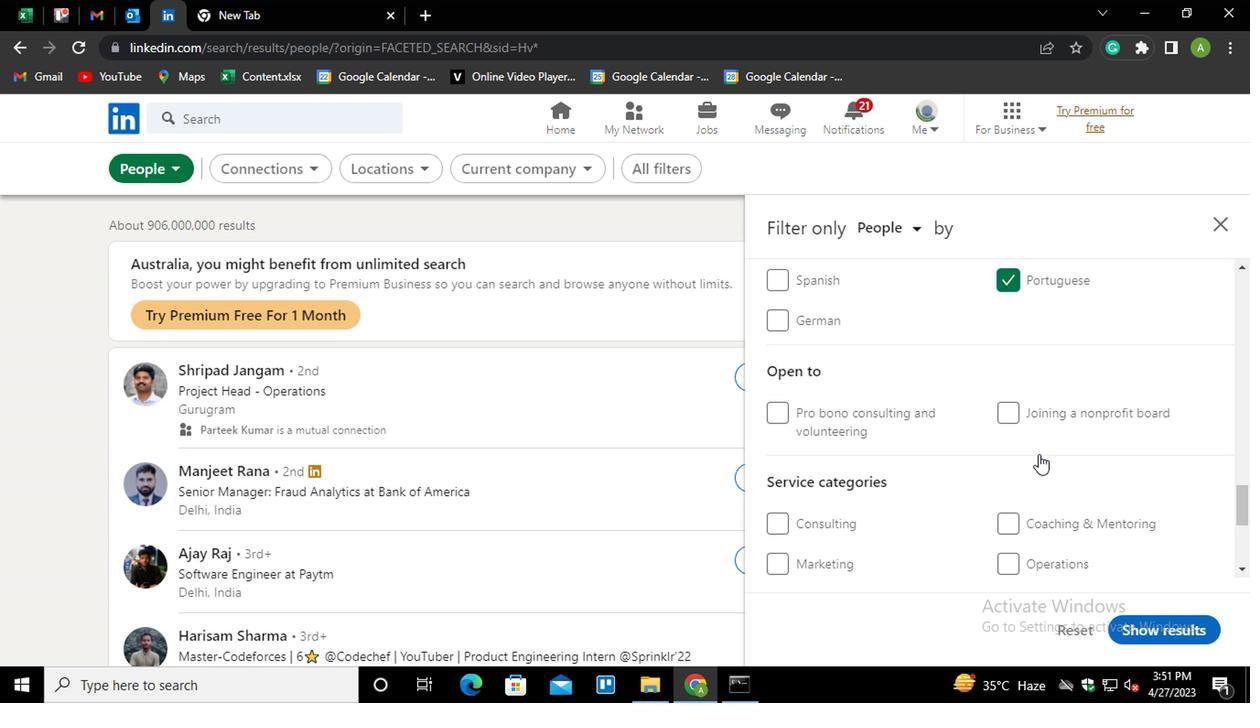 
Action: Mouse scrolled (1035, 450) with delta (0, -1)
Screenshot: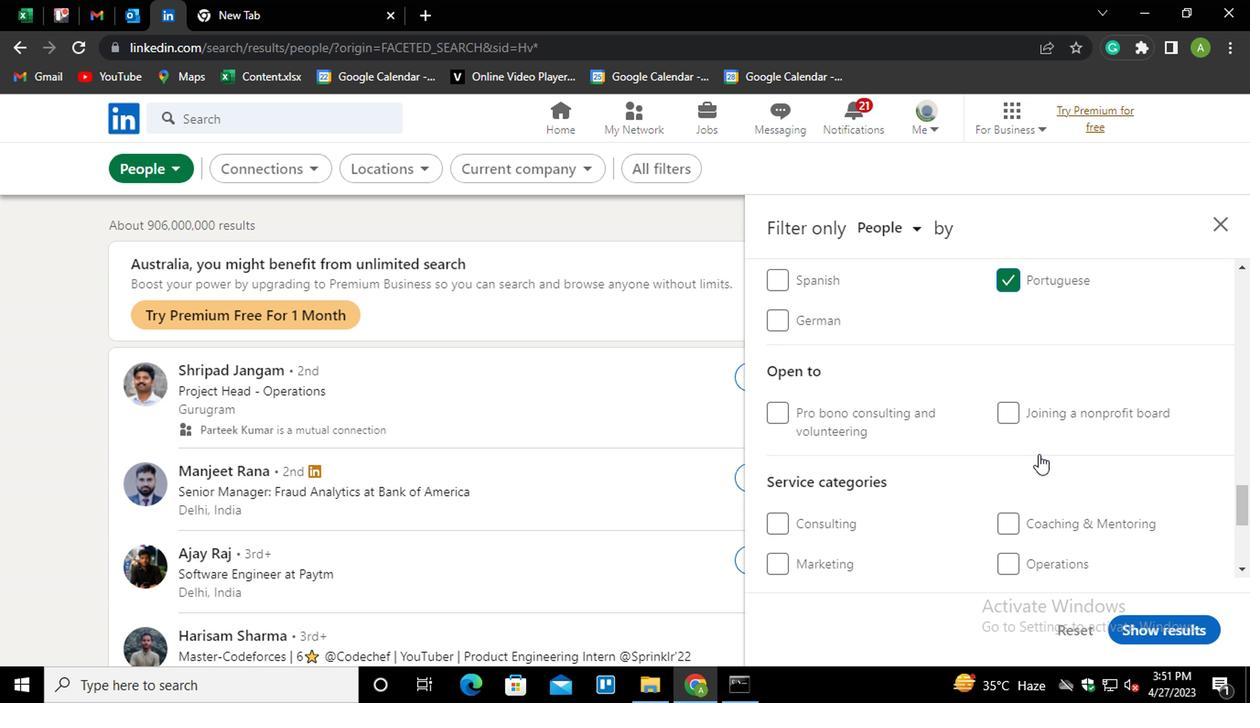
Action: Mouse moved to (1029, 421)
Screenshot: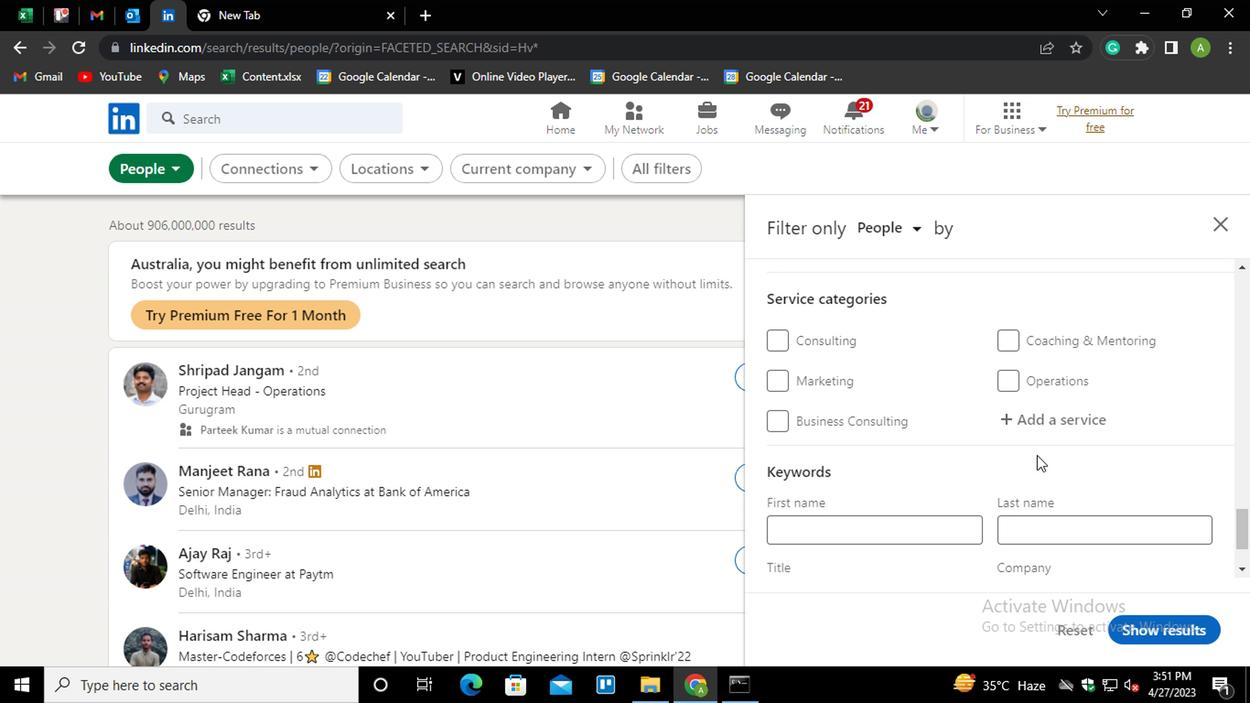 
Action: Mouse pressed left at (1029, 421)
Screenshot: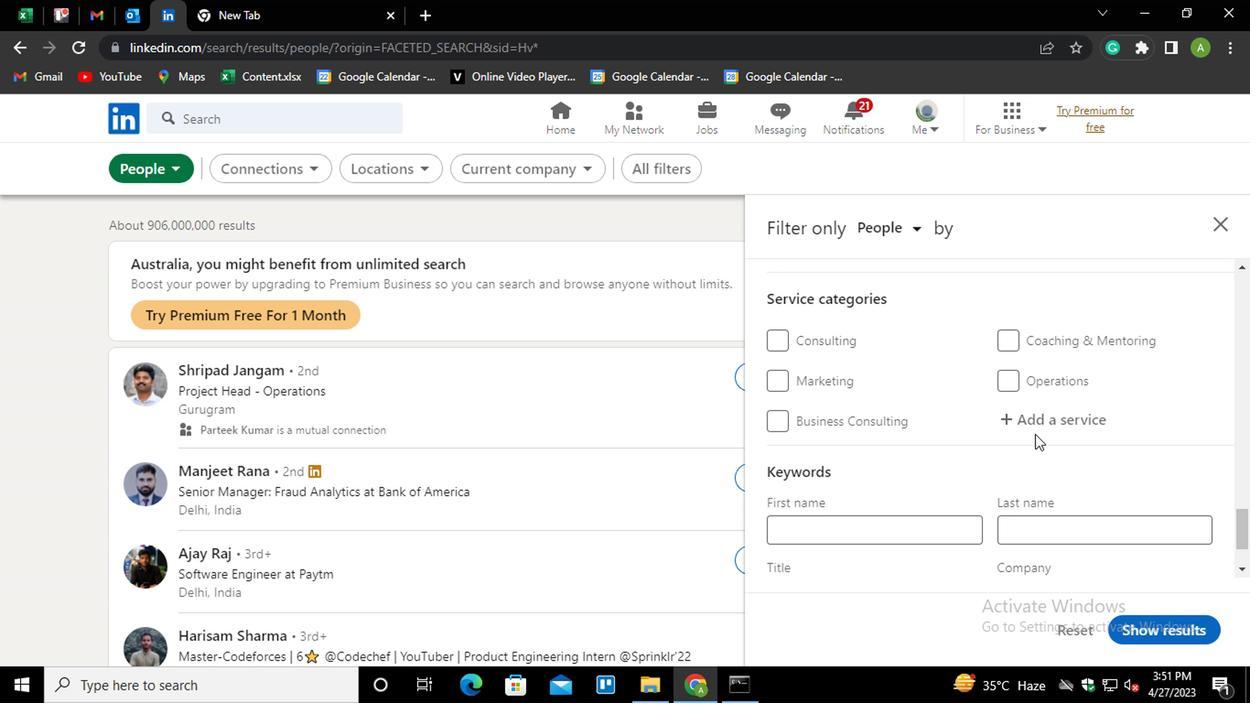 
Action: Mouse moved to (1033, 420)
Screenshot: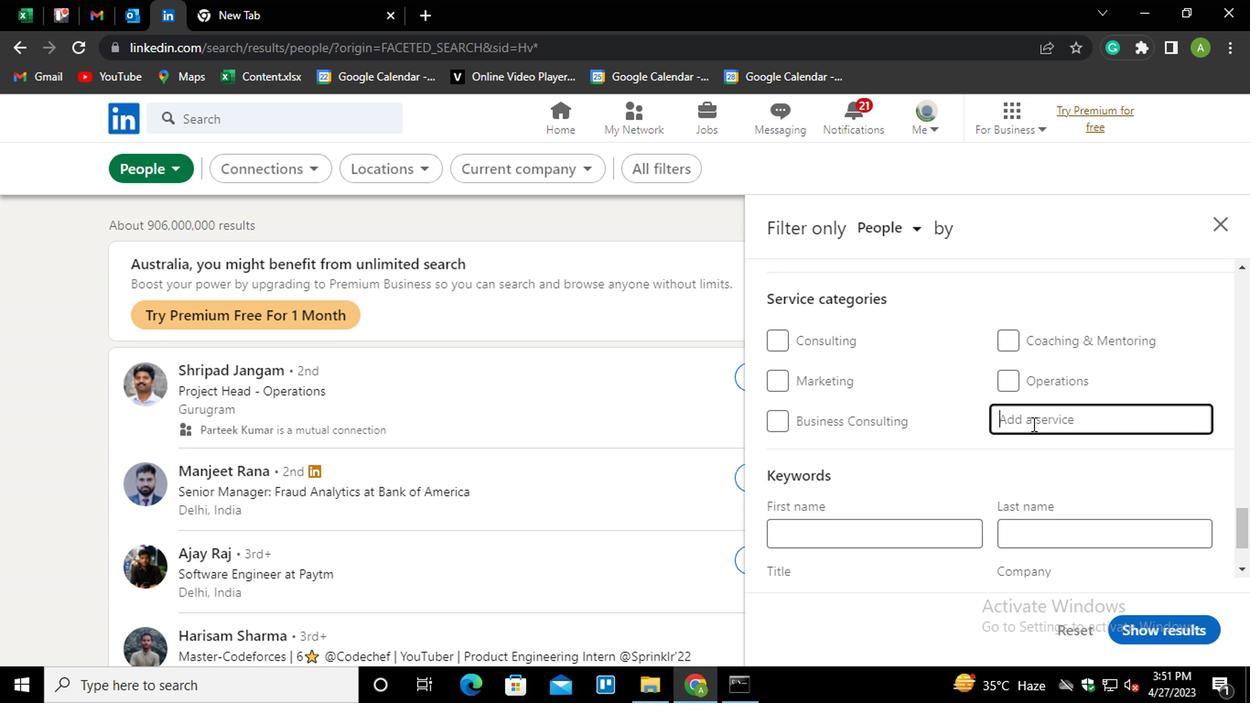 
Action: Mouse pressed left at (1033, 420)
Screenshot: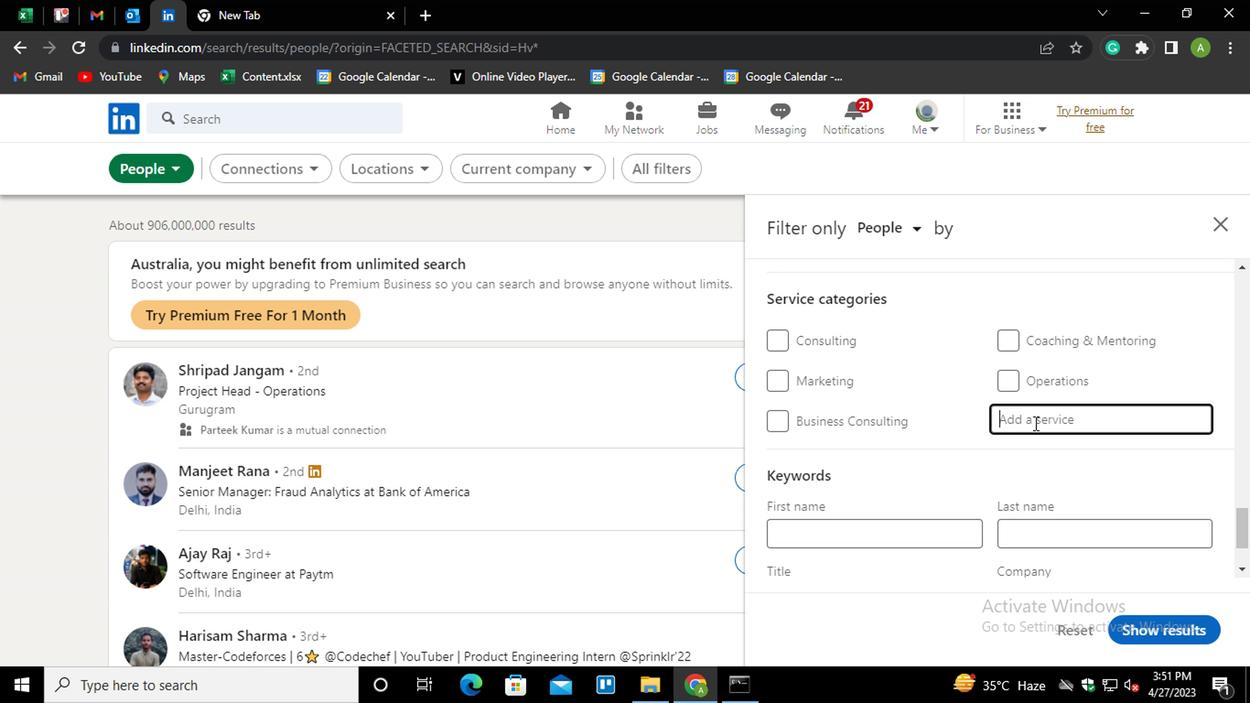 
Action: Key pressed <Key.shift>FINANCIAL<Key.down><Key.down><Key.enter>
Screenshot: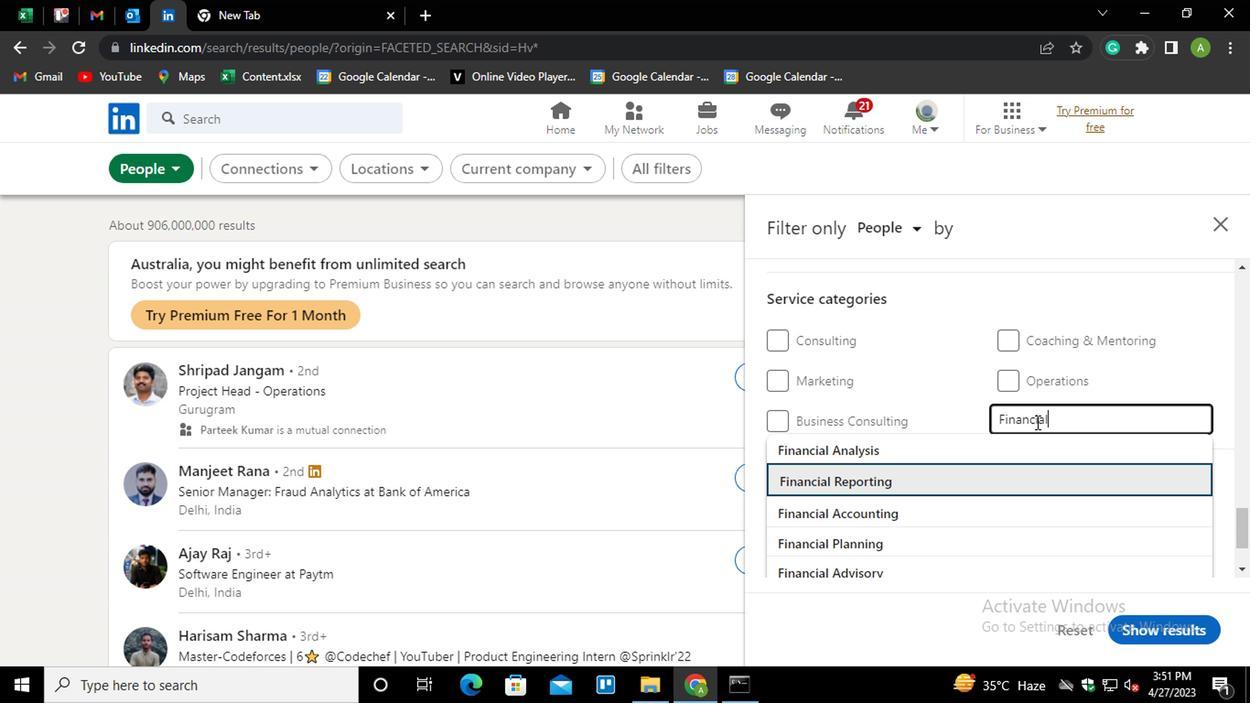 
Action: Mouse scrolled (1033, 418) with delta (0, -1)
Screenshot: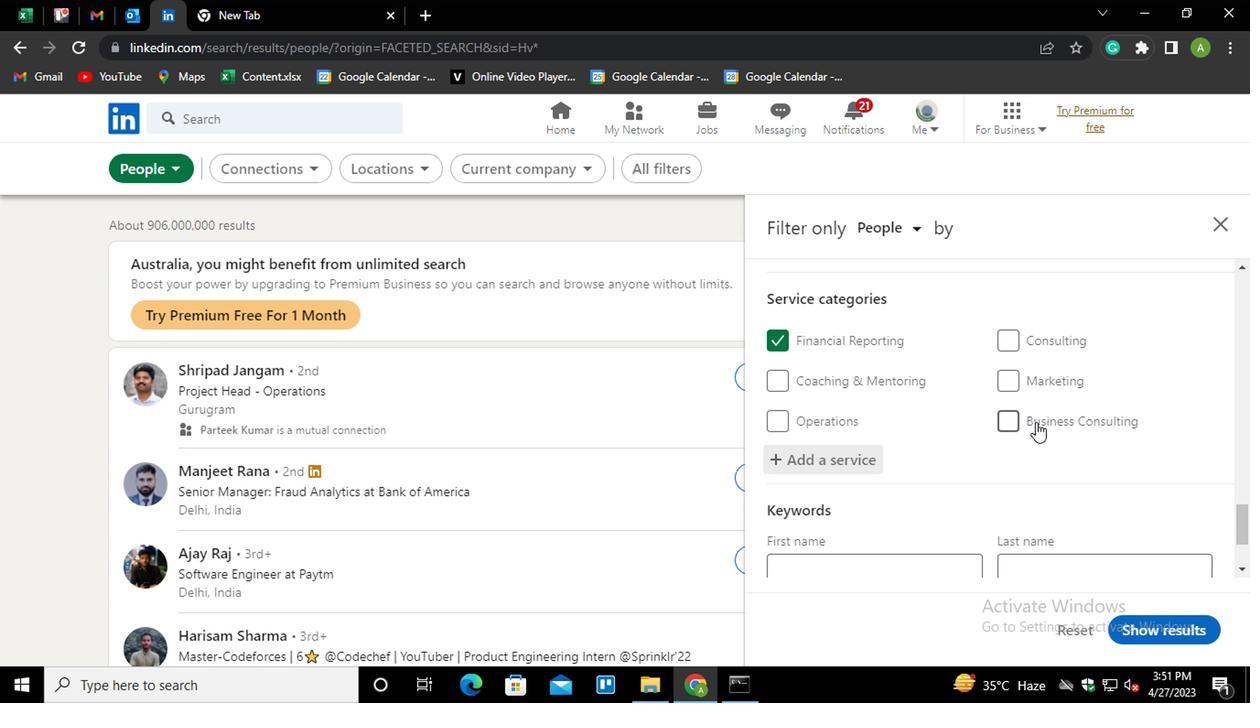 
Action: Mouse scrolled (1033, 418) with delta (0, -1)
Screenshot: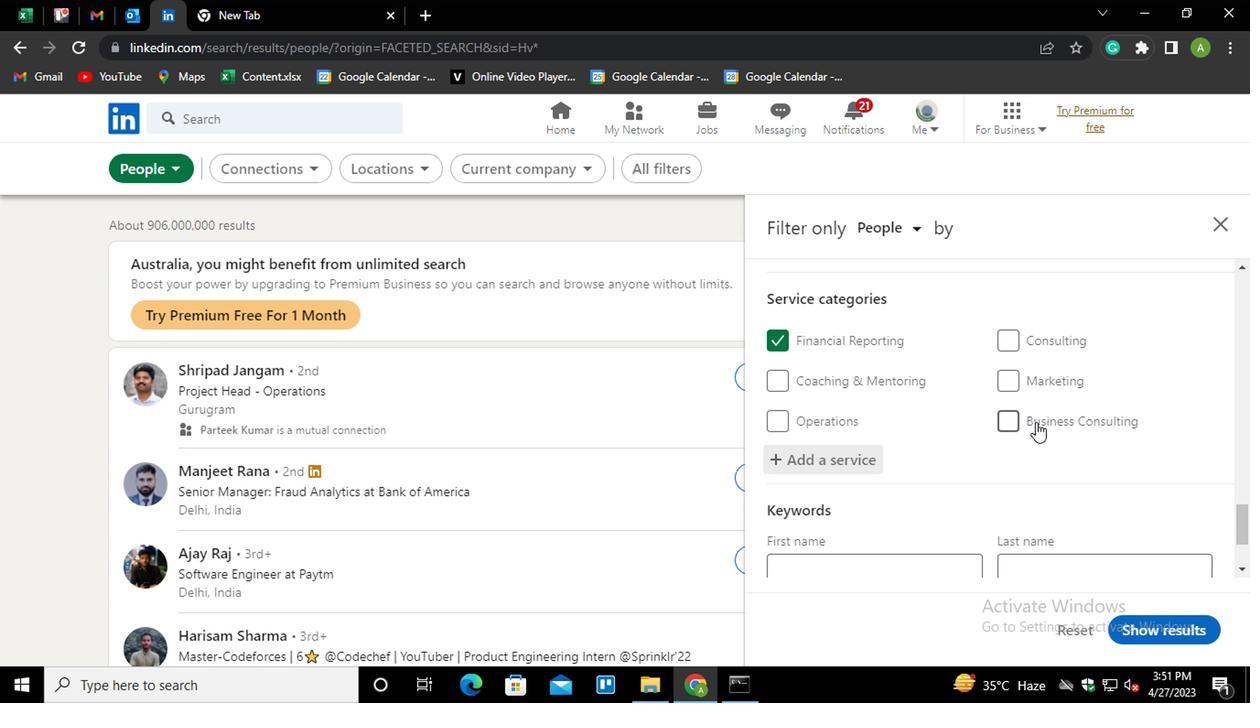 
Action: Mouse moved to (893, 497)
Screenshot: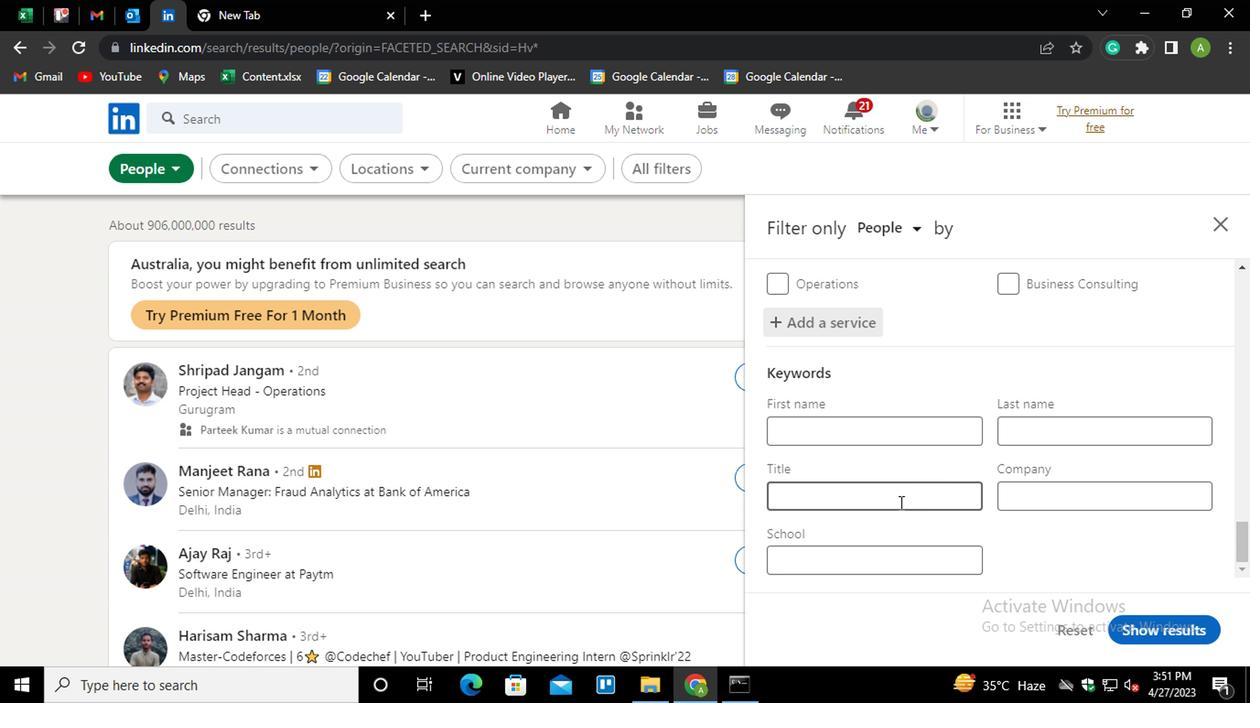 
Action: Mouse pressed left at (893, 497)
Screenshot: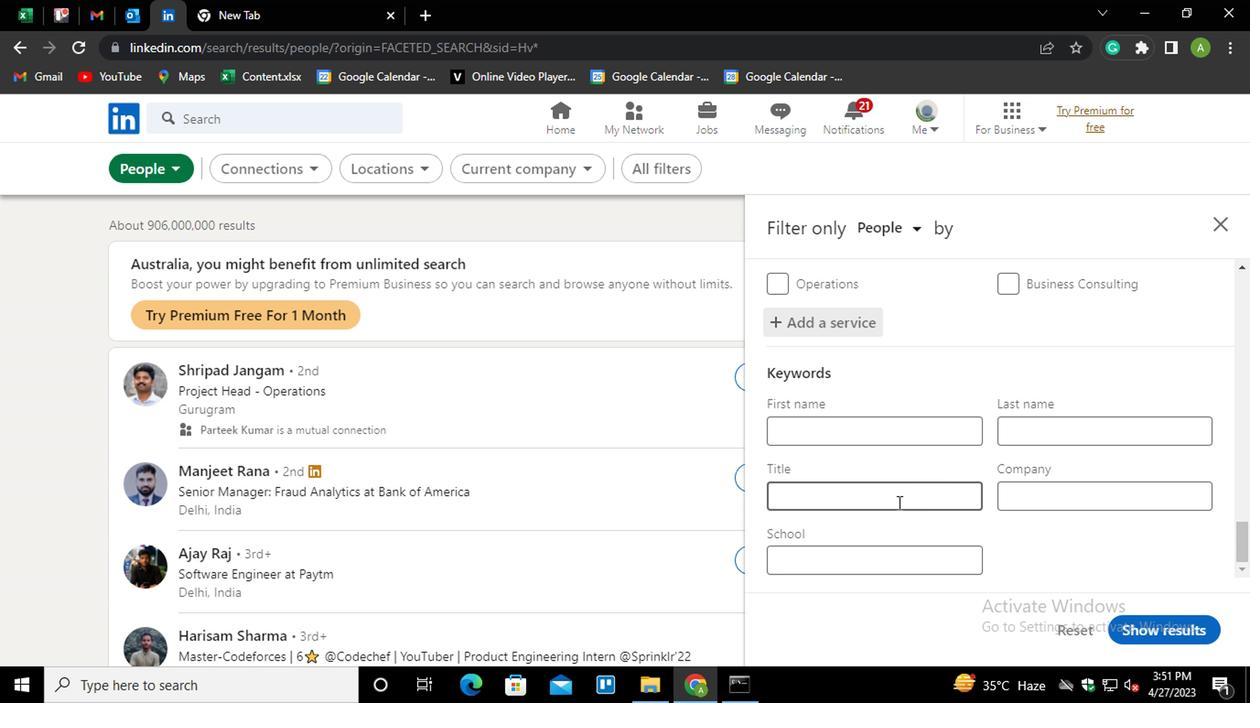 
Action: Key pressed <Key.shift>SOCIAL<Key.space><Key.shift>WORKER
Screenshot: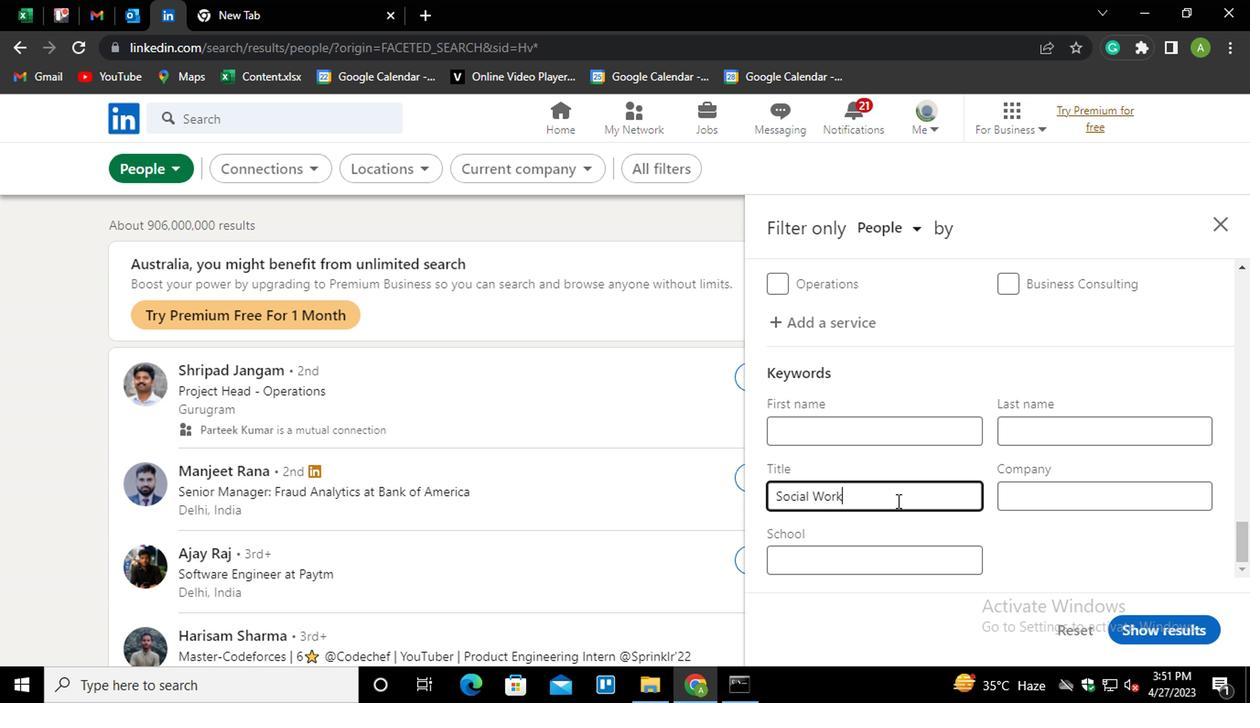 
Action: Mouse moved to (1048, 530)
Screenshot: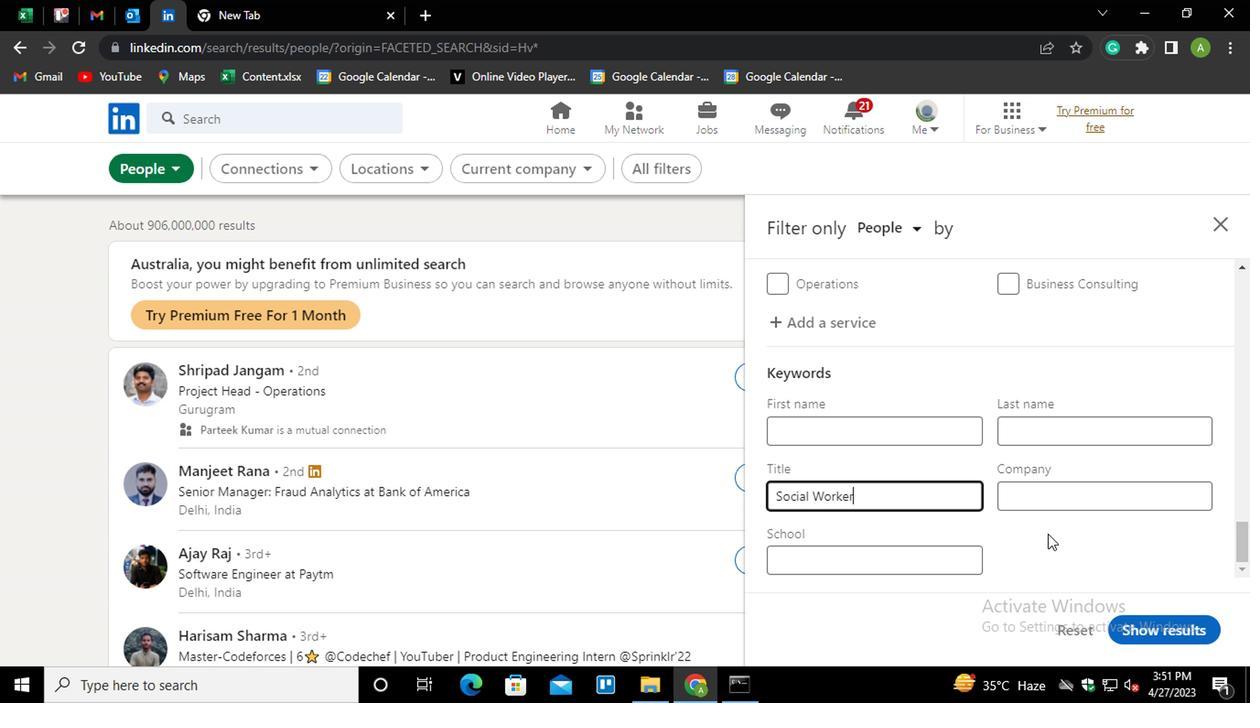 
Action: Mouse pressed left at (1048, 530)
Screenshot: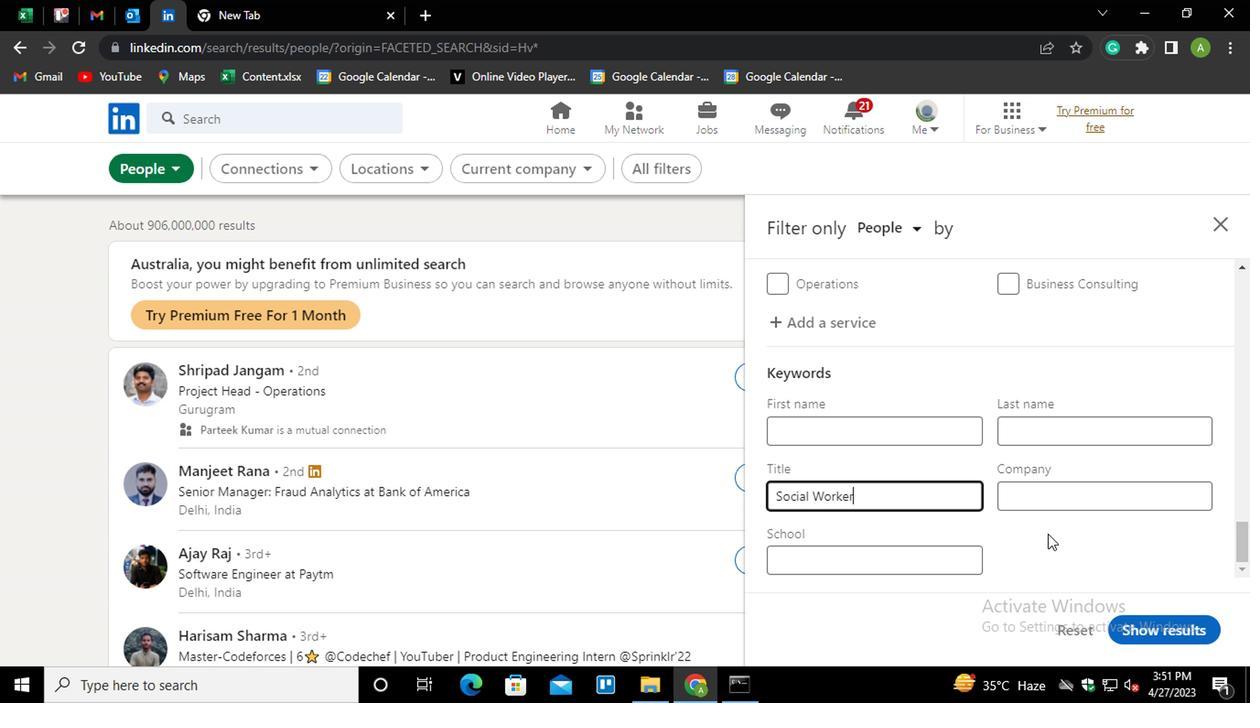 
Action: Mouse moved to (1166, 622)
Screenshot: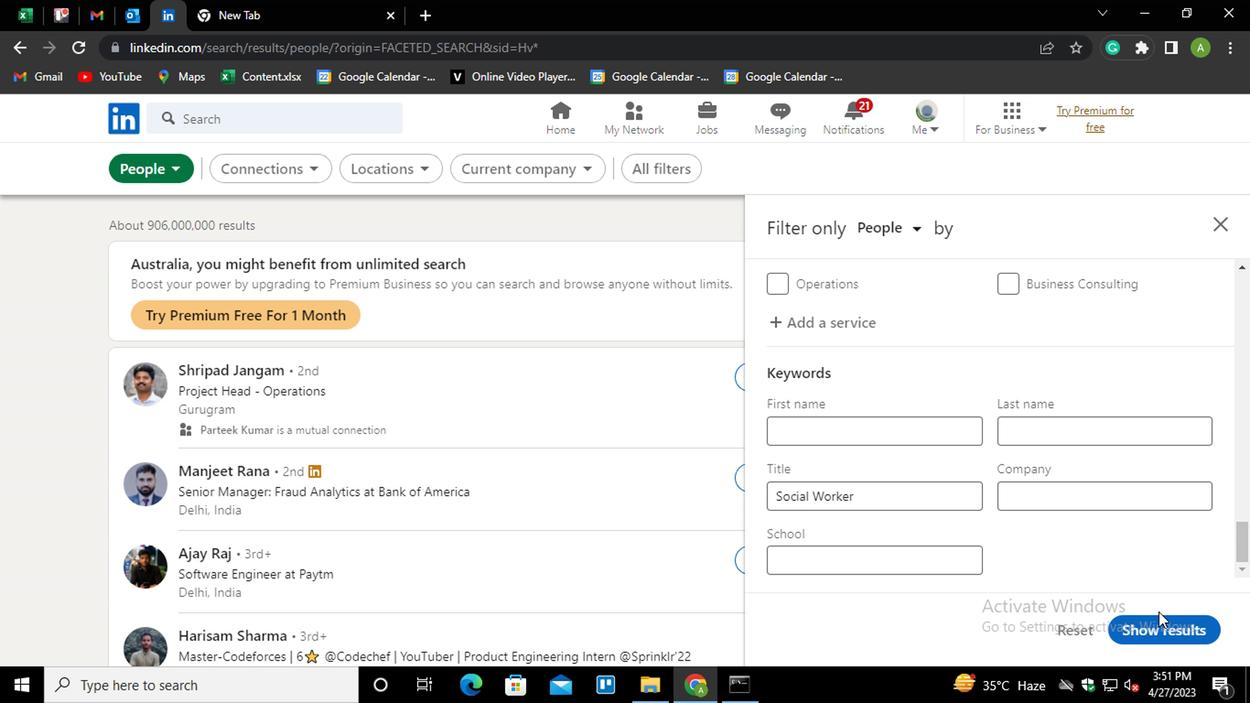 
Action: Mouse pressed left at (1166, 622)
Screenshot: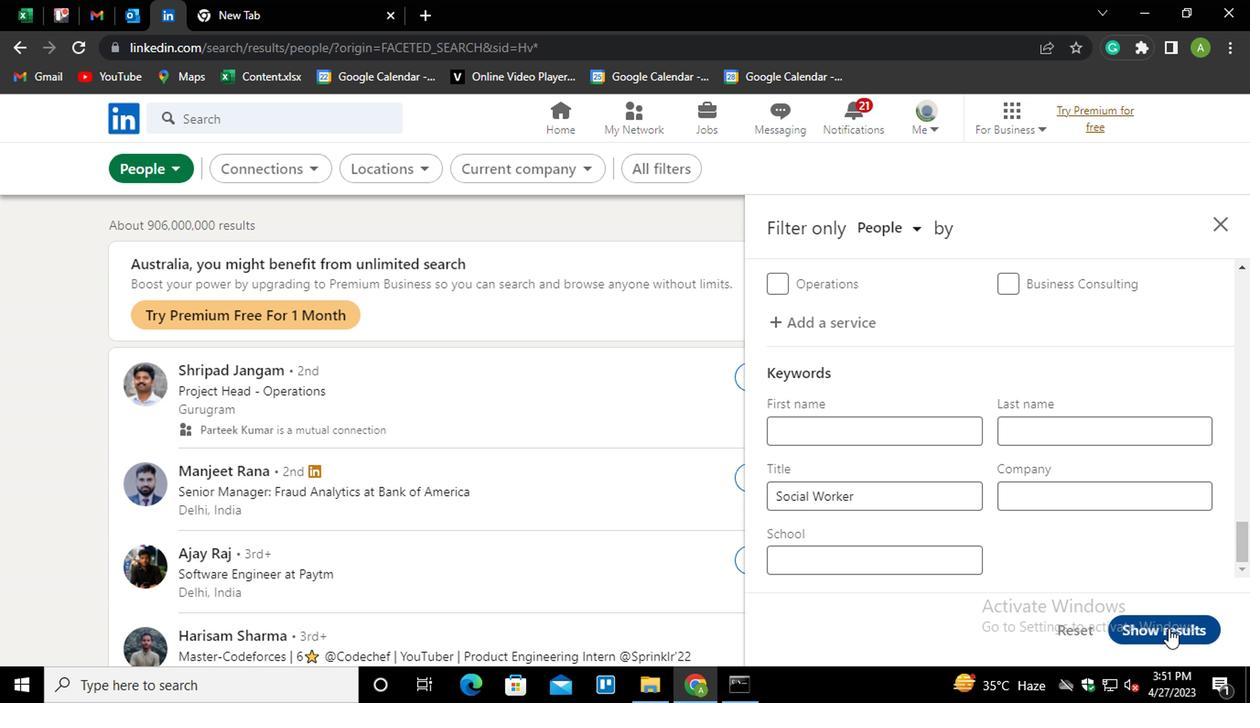
Action: Mouse moved to (1162, 625)
Screenshot: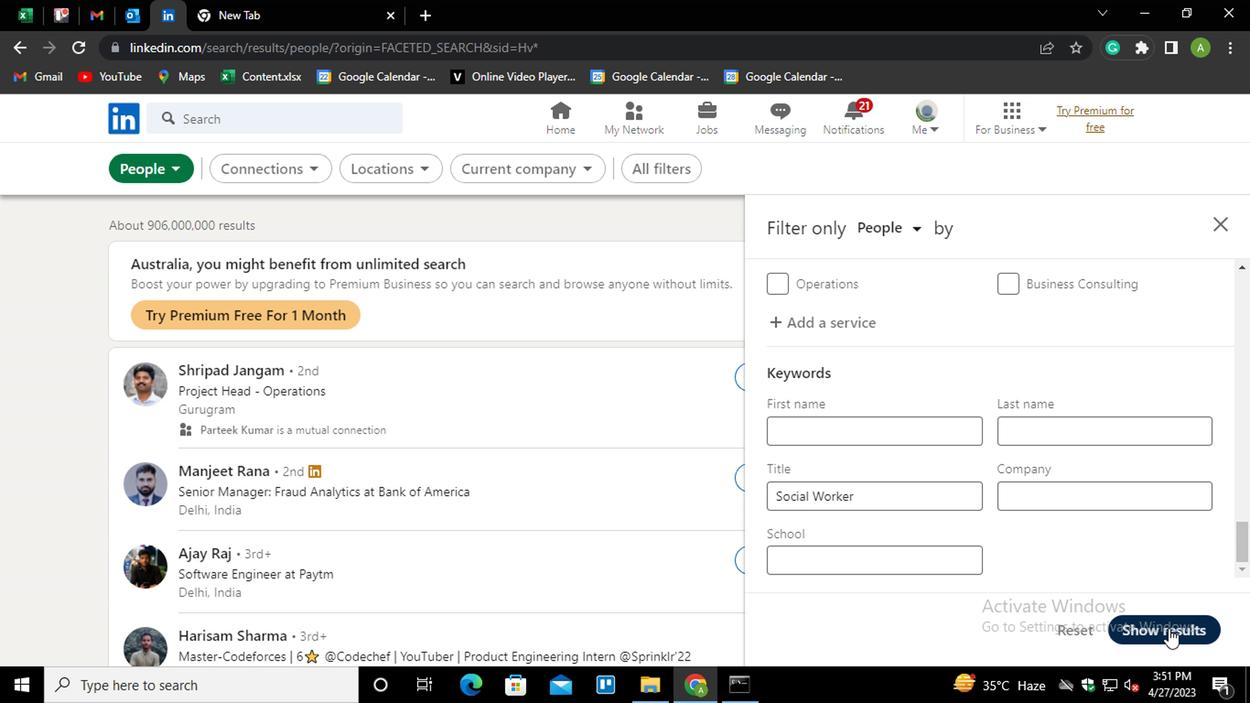 
